 Task: Add an event with the title Second Lunch Break: Guided Meditation Session, date '2023/10/23', time 7:00 AM to 9:00 AMand add a description: Participants will learn how to structure their presentations in a clear and logical manner. They will explore techniques for capturing audience attention, developing a compelling opening, organizing content effectively, and delivering a memorable closing., put the event into Red category . Add location for the event as: Auckland, New Zealand, logged in from the account softage.8@softage.netand send the event invitation to softage.10@softage.net and softage.6@softage.net. Set a reminder for the event 81 week before
Action: Mouse moved to (126, 183)
Screenshot: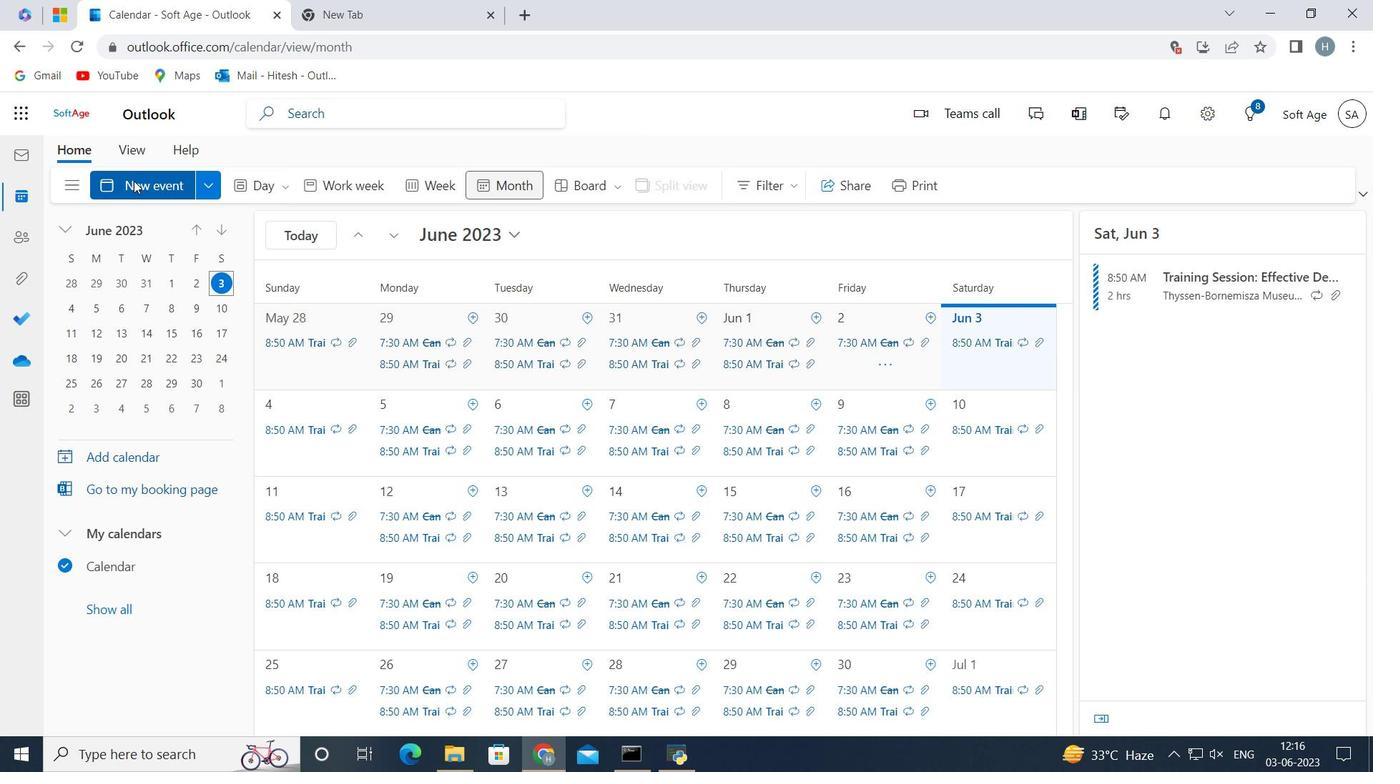 
Action: Mouse pressed left at (126, 183)
Screenshot: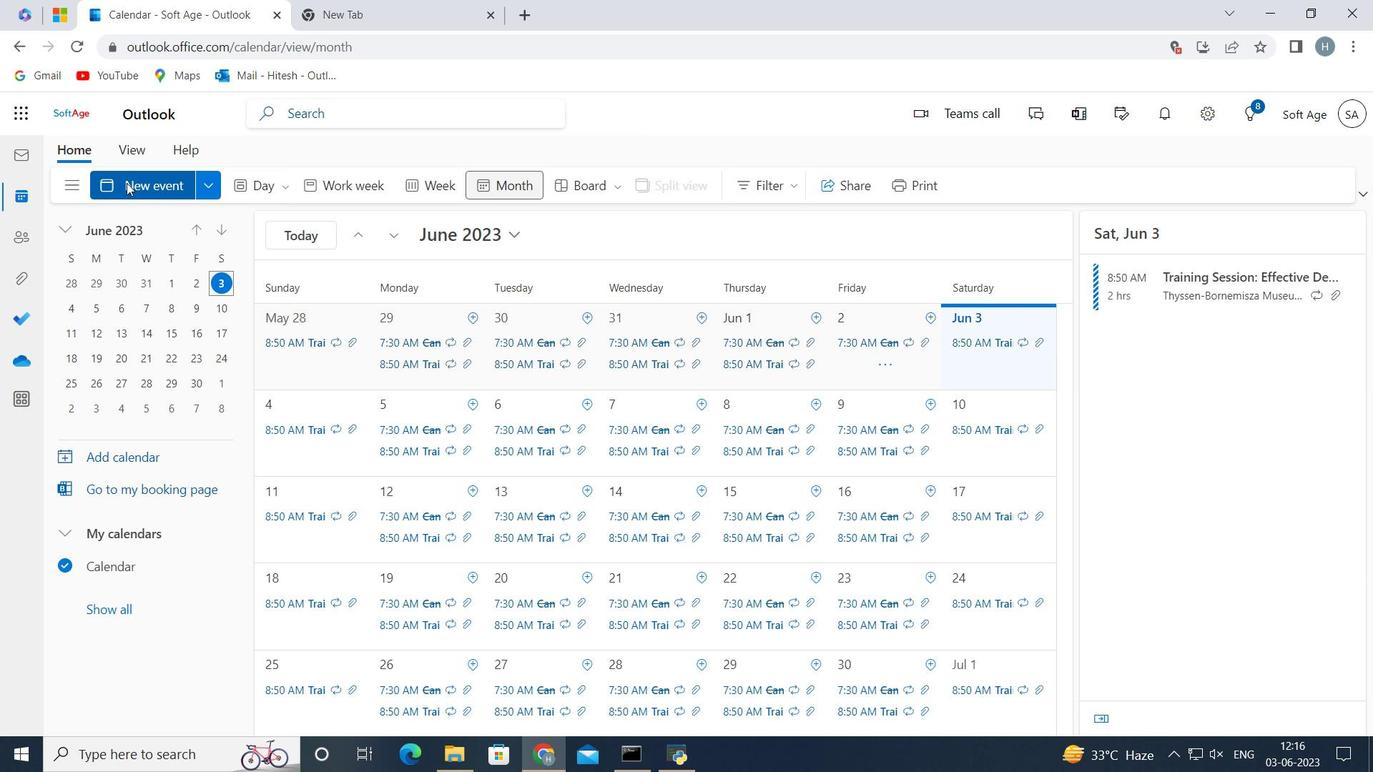 
Action: Mouse moved to (336, 294)
Screenshot: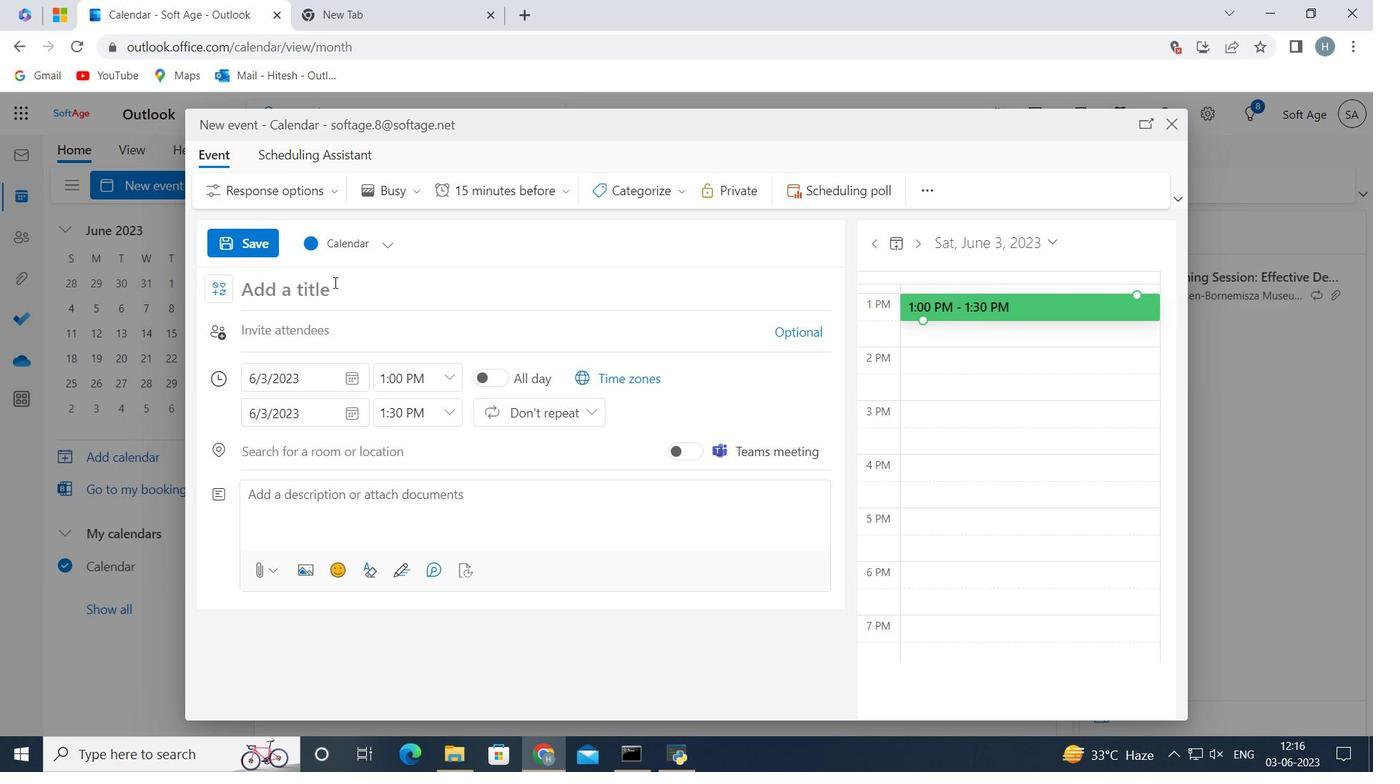 
Action: Mouse pressed left at (336, 294)
Screenshot: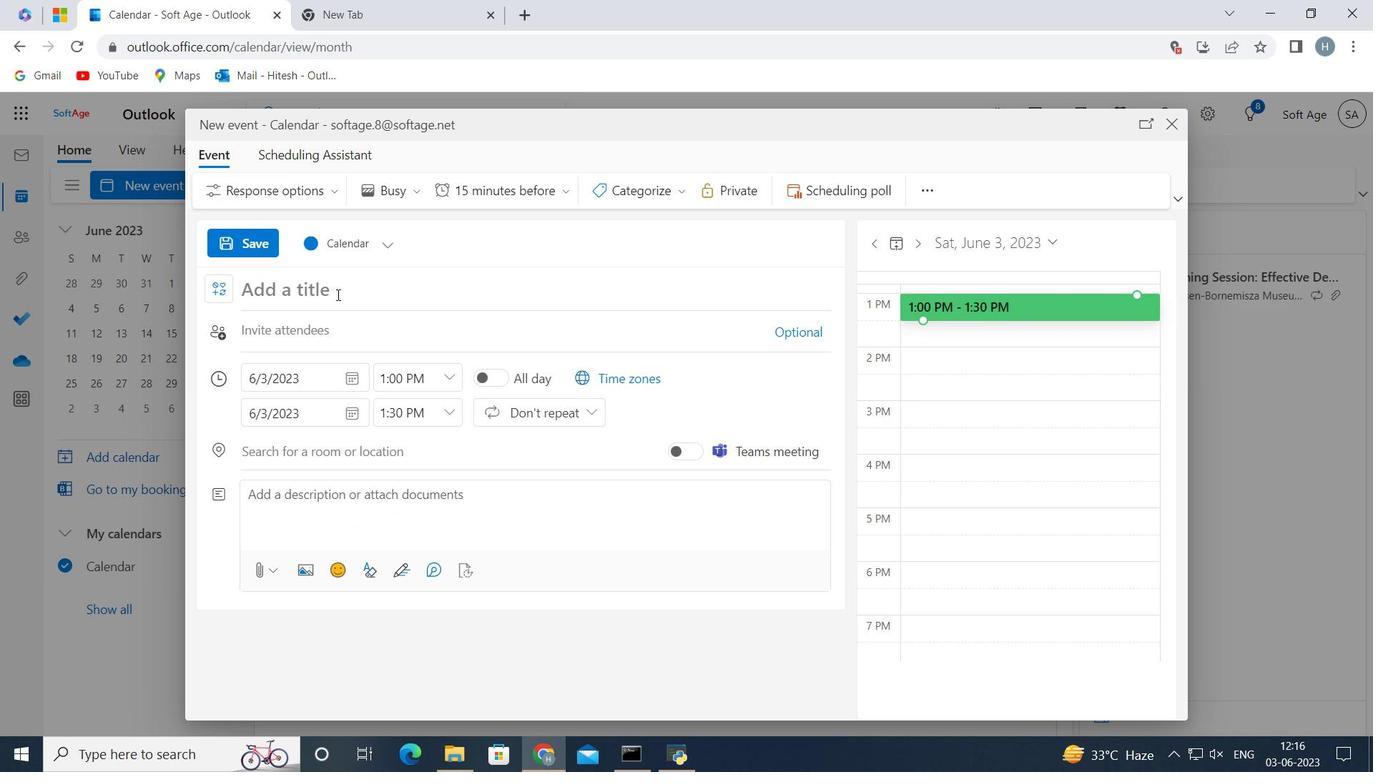 
Action: Key pressed <Key.shift>Second<Key.space><Key.shift>Lunch<Key.space><Key.shift>Break<Key.shift_r>:<Key.space><Key.shift>Guided<Key.space><Key.shift>Meditation<Key.space><Key.shift>Session<Key.enter>
Screenshot: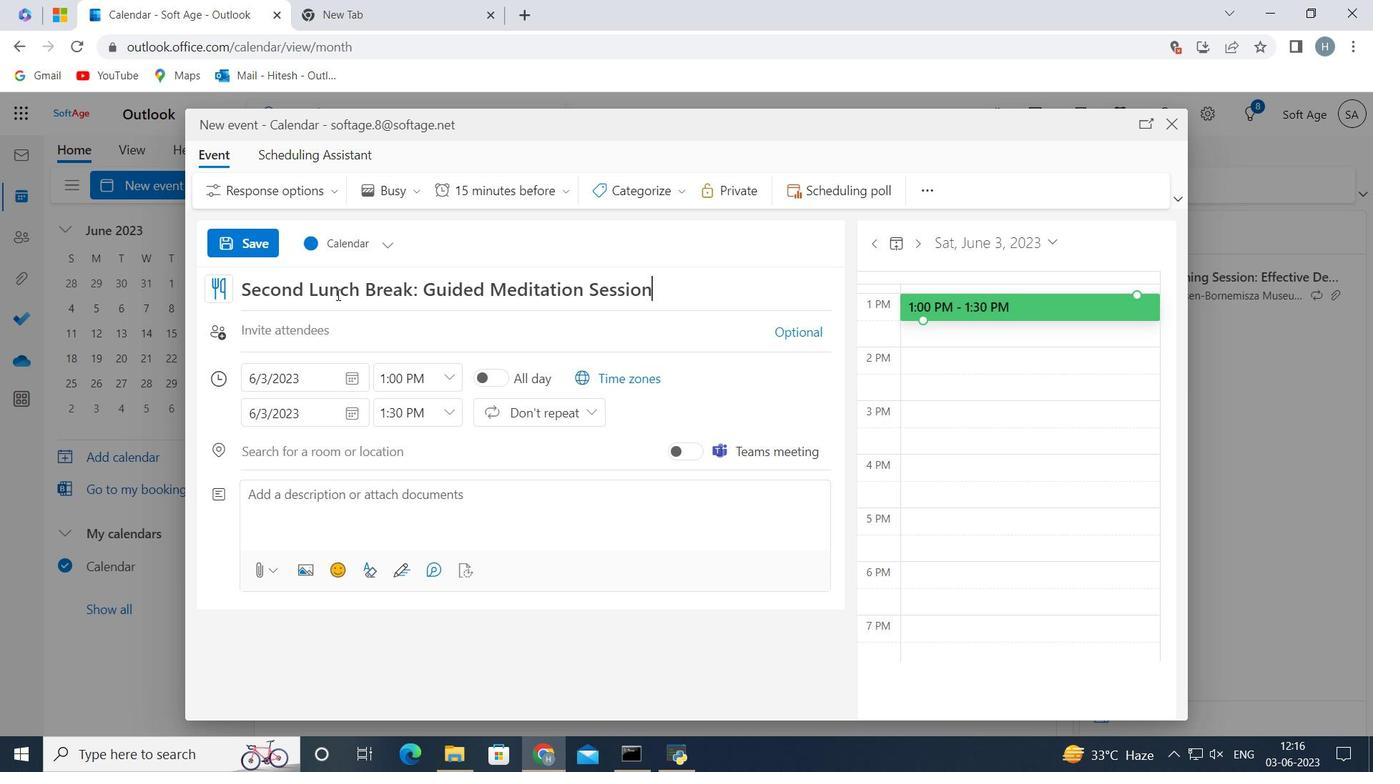 
Action: Mouse moved to (353, 373)
Screenshot: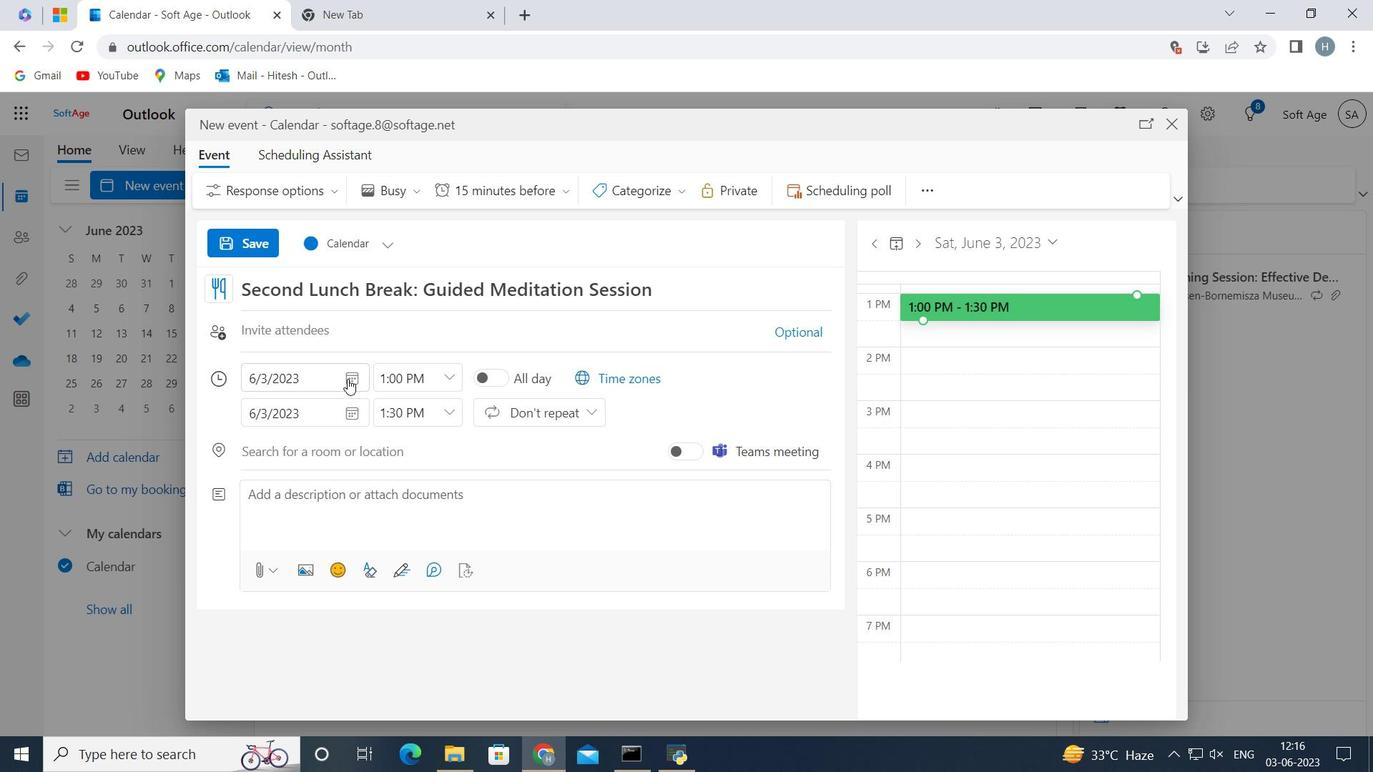 
Action: Mouse pressed left at (353, 373)
Screenshot: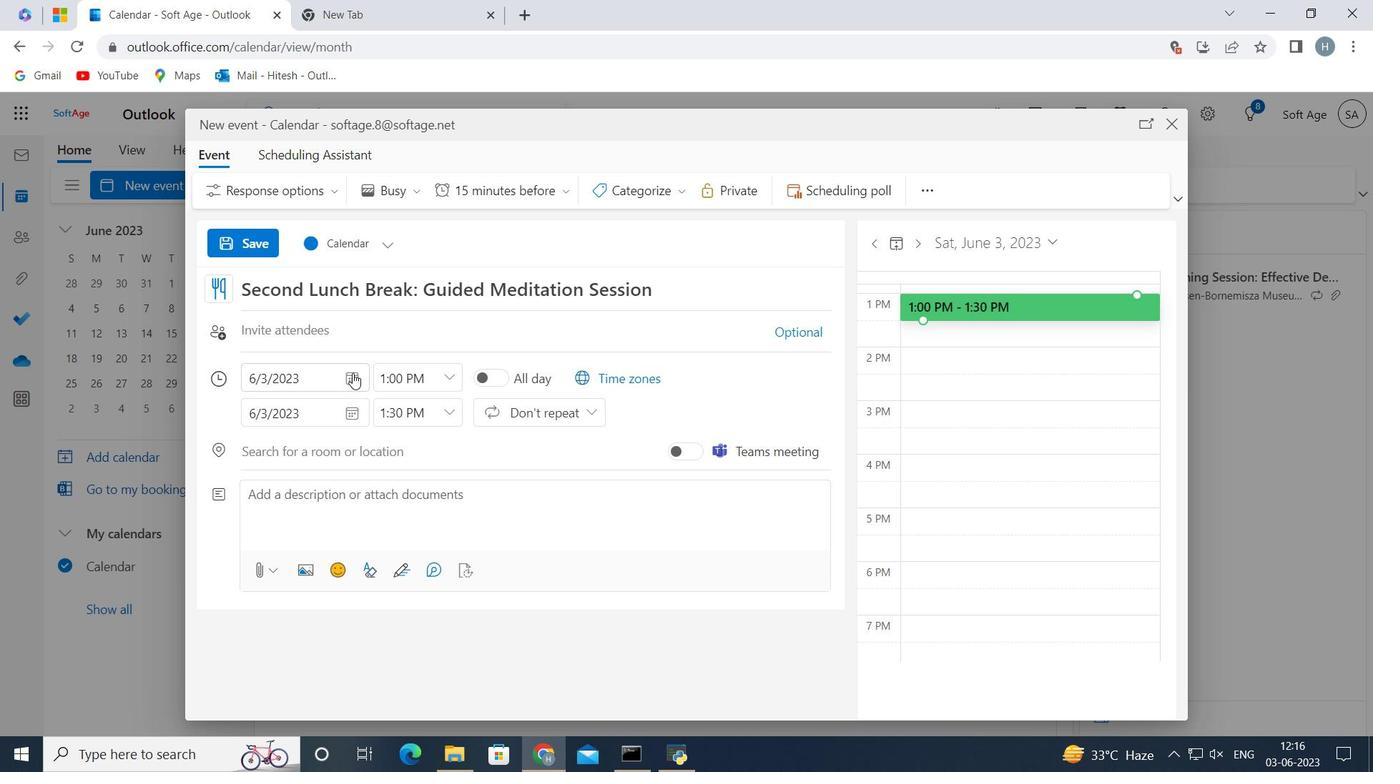 
Action: Mouse moved to (306, 416)
Screenshot: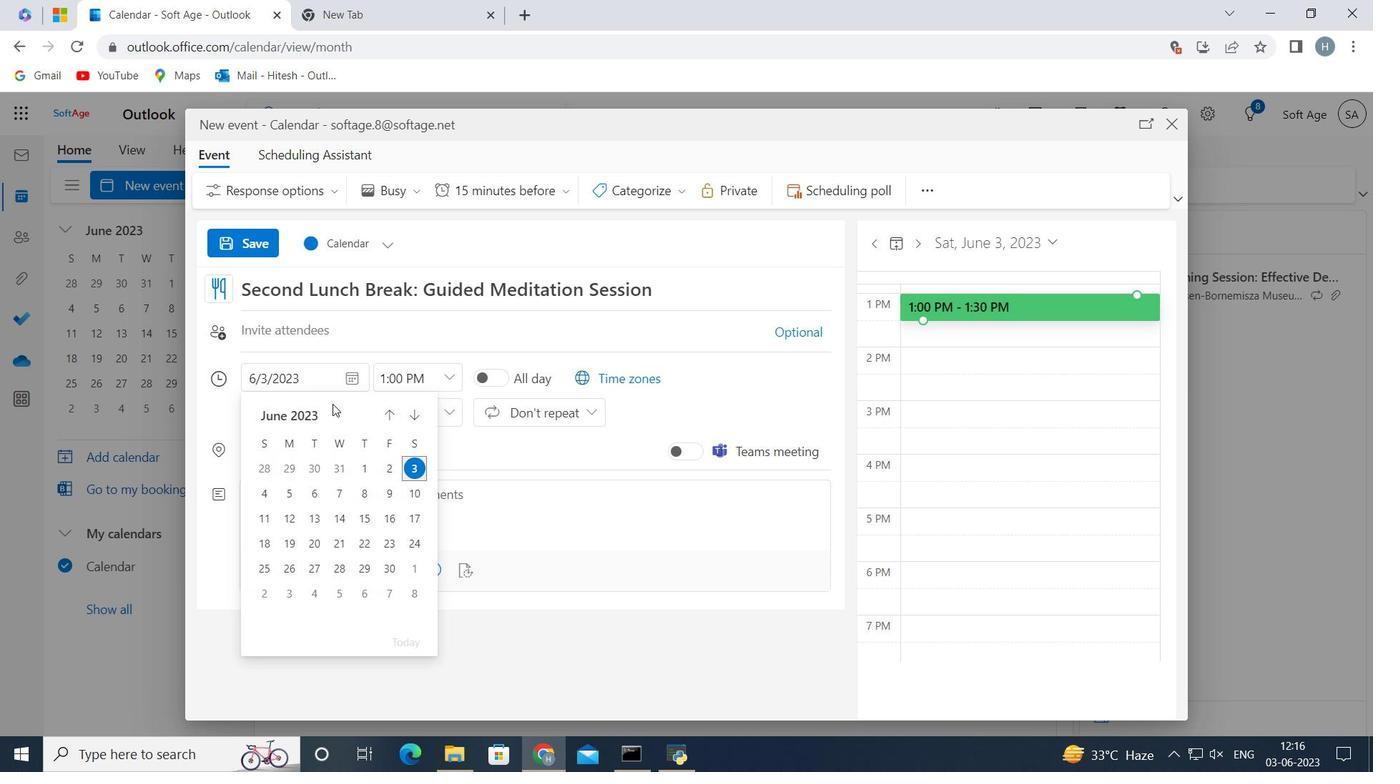 
Action: Mouse pressed left at (306, 416)
Screenshot: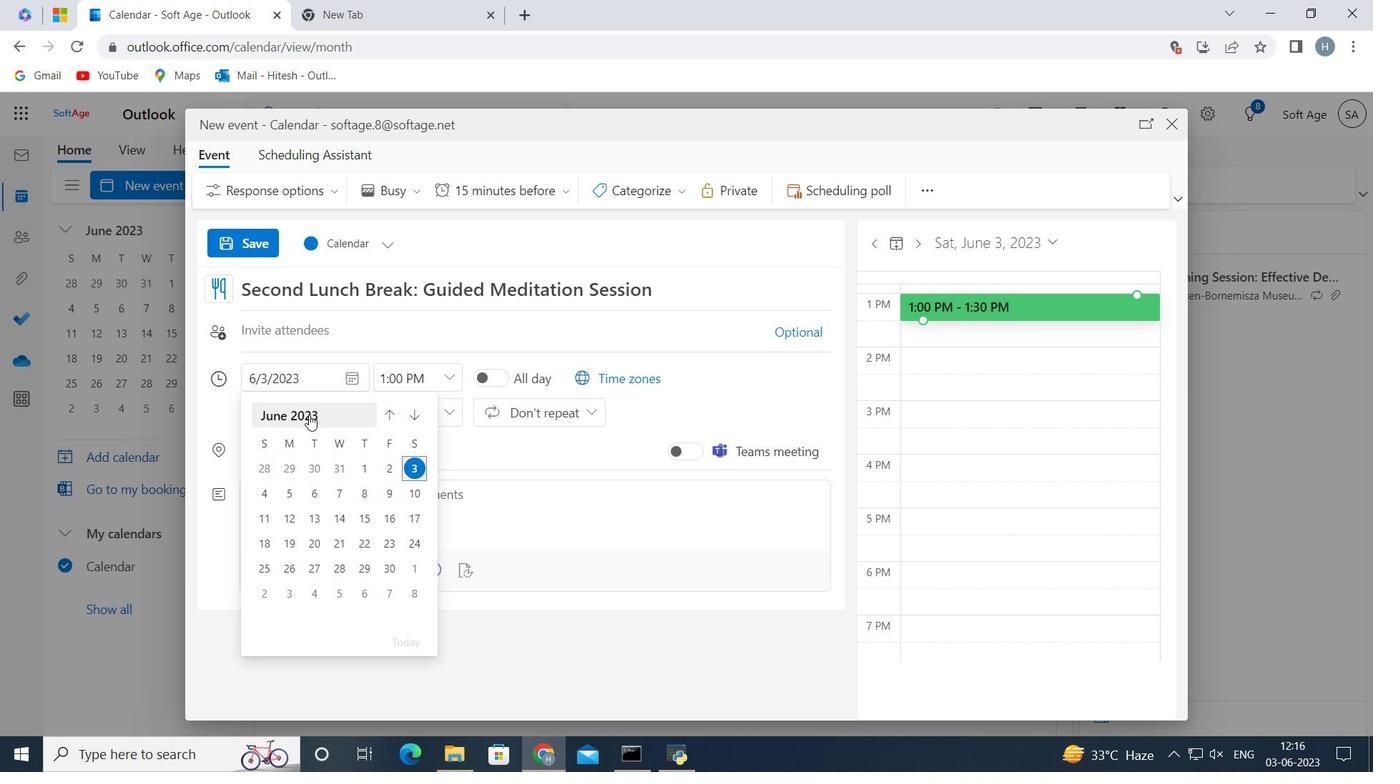 
Action: Mouse moved to (321, 552)
Screenshot: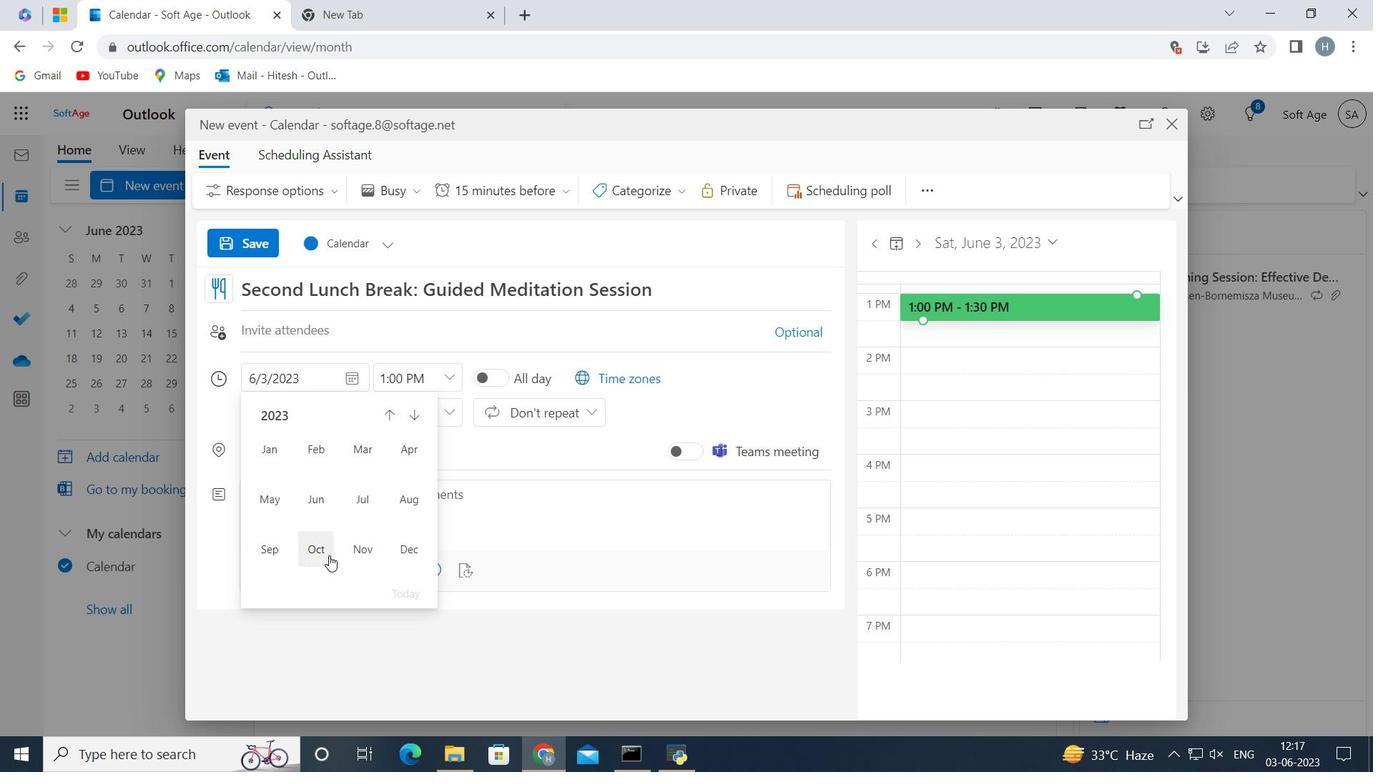 
Action: Mouse pressed left at (321, 552)
Screenshot: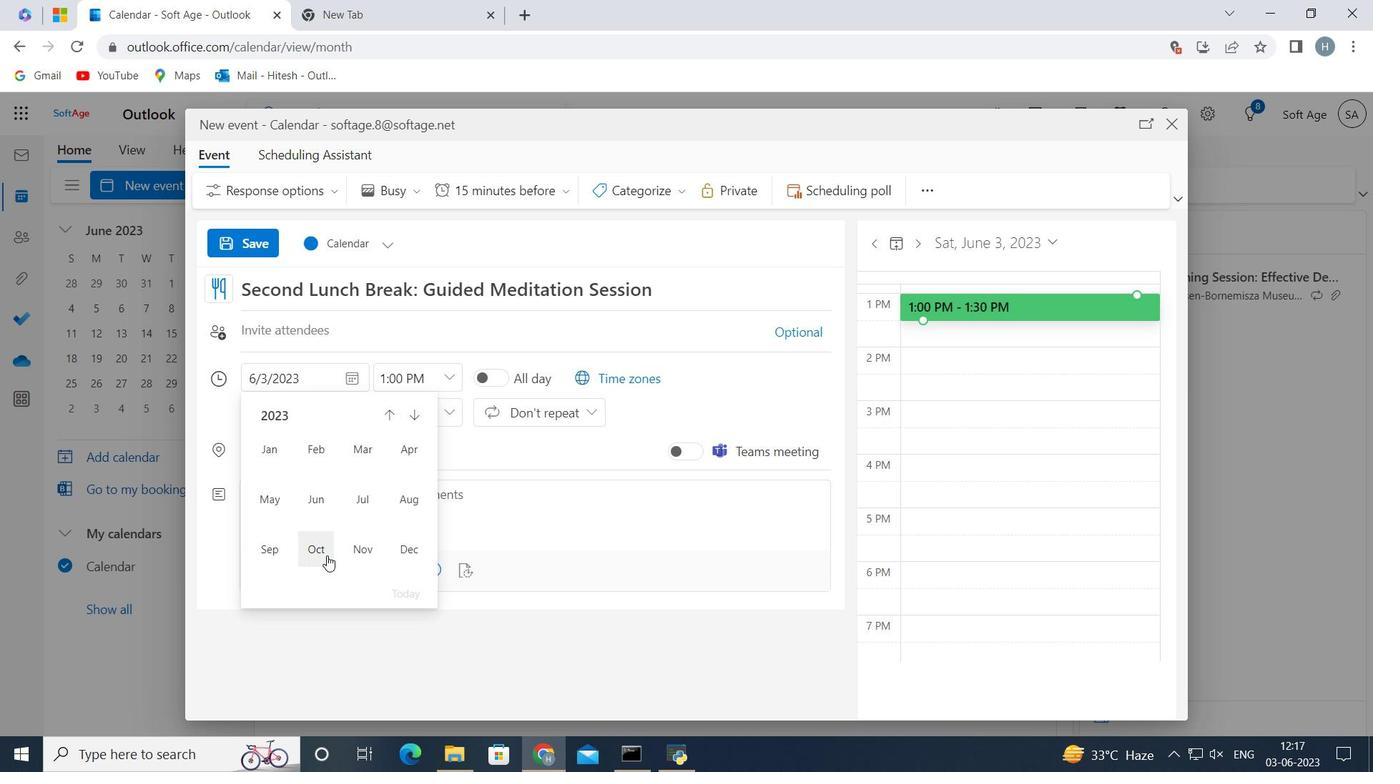 
Action: Mouse moved to (291, 544)
Screenshot: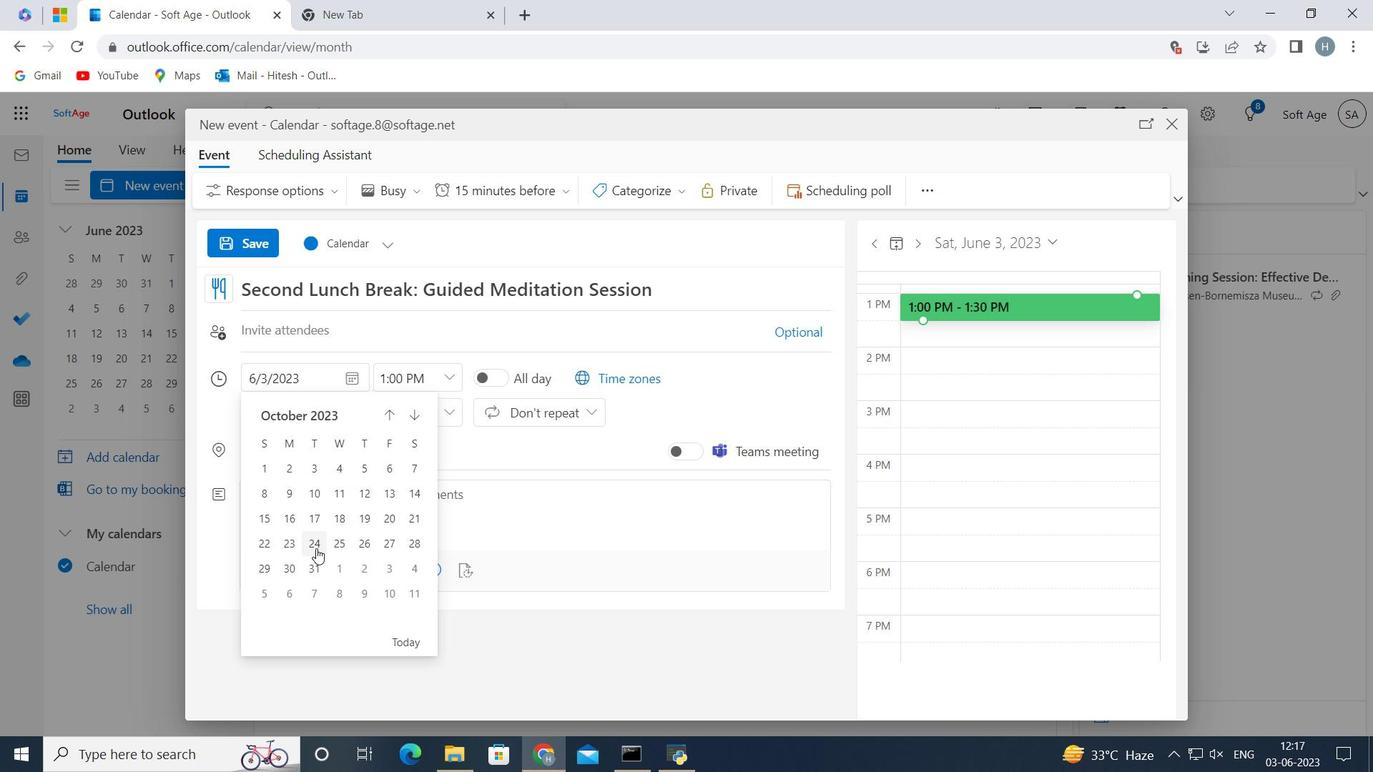 
Action: Mouse pressed left at (291, 544)
Screenshot: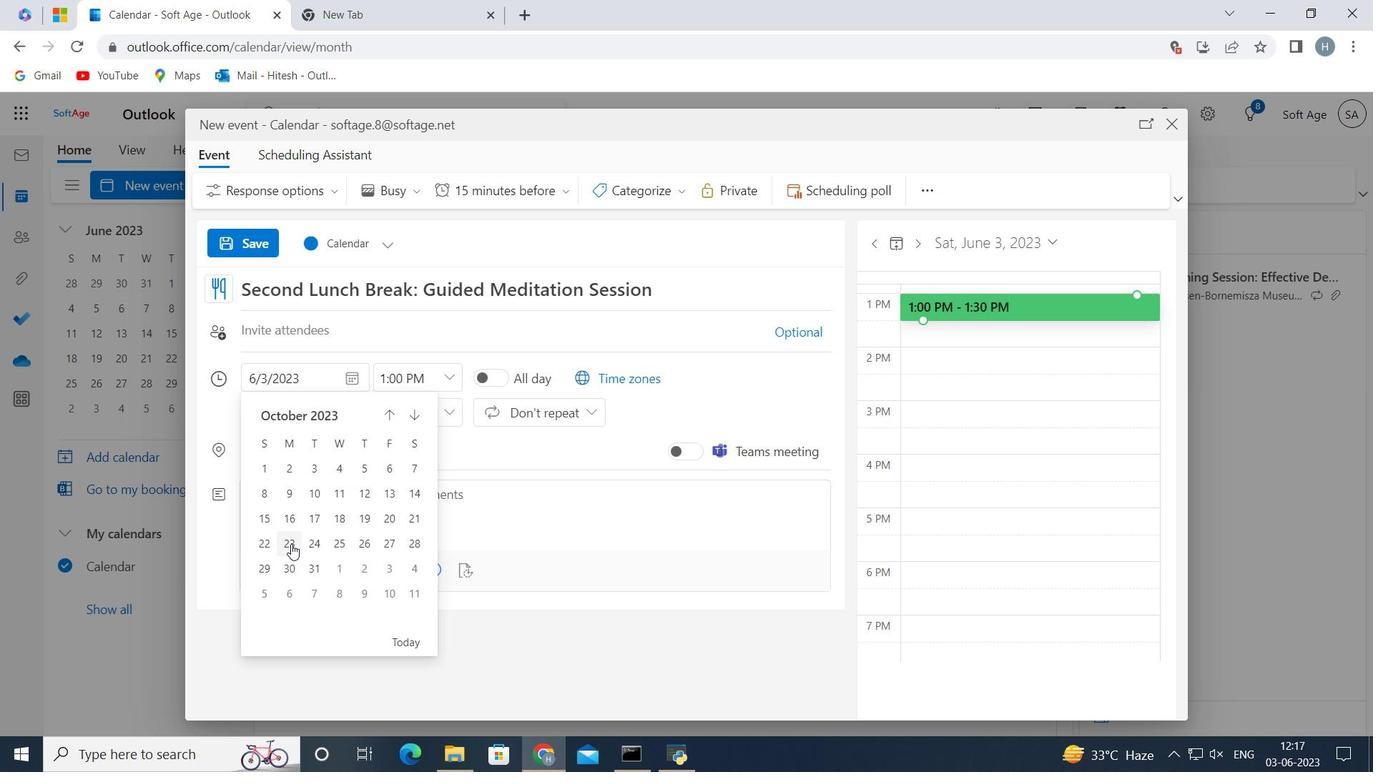 
Action: Mouse moved to (453, 376)
Screenshot: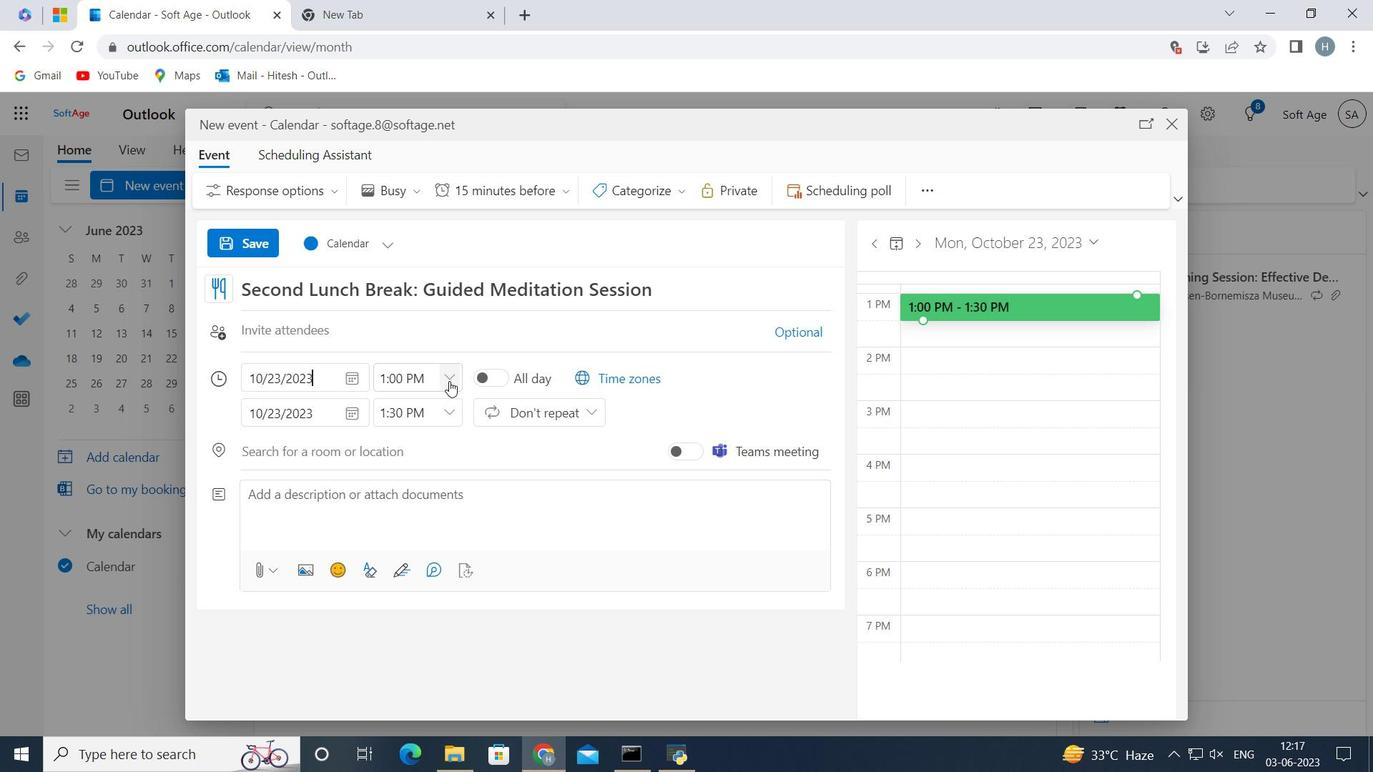 
Action: Mouse pressed left at (453, 376)
Screenshot: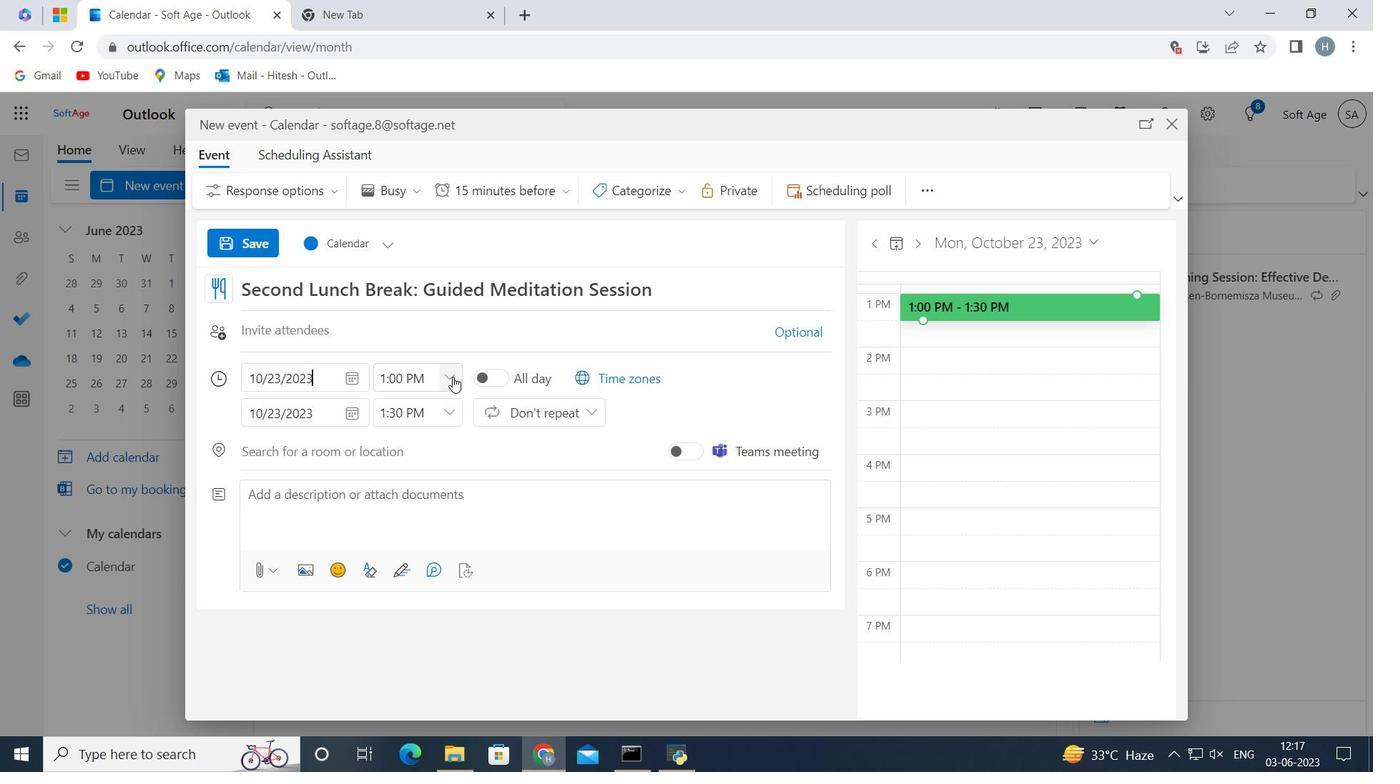 
Action: Mouse moved to (436, 459)
Screenshot: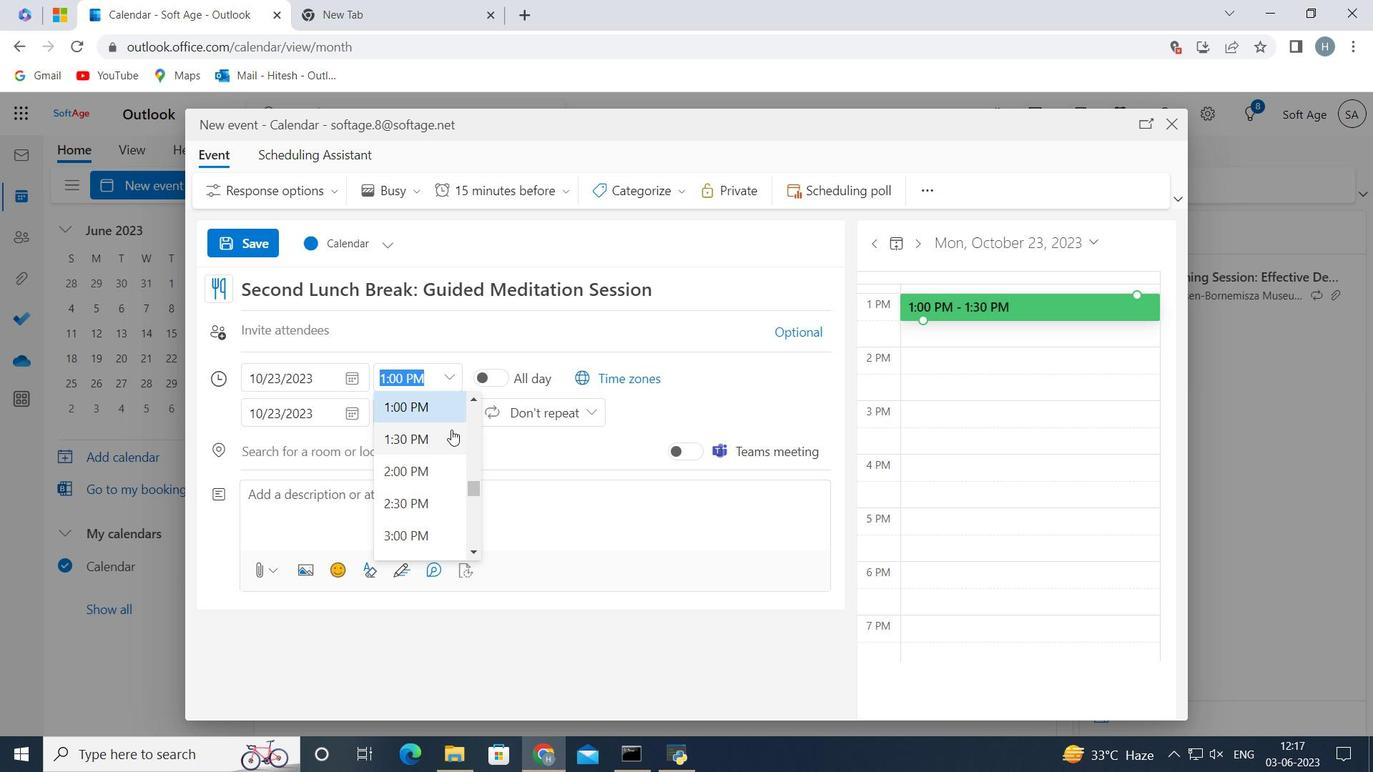 
Action: Mouse scrolled (436, 459) with delta (0, 0)
Screenshot: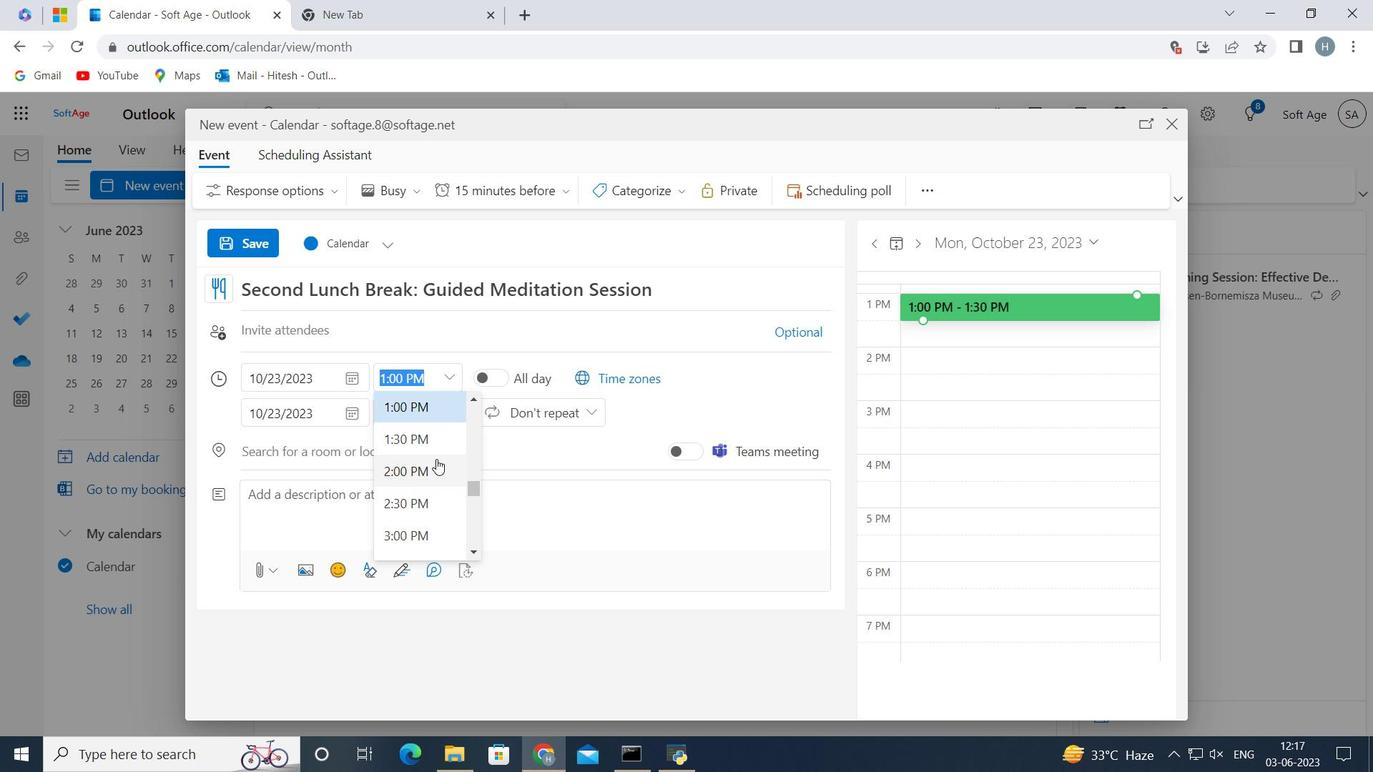 
Action: Mouse moved to (434, 426)
Screenshot: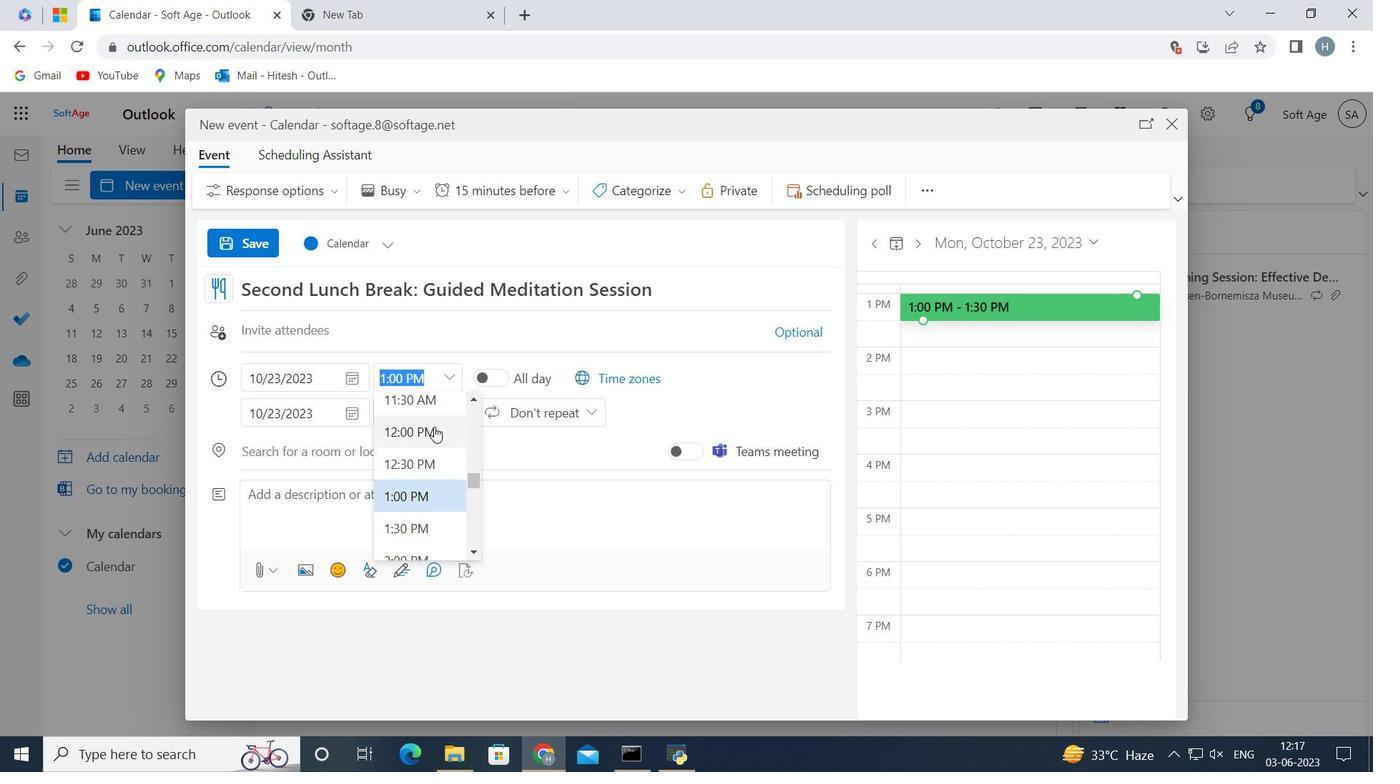 
Action: Mouse scrolled (434, 427) with delta (0, 0)
Screenshot: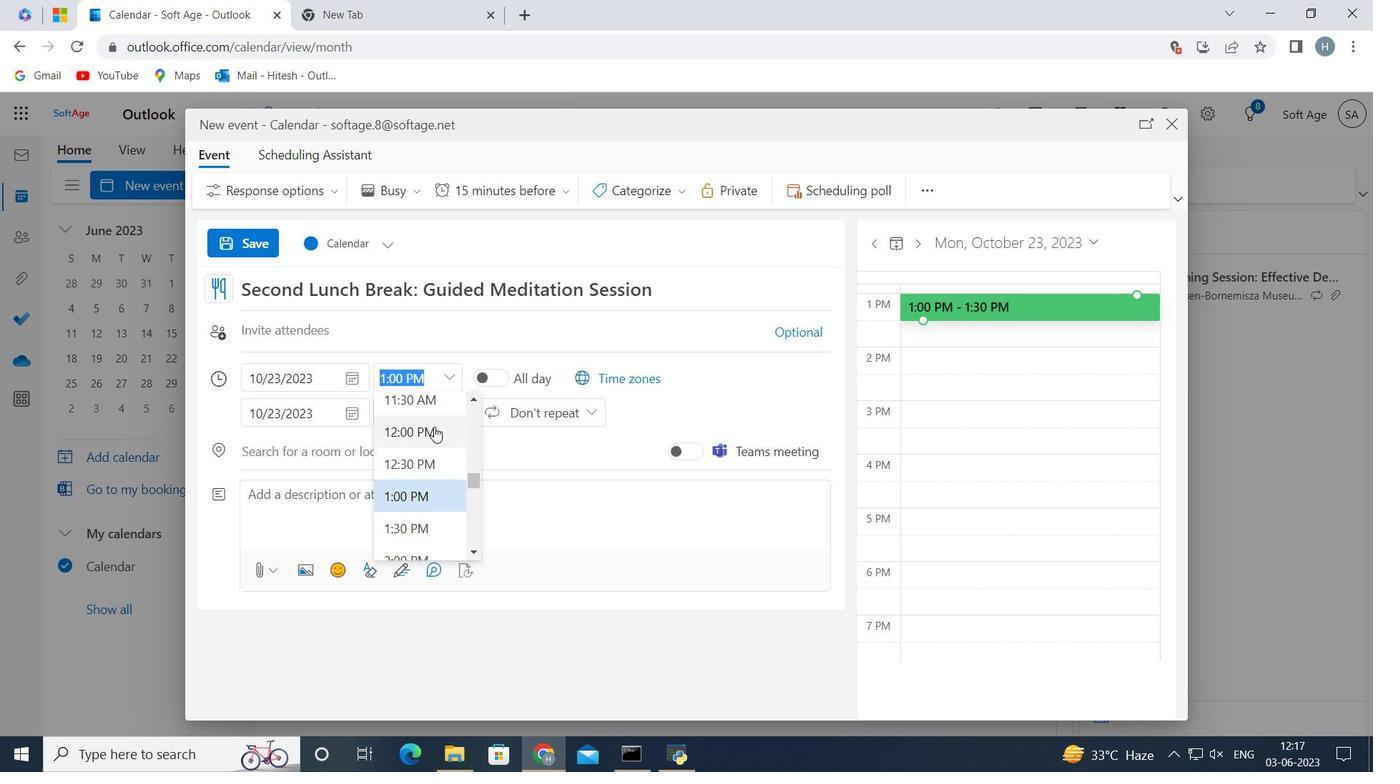 
Action: Mouse scrolled (434, 427) with delta (0, 0)
Screenshot: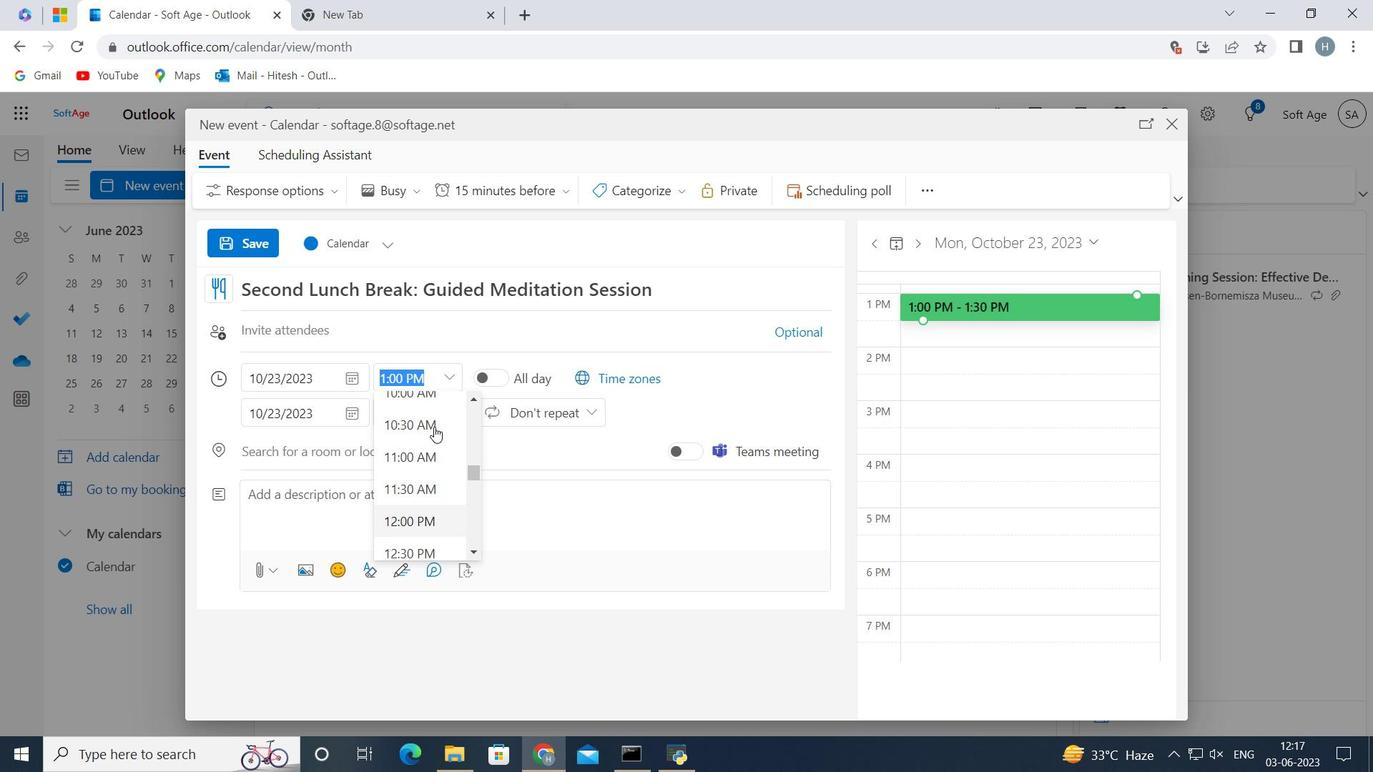 
Action: Mouse scrolled (434, 427) with delta (0, 0)
Screenshot: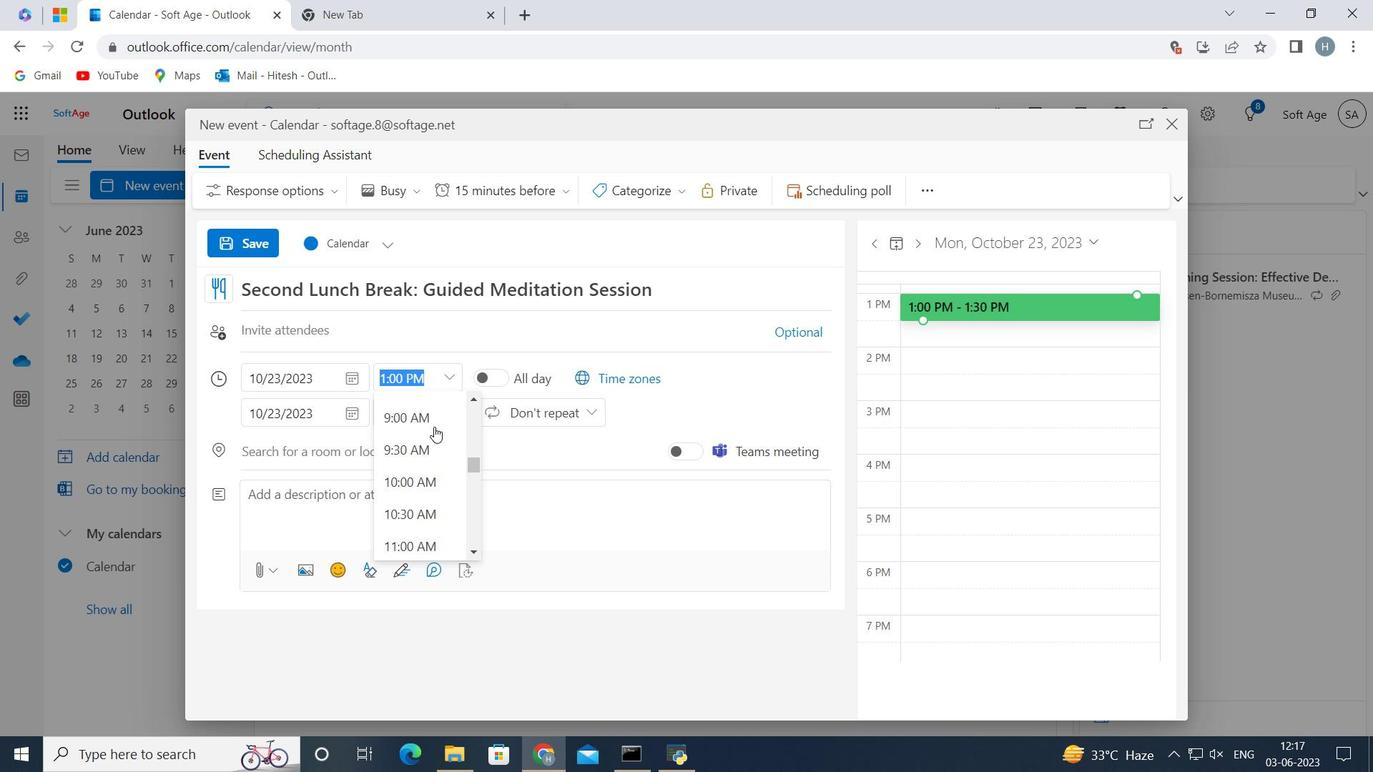 
Action: Mouse scrolled (434, 427) with delta (0, 0)
Screenshot: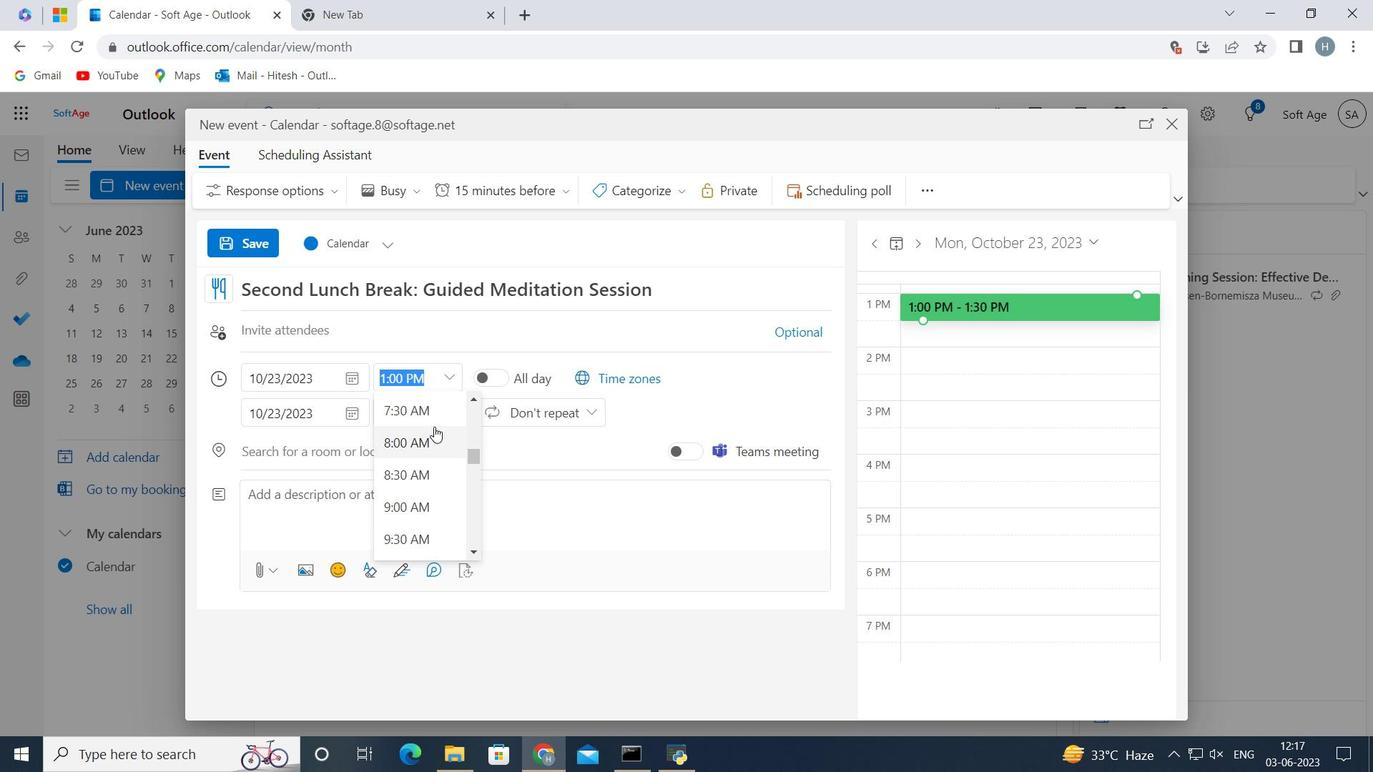 
Action: Mouse moved to (411, 465)
Screenshot: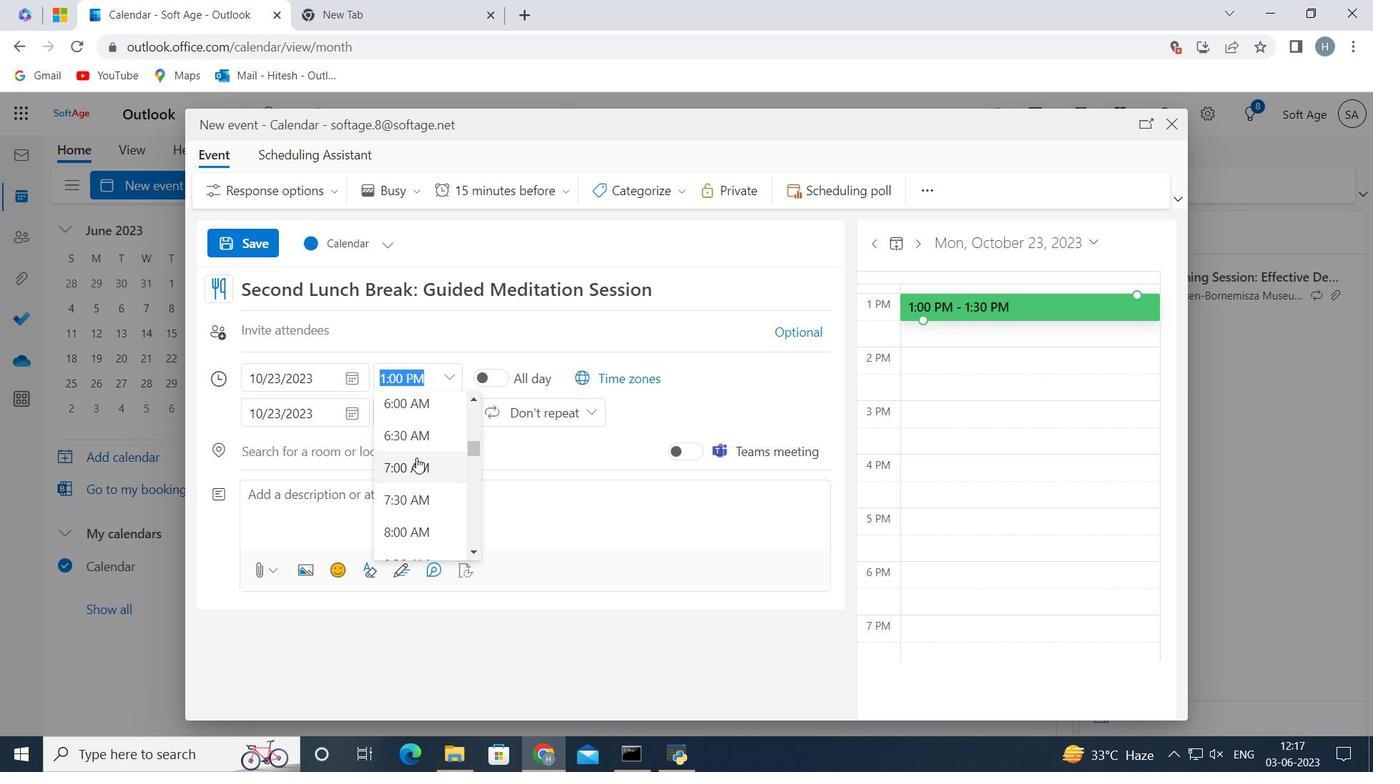 
Action: Mouse pressed left at (411, 465)
Screenshot: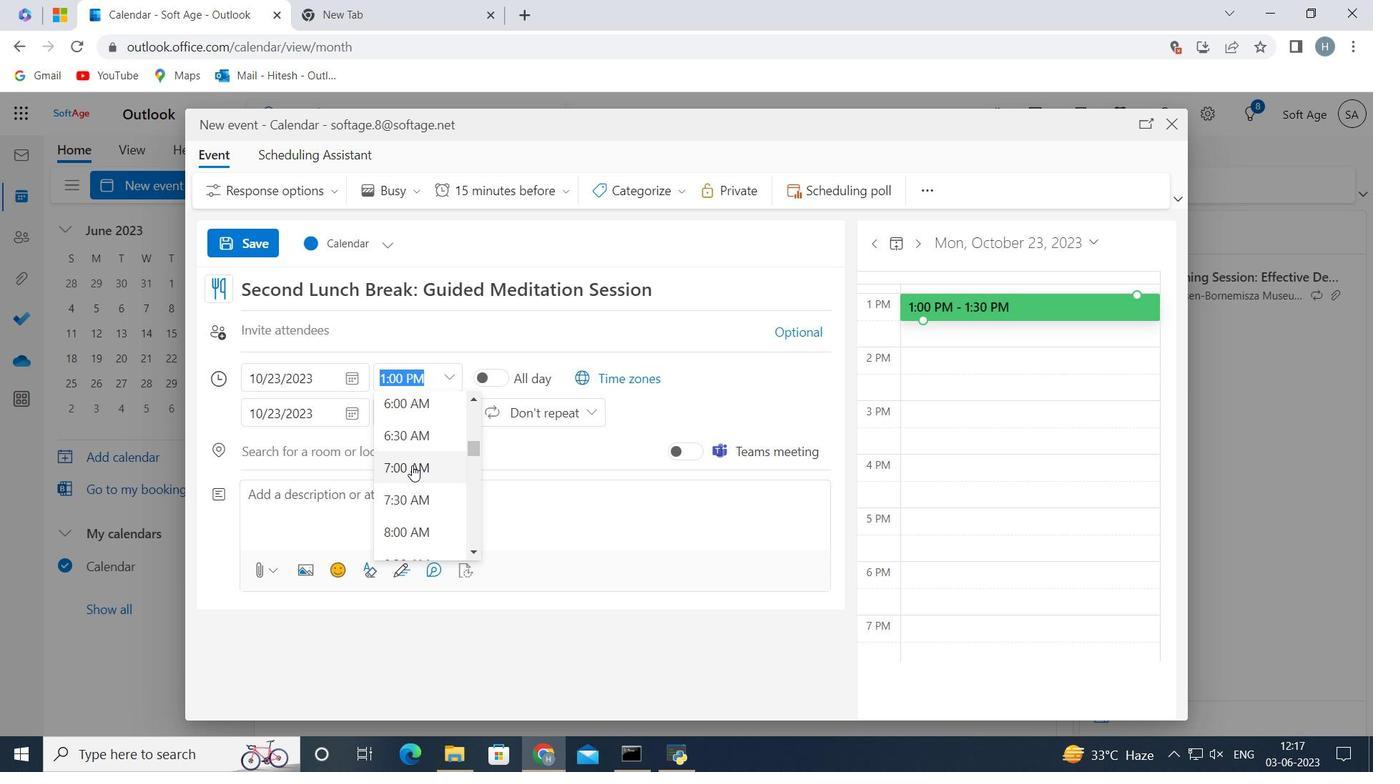 
Action: Mouse moved to (449, 406)
Screenshot: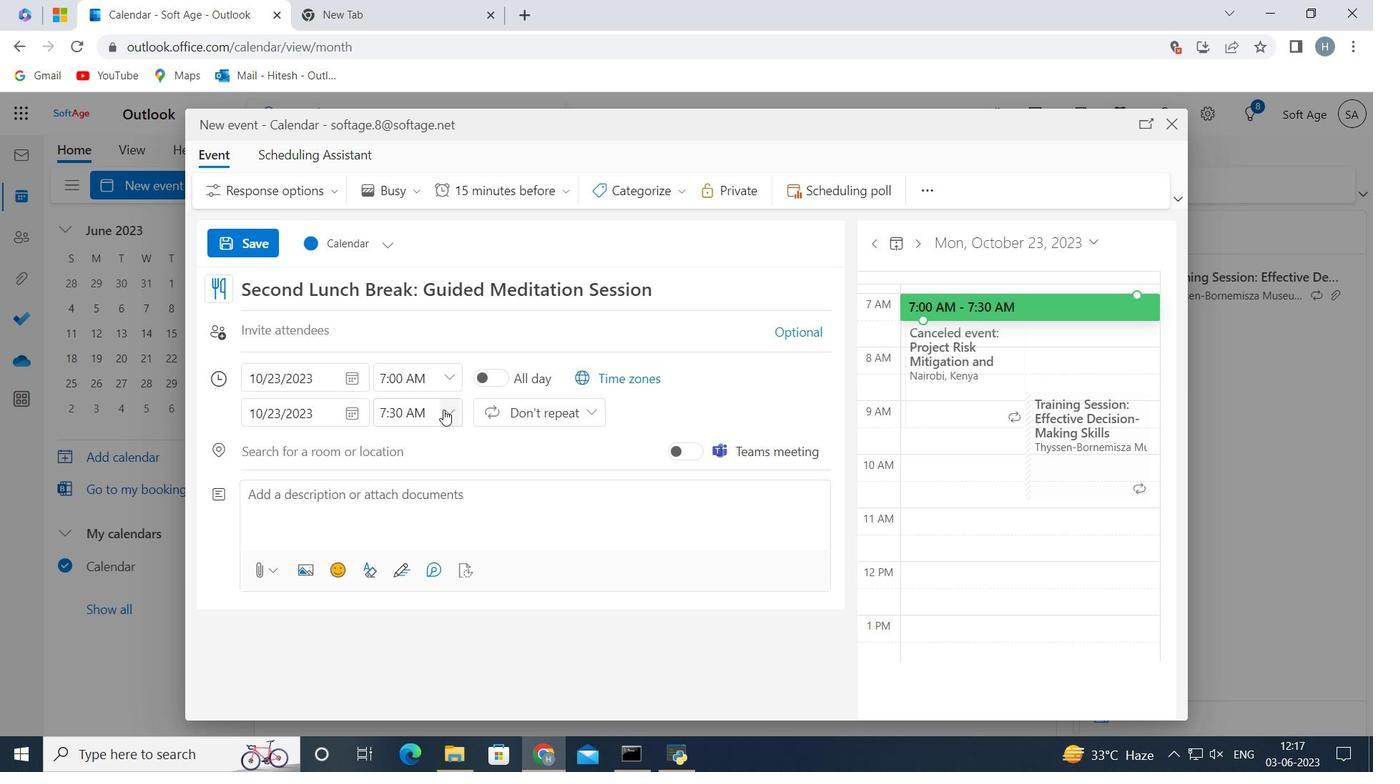 
Action: Mouse pressed left at (449, 406)
Screenshot: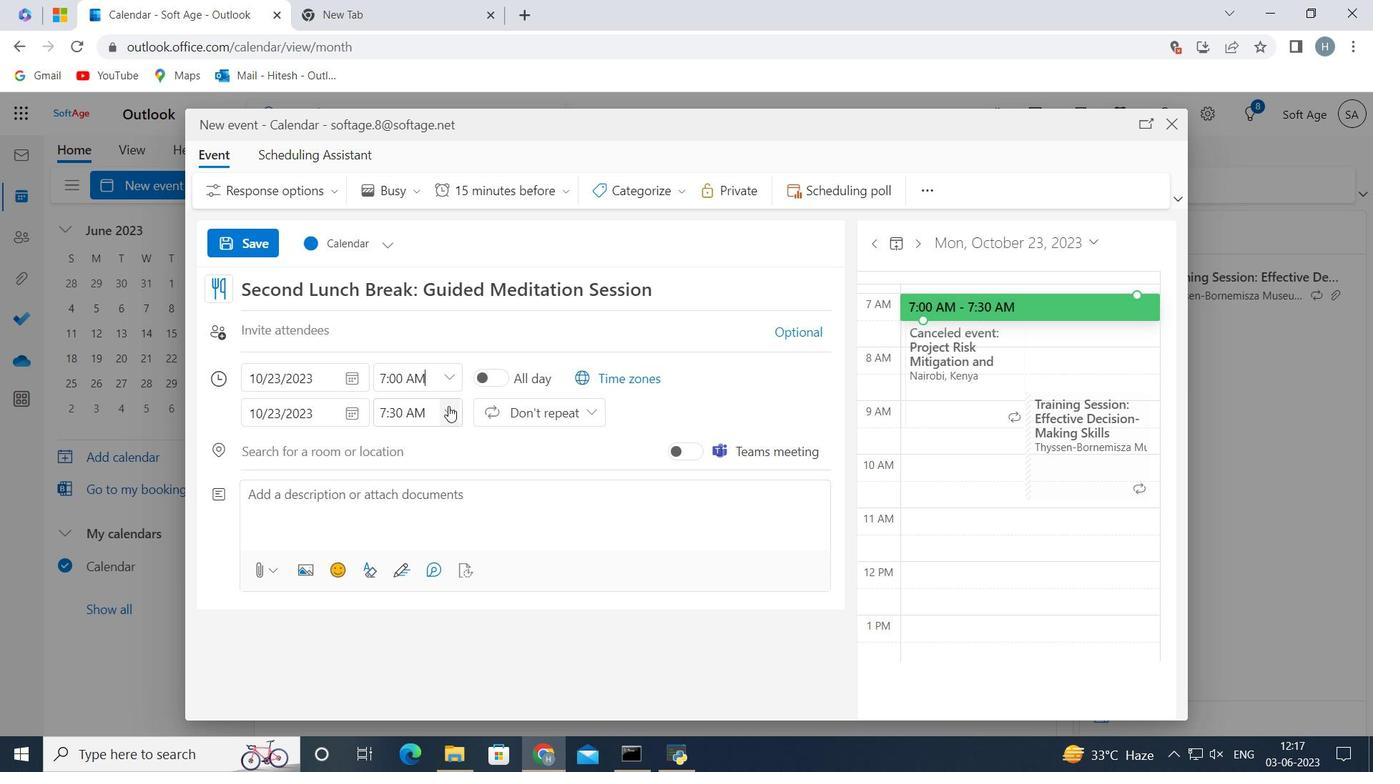 
Action: Mouse moved to (444, 531)
Screenshot: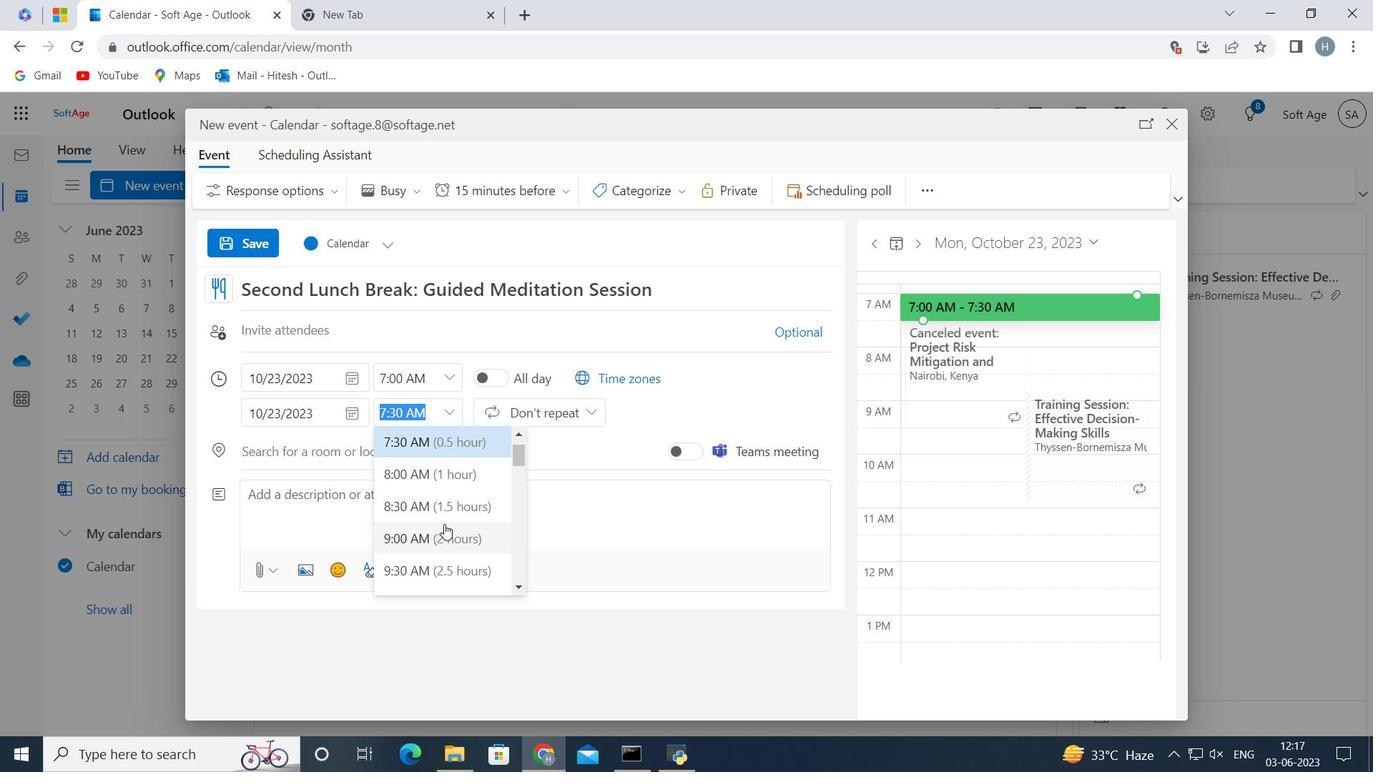 
Action: Mouse pressed left at (444, 531)
Screenshot: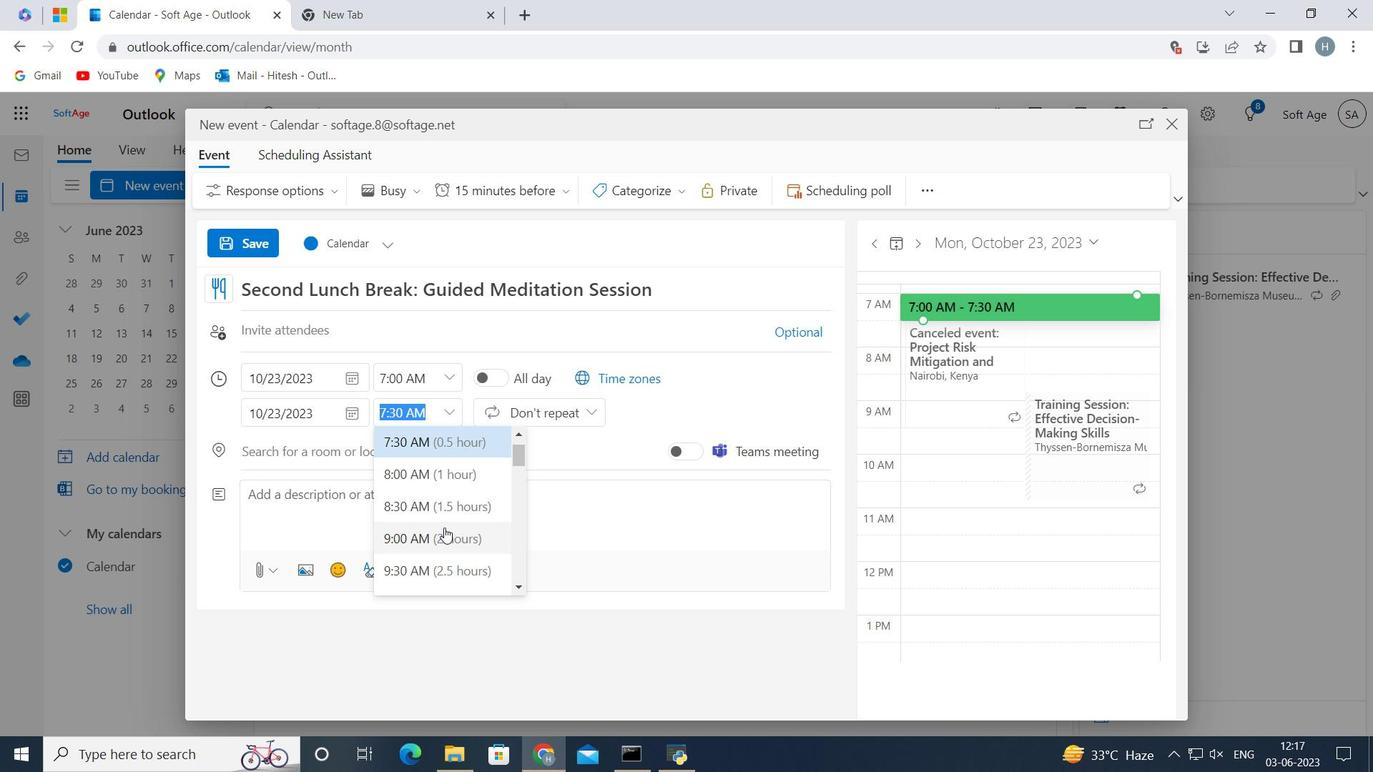 
Action: Mouse moved to (439, 497)
Screenshot: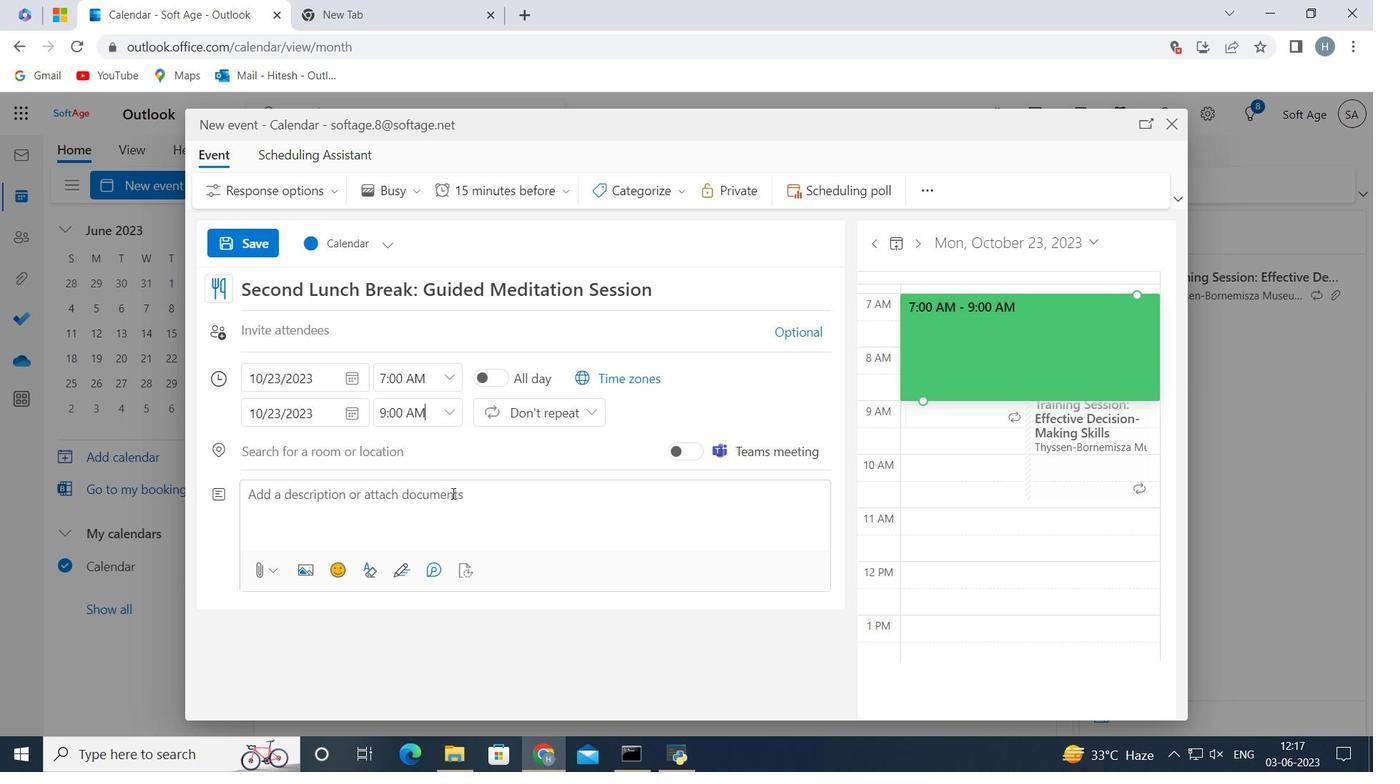 
Action: Mouse pressed left at (439, 497)
Screenshot: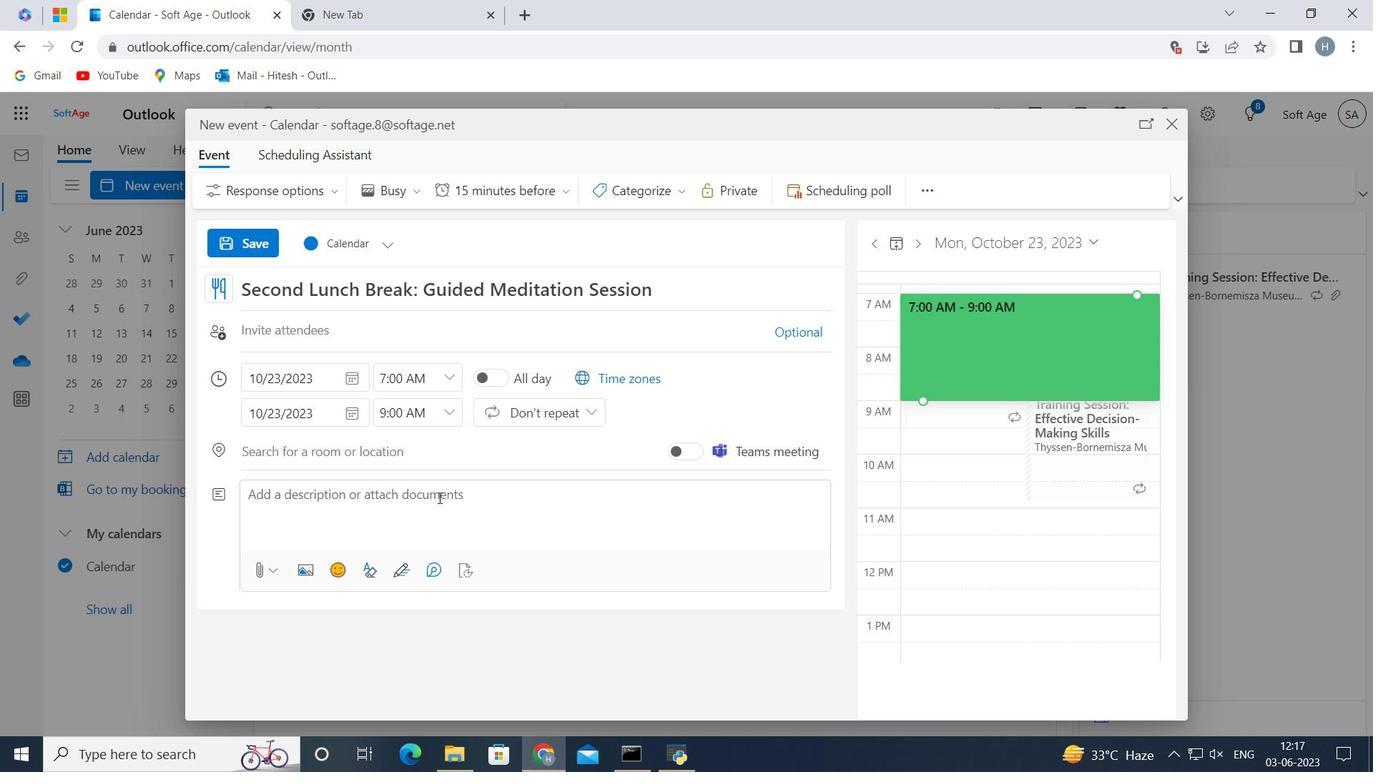
Action: Key pressed <Key.shift><Key.shift><Key.shift><Key.shift><Key.shift><Key.shift><Key.shift><Key.shift><Key.shift>Participants<Key.space>will<Key.space>learn<Key.space>how<Key.space>to<Key.space>structure<Key.space>their<Key.space>presentations<Key.space>in<Key.space>a<Key.space>clear<Key.space>and<Key.space>logical<Key.space>manner.<Key.space><Key.shift>They<Key.space>will<Key.space>explore<Key.space>techniques<Key.space>for<Key.space>capturing<Key.space>audience<Key.space>attention,<Key.space>developing<Key.space>a<Key.space>compelling<Key.space>opening,<Key.space>organizing<Key.space>content<Key.space>effectively,<Key.space>and<Key.space>delivering<Key.space>a<Key.space>memorable<Key.space>closing.<Key.space>
Screenshot: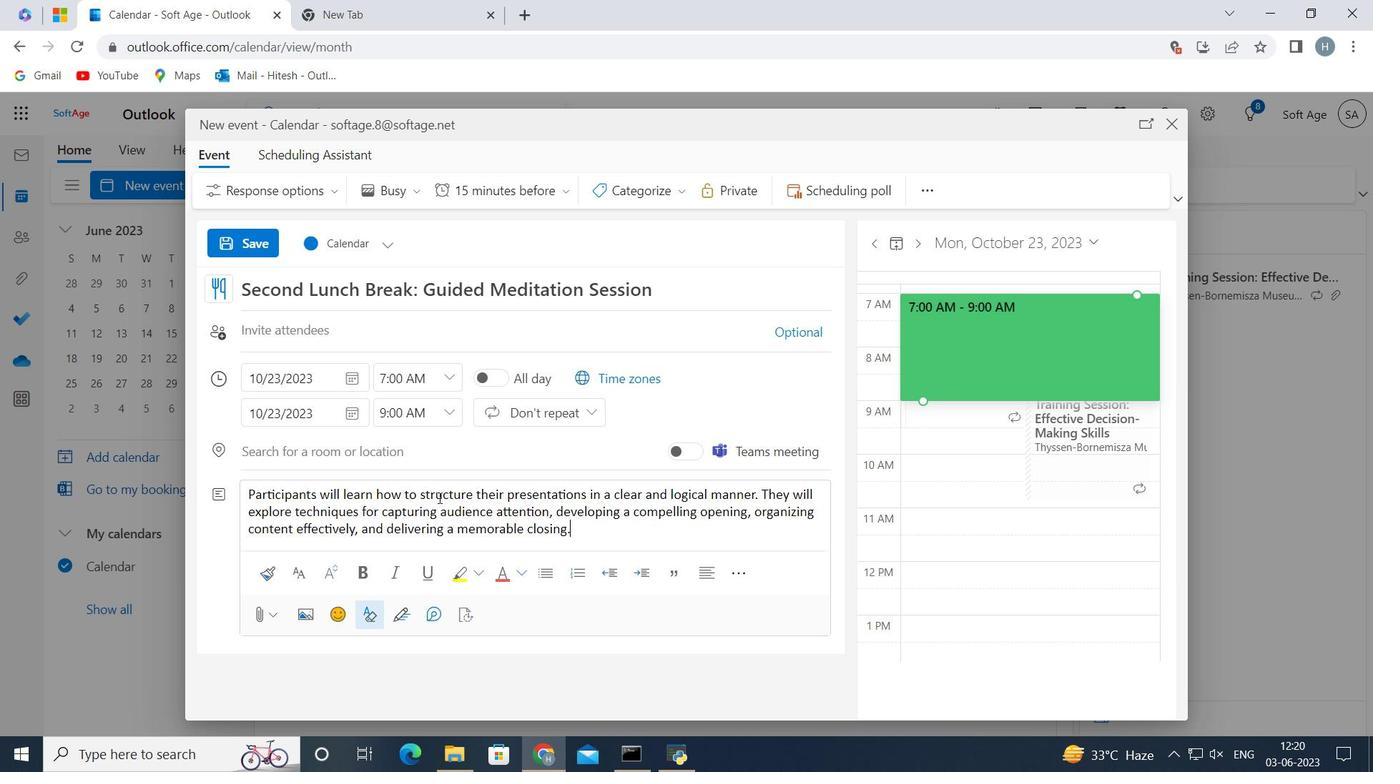 
Action: Mouse moved to (676, 198)
Screenshot: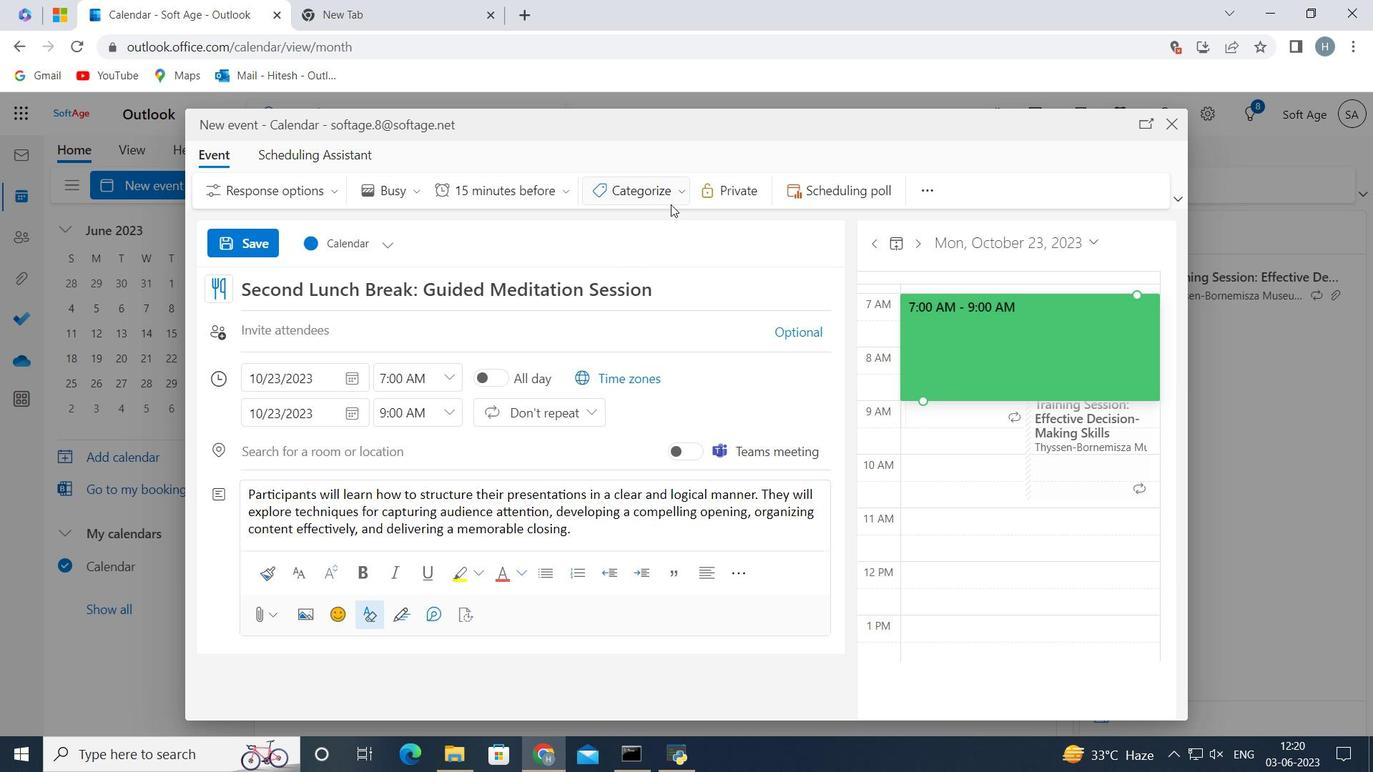 
Action: Mouse pressed left at (676, 198)
Screenshot: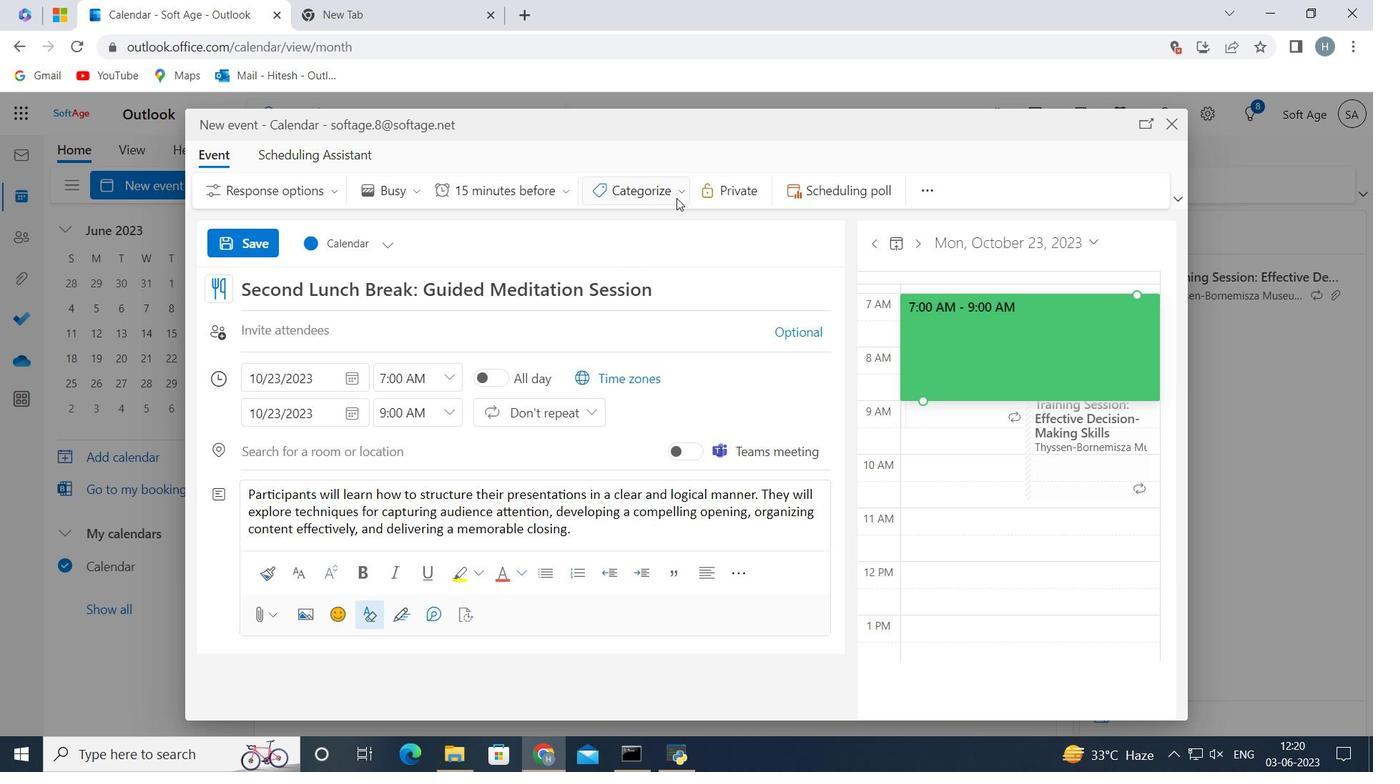 
Action: Mouse moved to (665, 333)
Screenshot: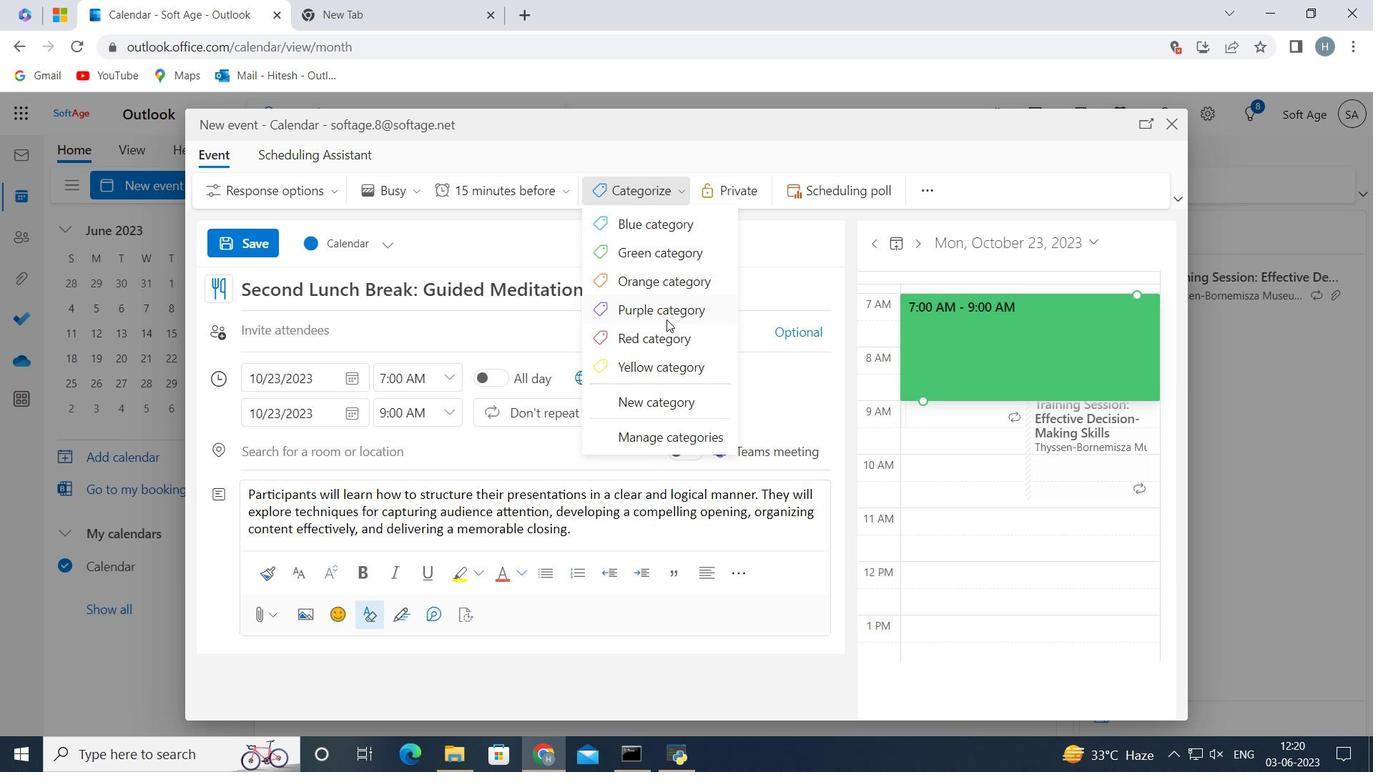 
Action: Mouse pressed left at (665, 333)
Screenshot: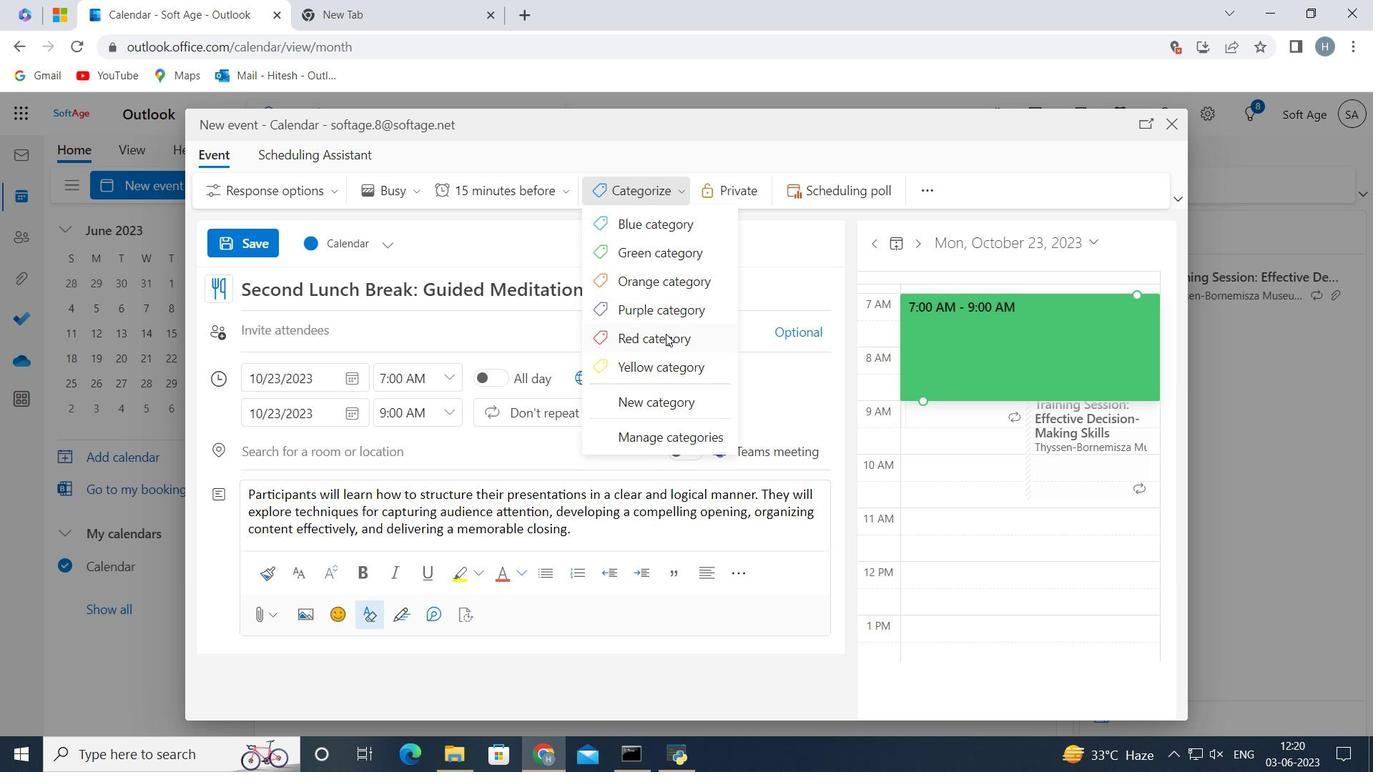 
Action: Mouse moved to (429, 454)
Screenshot: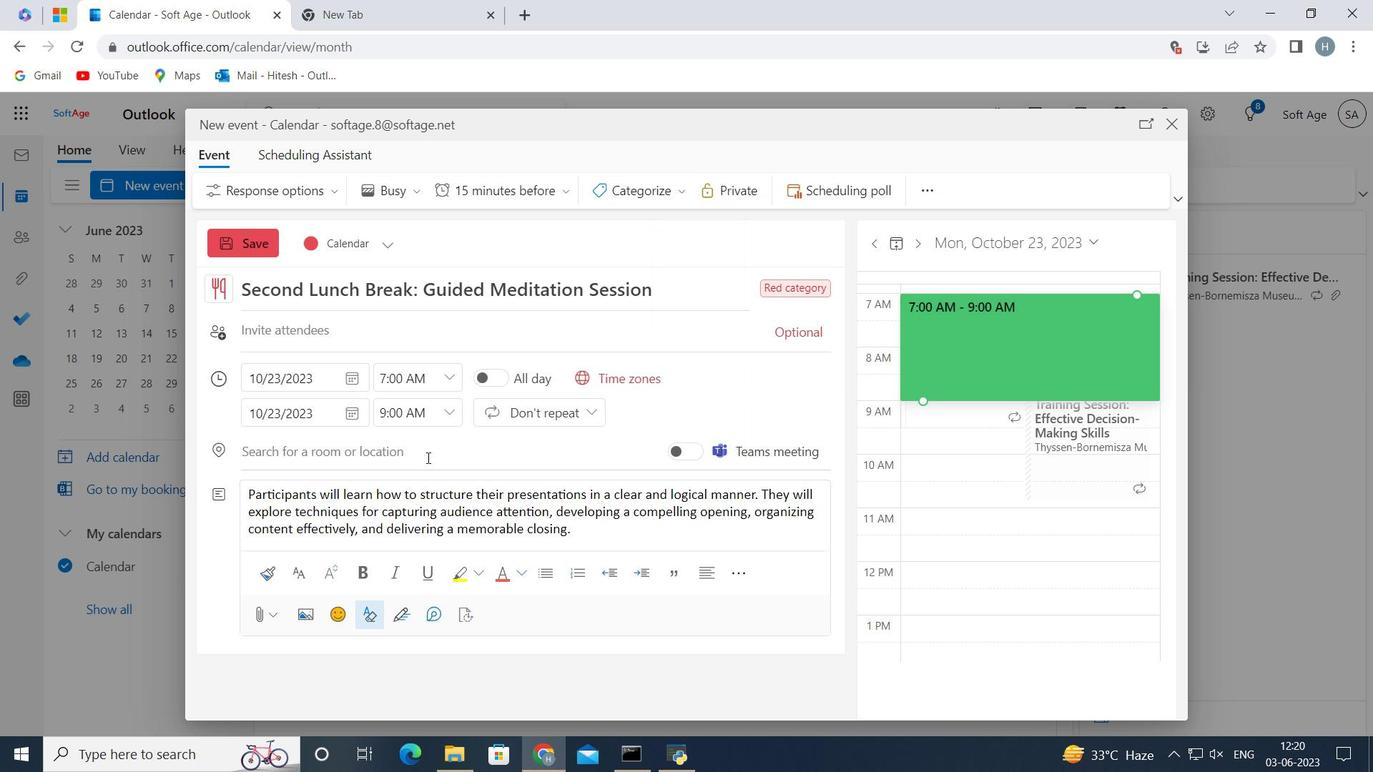 
Action: Mouse pressed left at (429, 454)
Screenshot: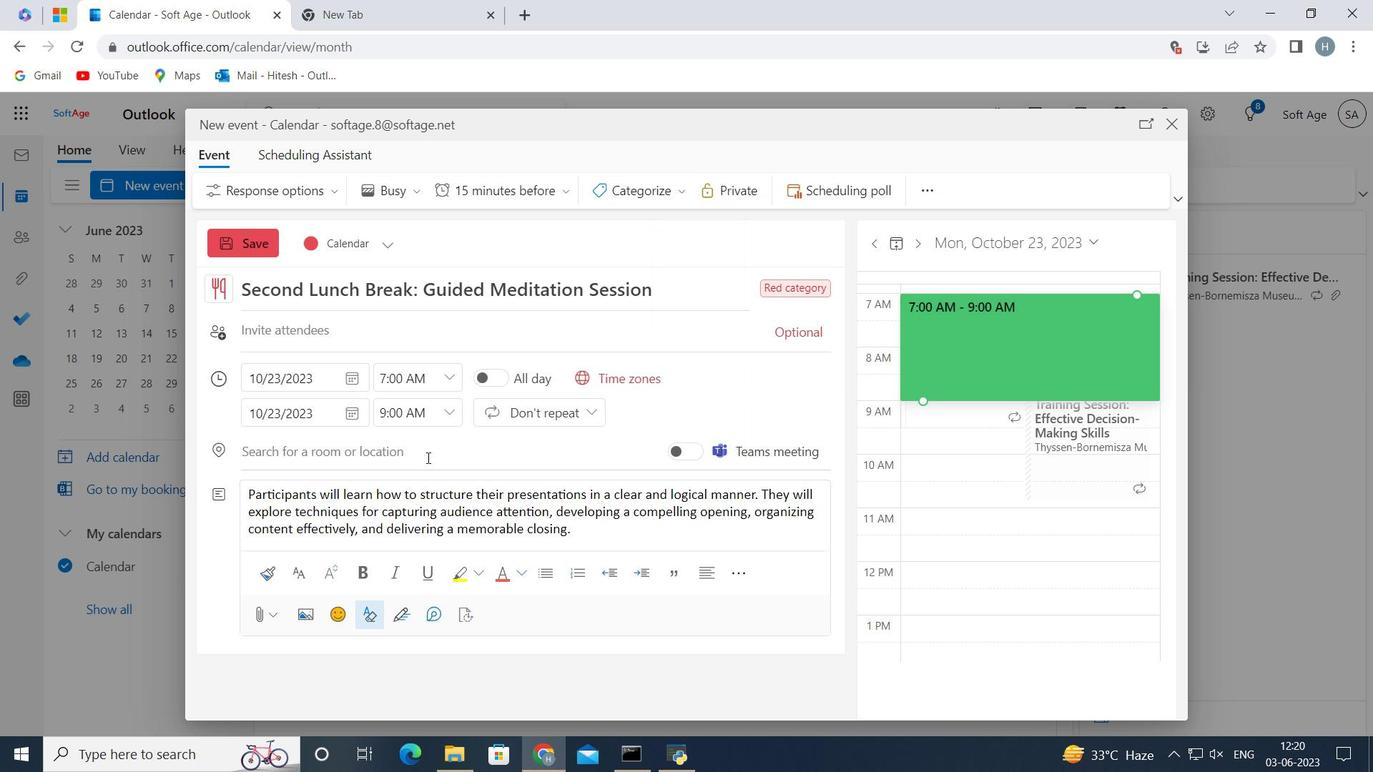 
Action: Key pressed <Key.shift>Auckland,<Key.space><Key.shift_r>New<Key.space><Key.shift>Zeeland<Key.space>
Screenshot: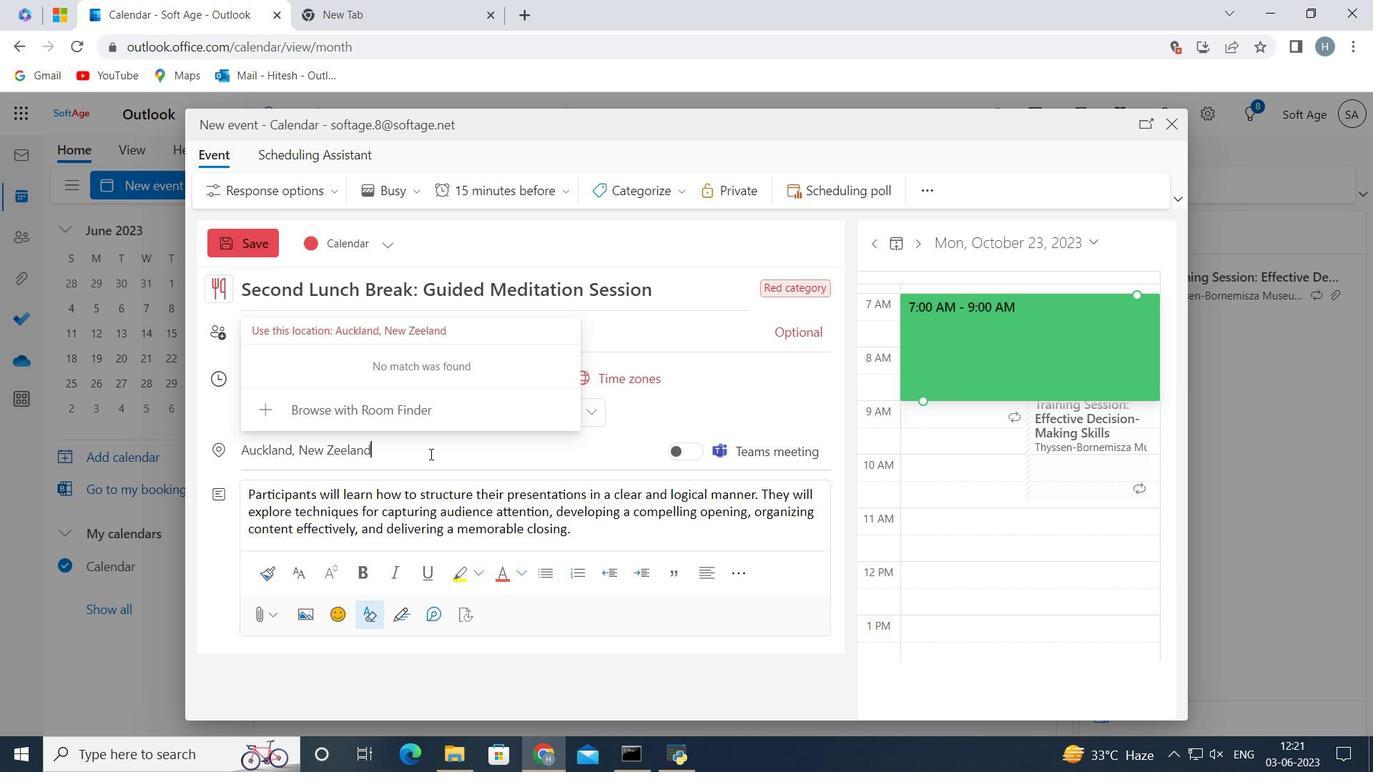 
Action: Mouse moved to (667, 396)
Screenshot: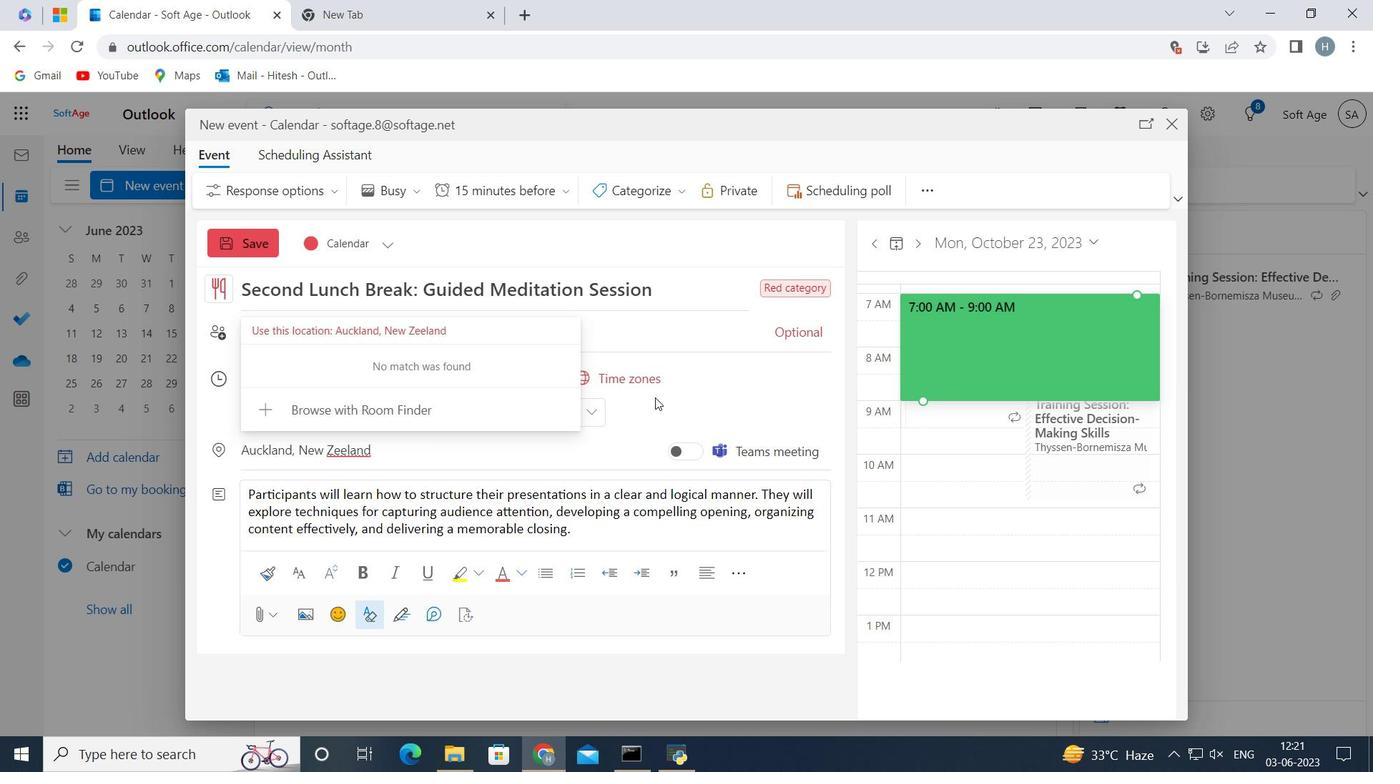 
Action: Mouse pressed left at (667, 396)
Screenshot: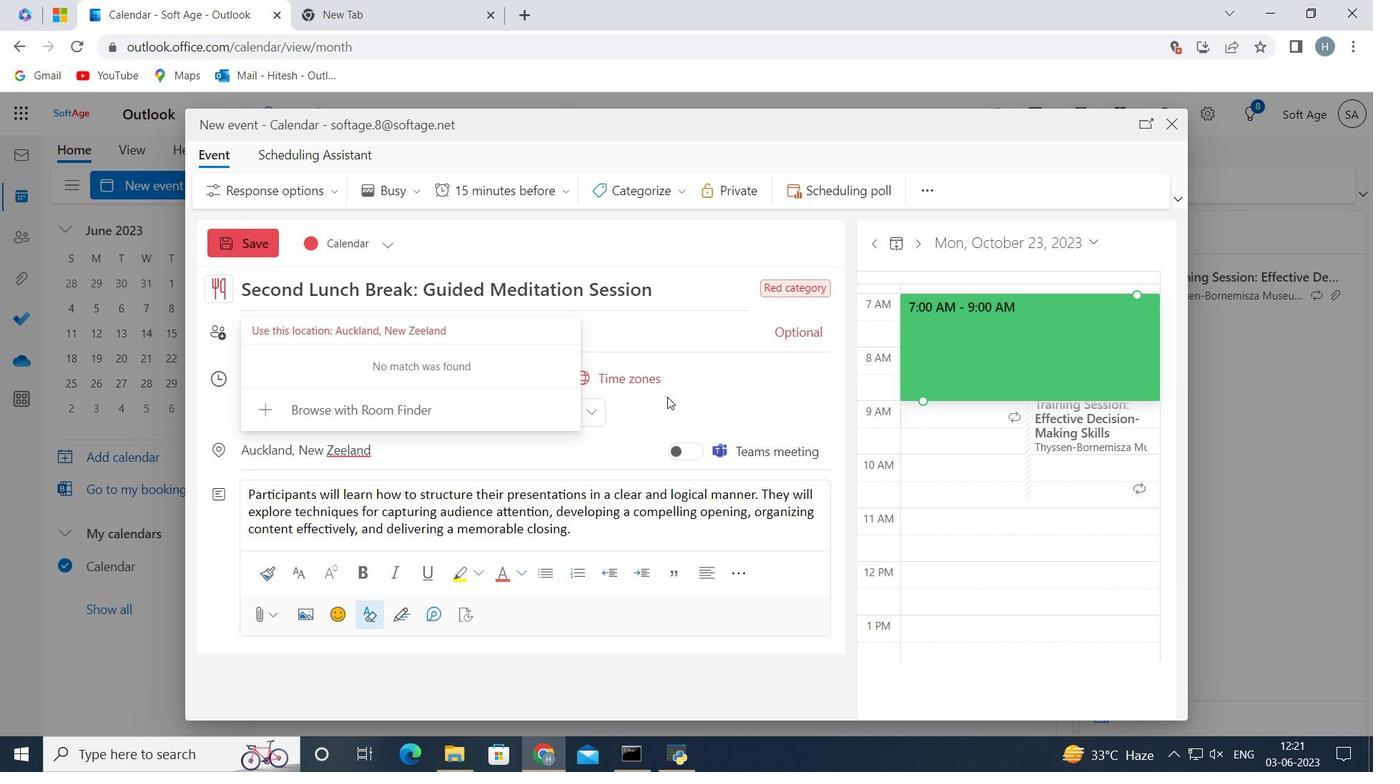 
Action: Mouse moved to (333, 336)
Screenshot: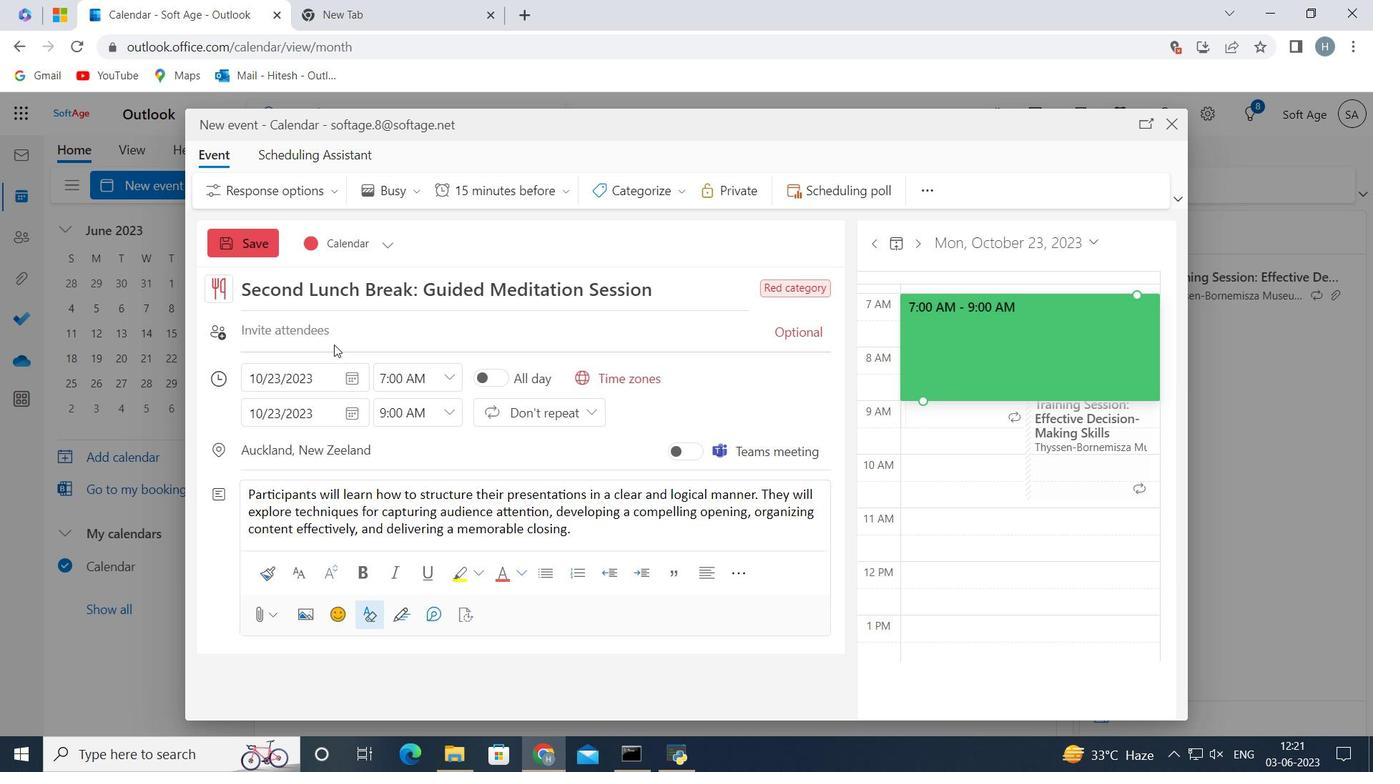 
Action: Mouse pressed left at (333, 336)
Screenshot: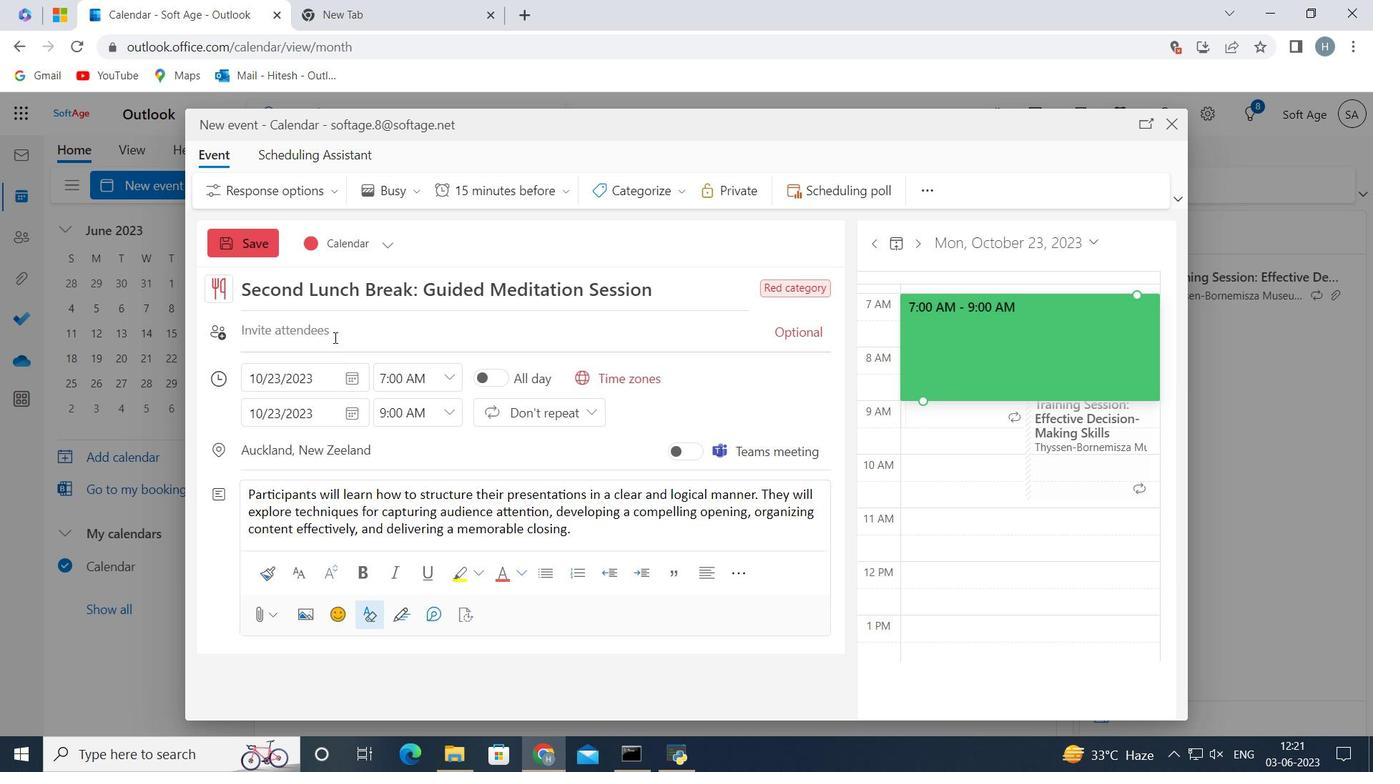 
Action: Key pressed softage.10<Key.shift>@softage.net
Screenshot: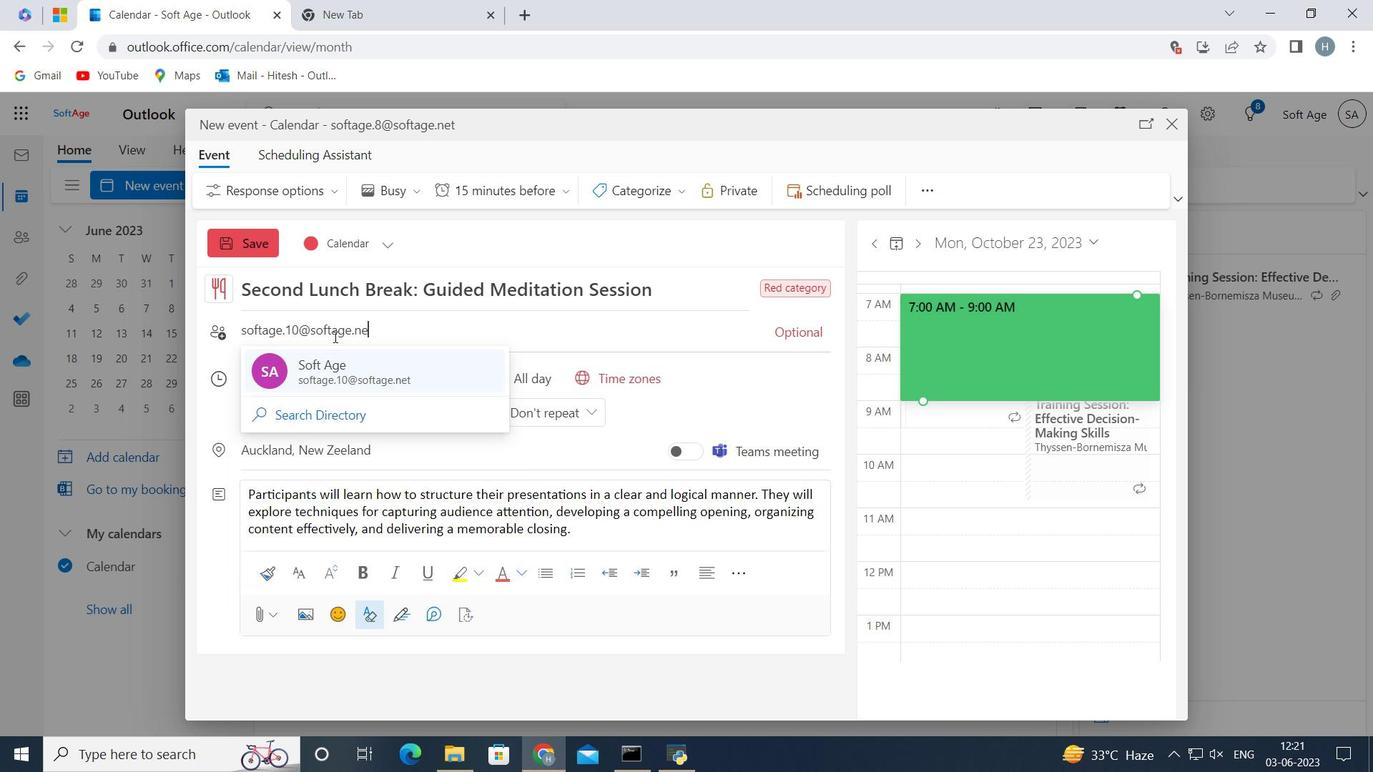 
Action: Mouse moved to (326, 361)
Screenshot: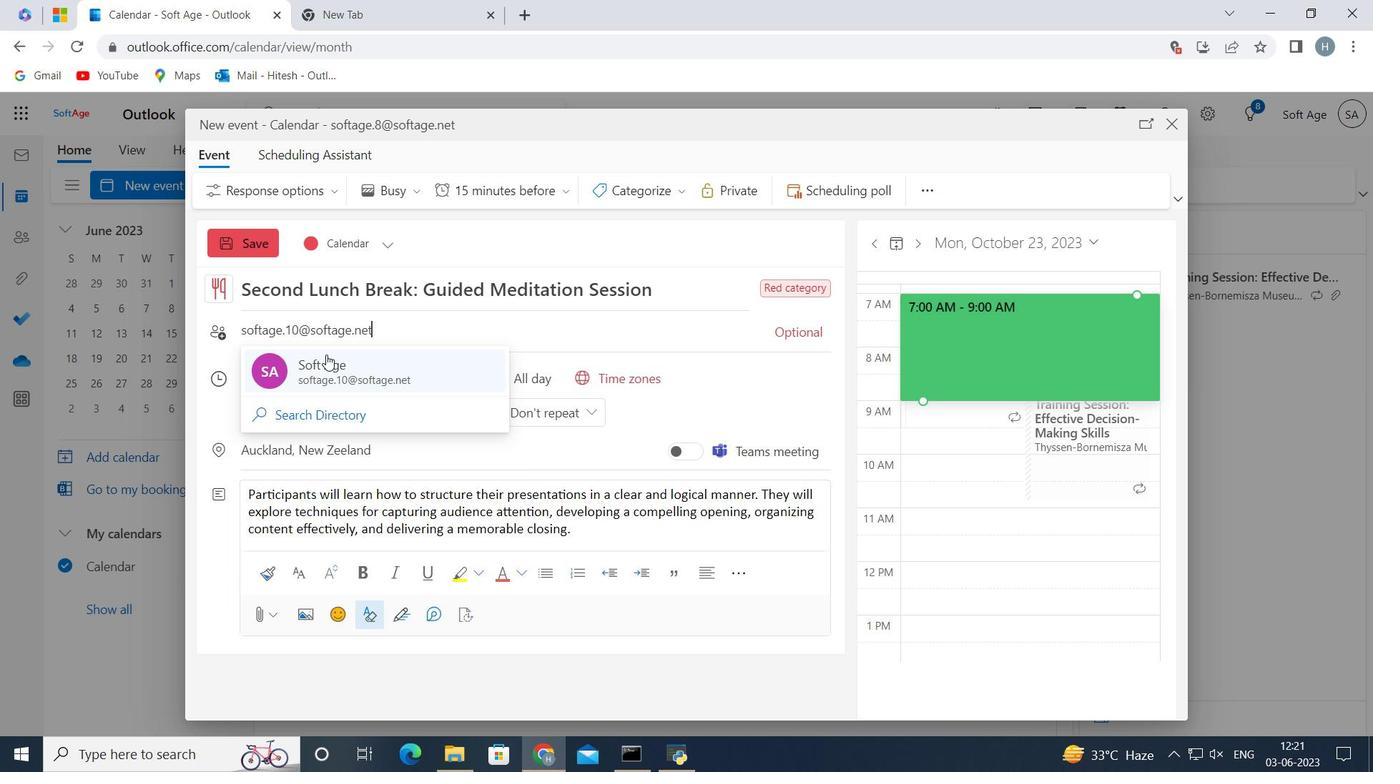 
Action: Mouse pressed left at (326, 361)
Screenshot: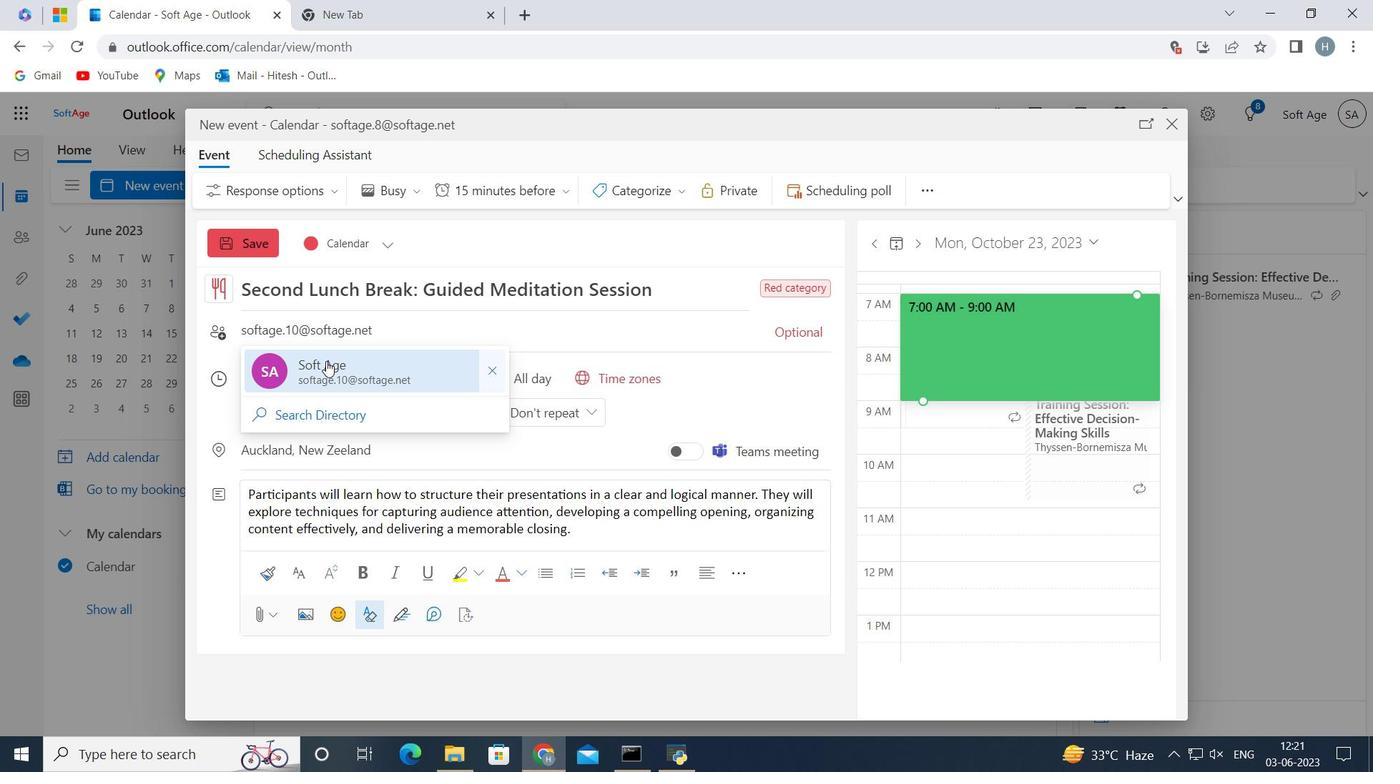 
Action: Key pressed softage.6<Key.shift>@softage.net
Screenshot: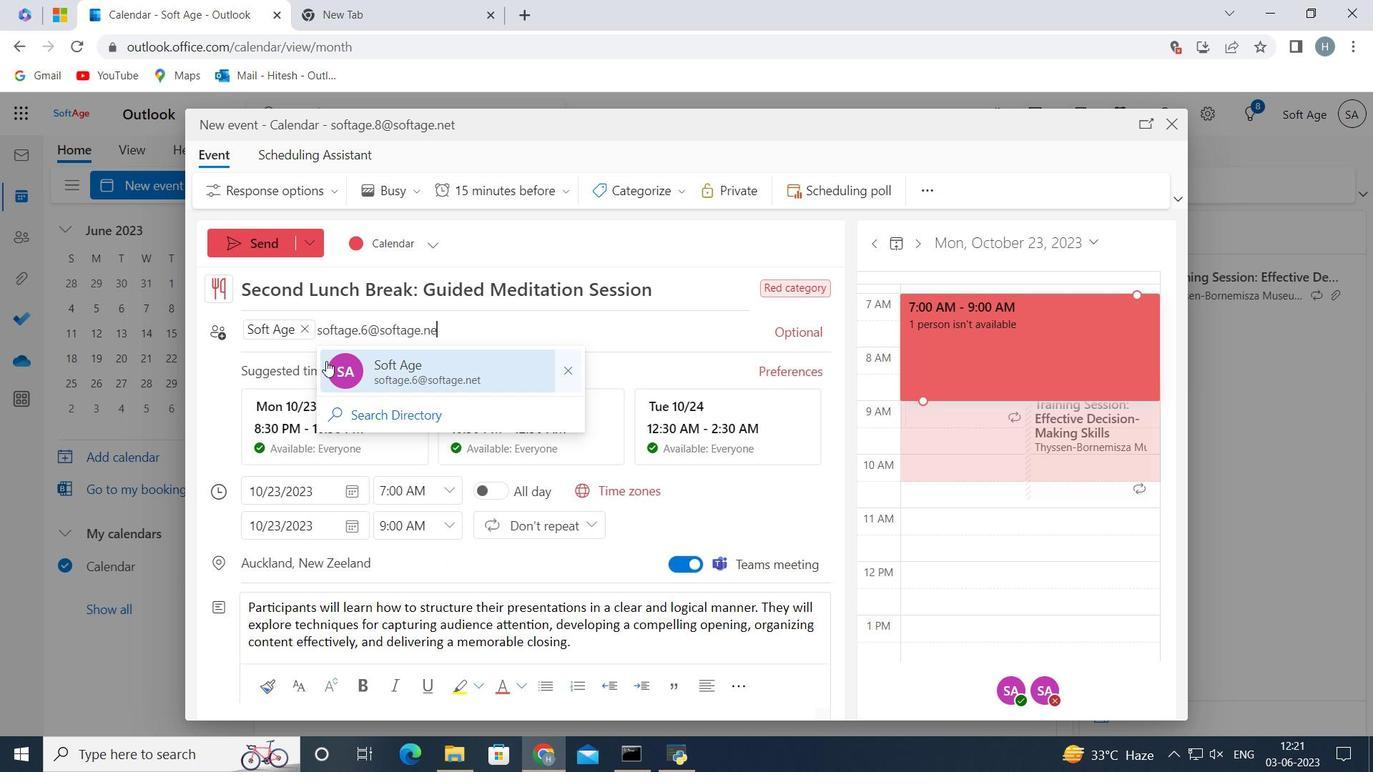 
Action: Mouse moved to (388, 367)
Screenshot: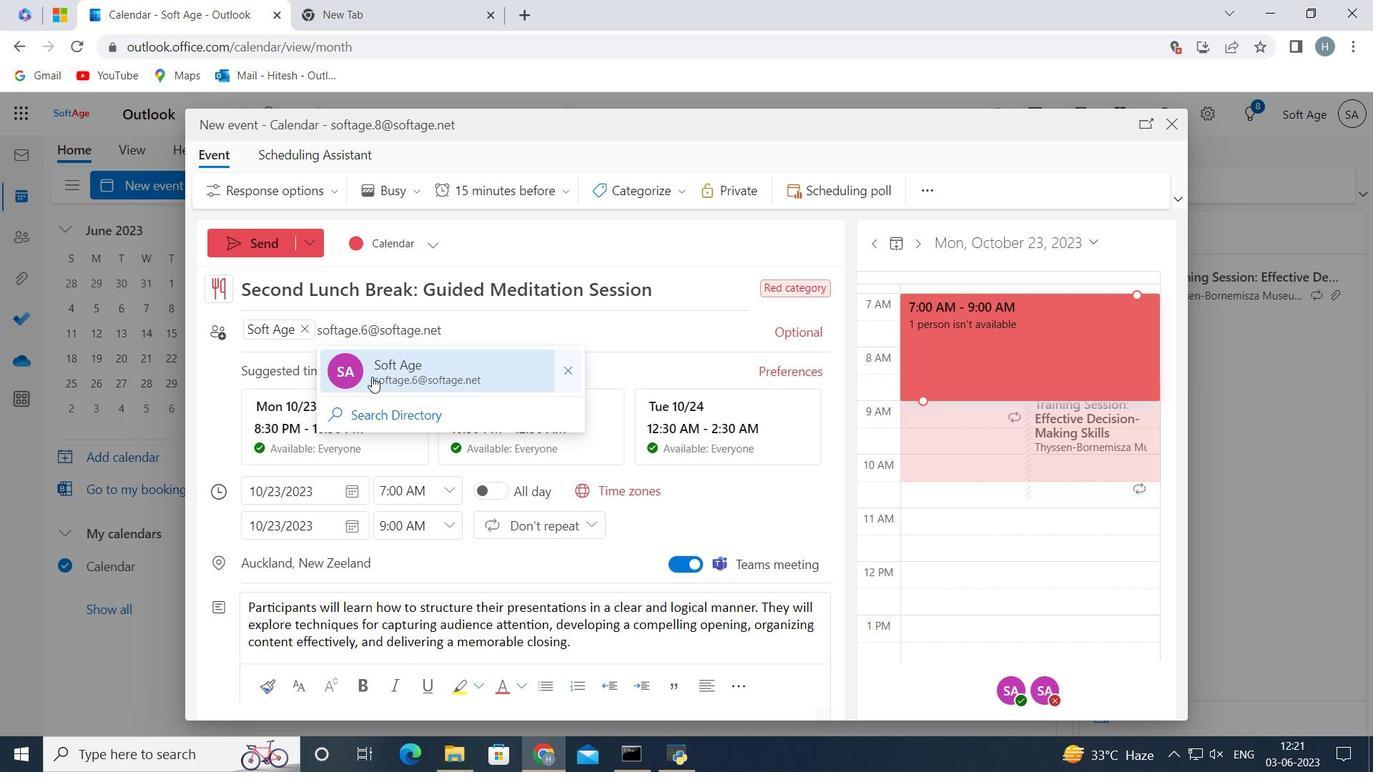 
Action: Mouse pressed left at (388, 367)
Screenshot: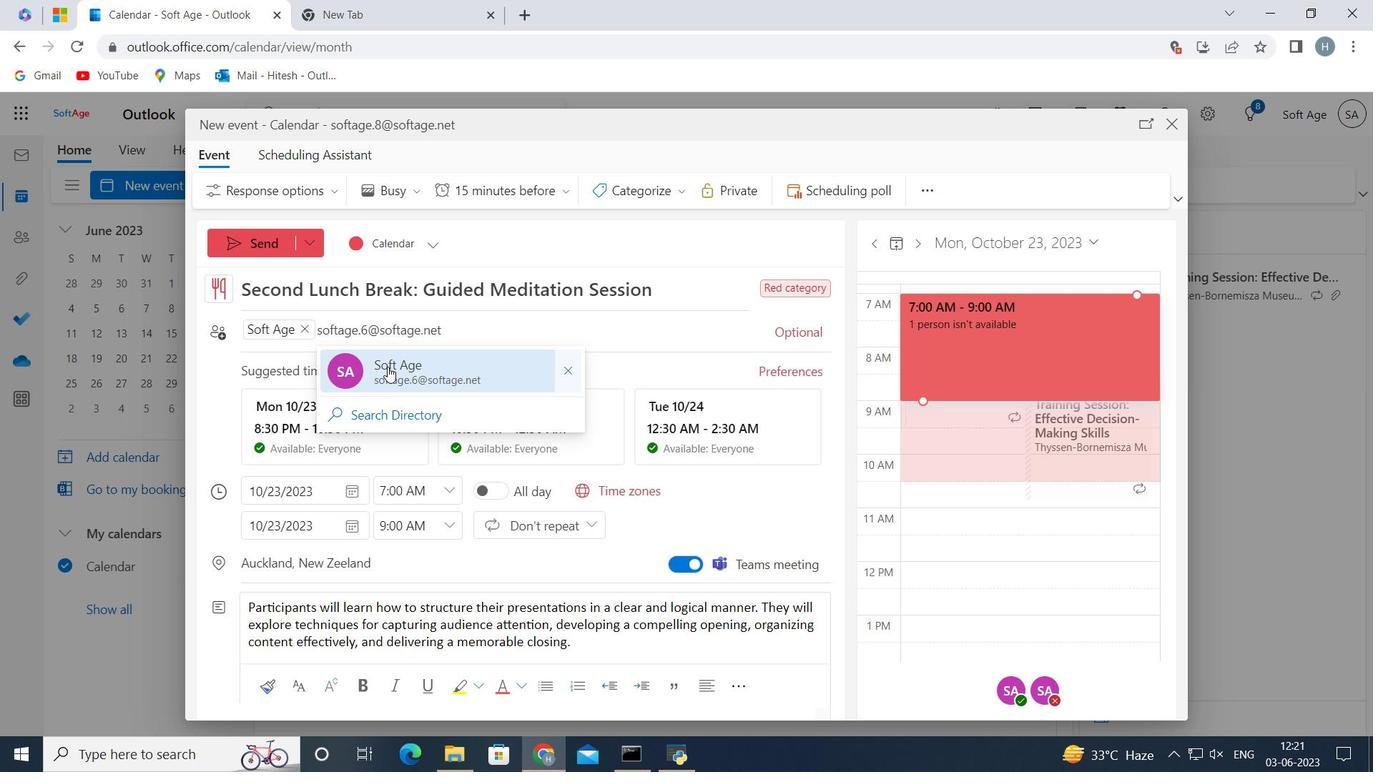 
Action: Mouse moved to (558, 198)
Screenshot: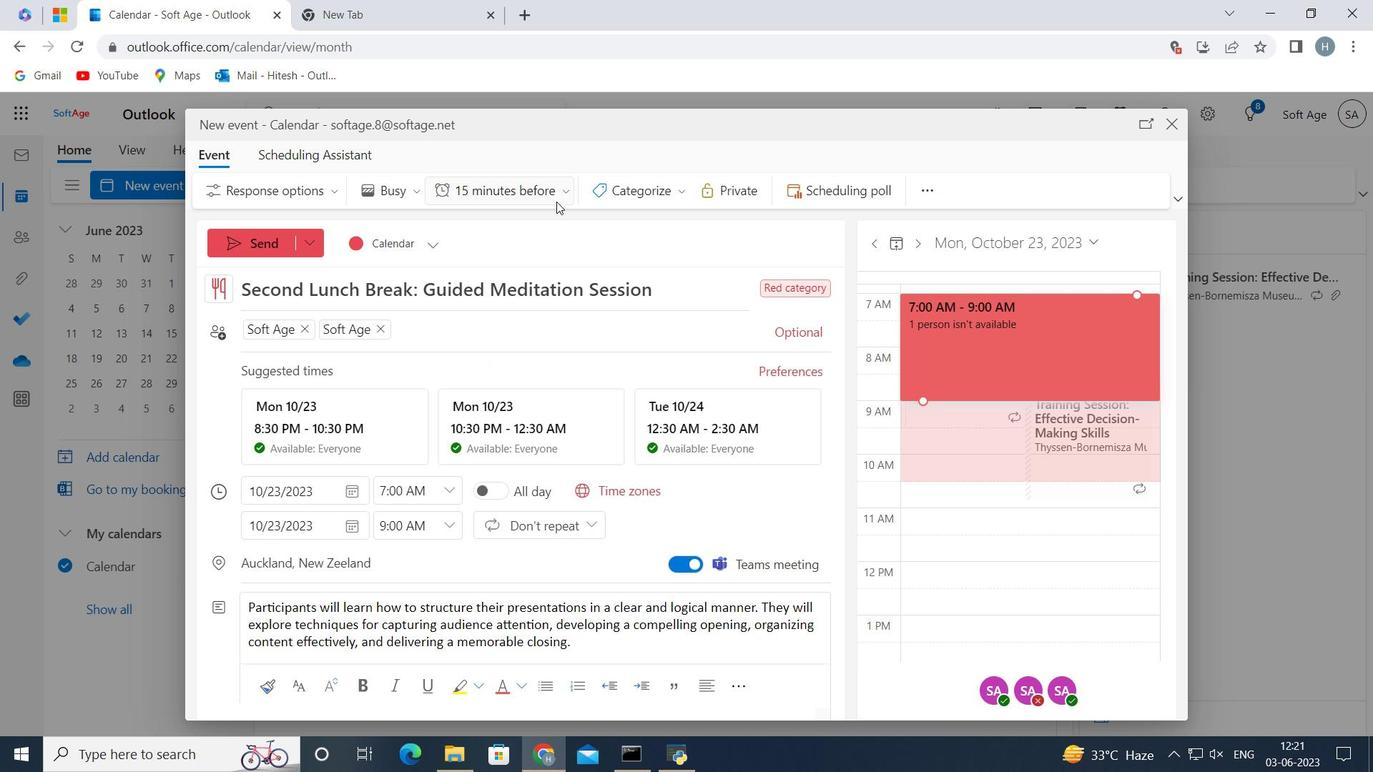 
Action: Mouse pressed left at (558, 198)
Screenshot: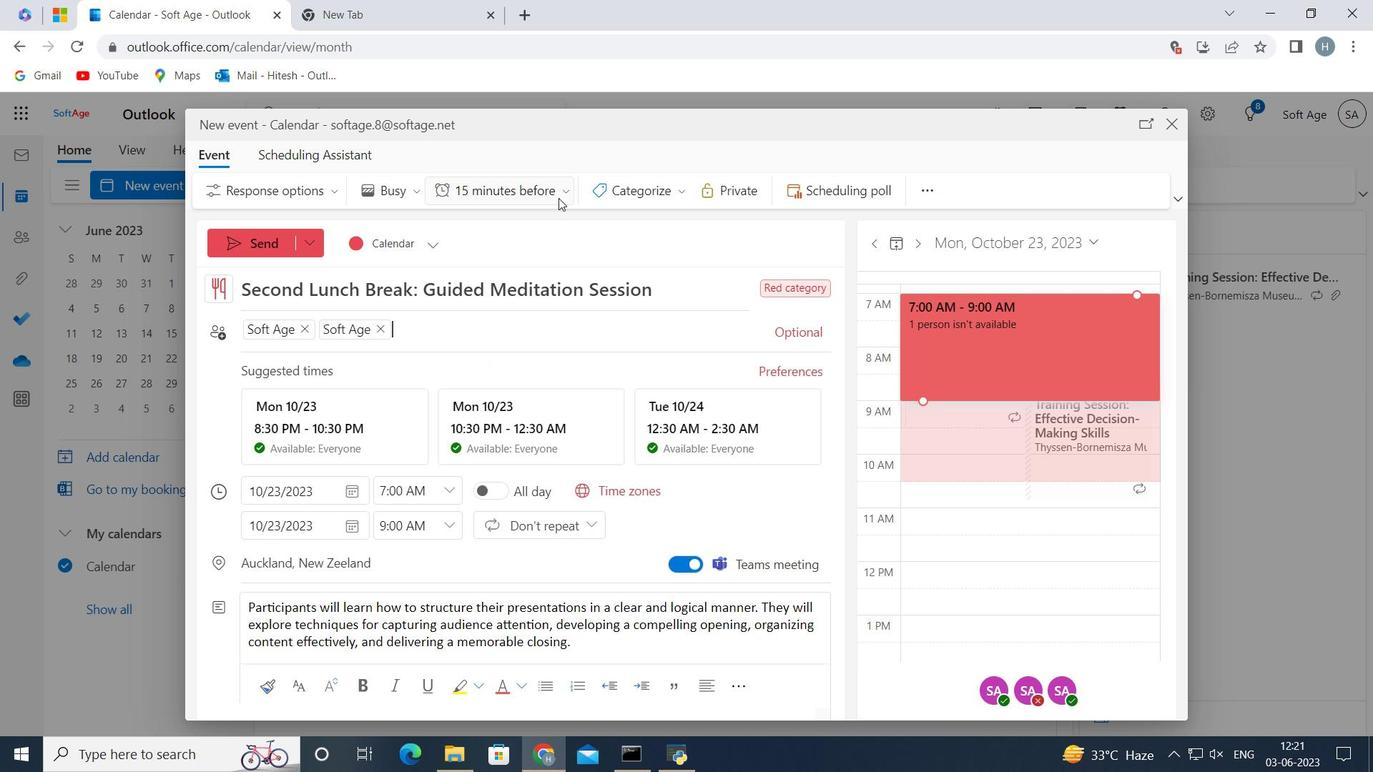 
Action: Mouse moved to (557, 200)
Screenshot: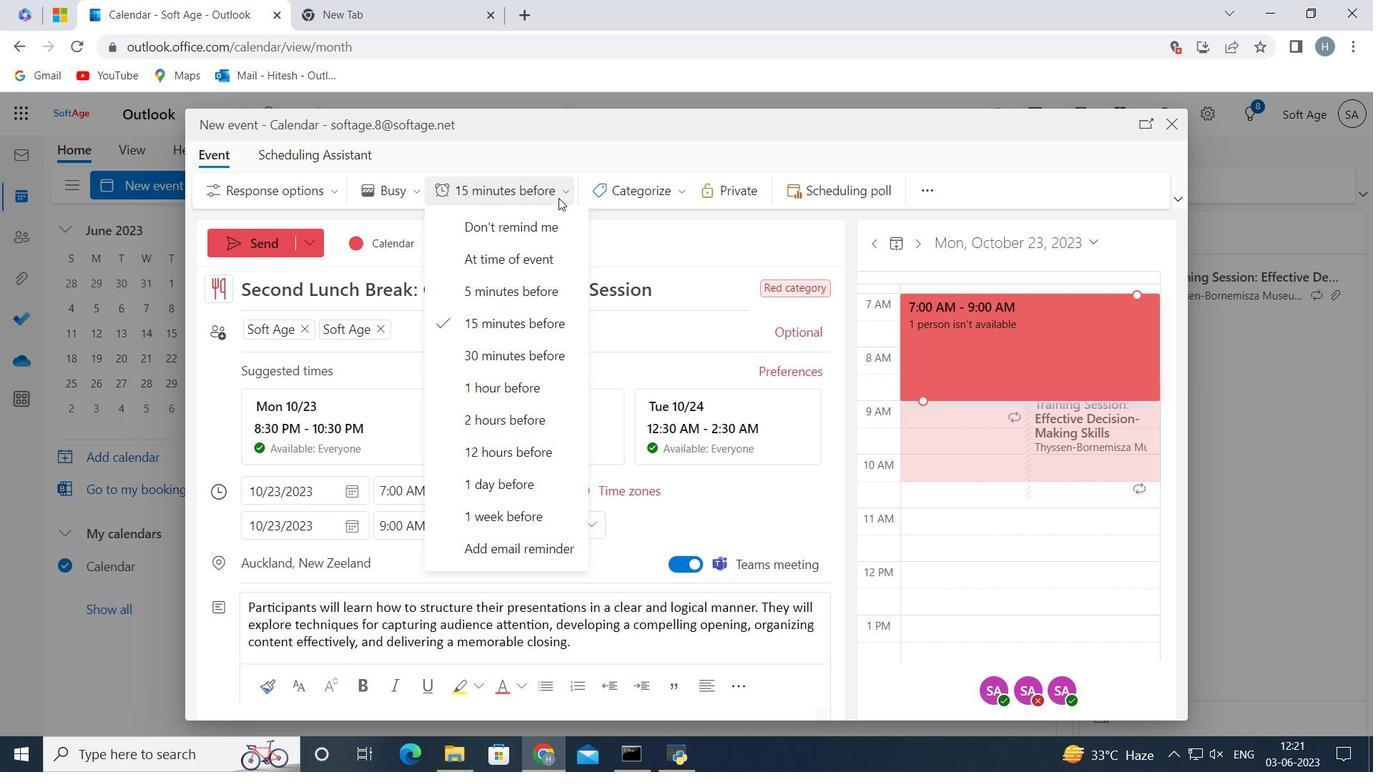 
Action: Mouse pressed left at (557, 200)
Screenshot: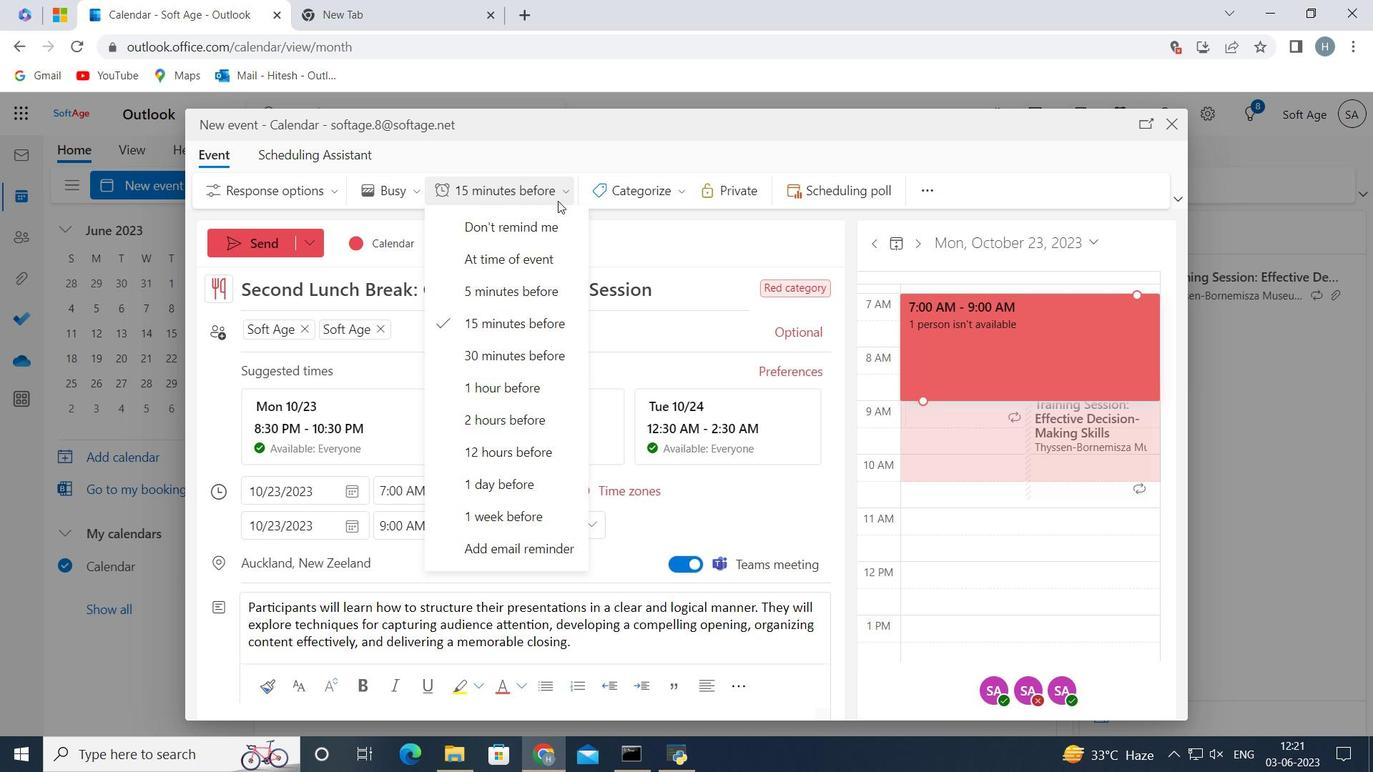 
Action: Mouse moved to (569, 188)
Screenshot: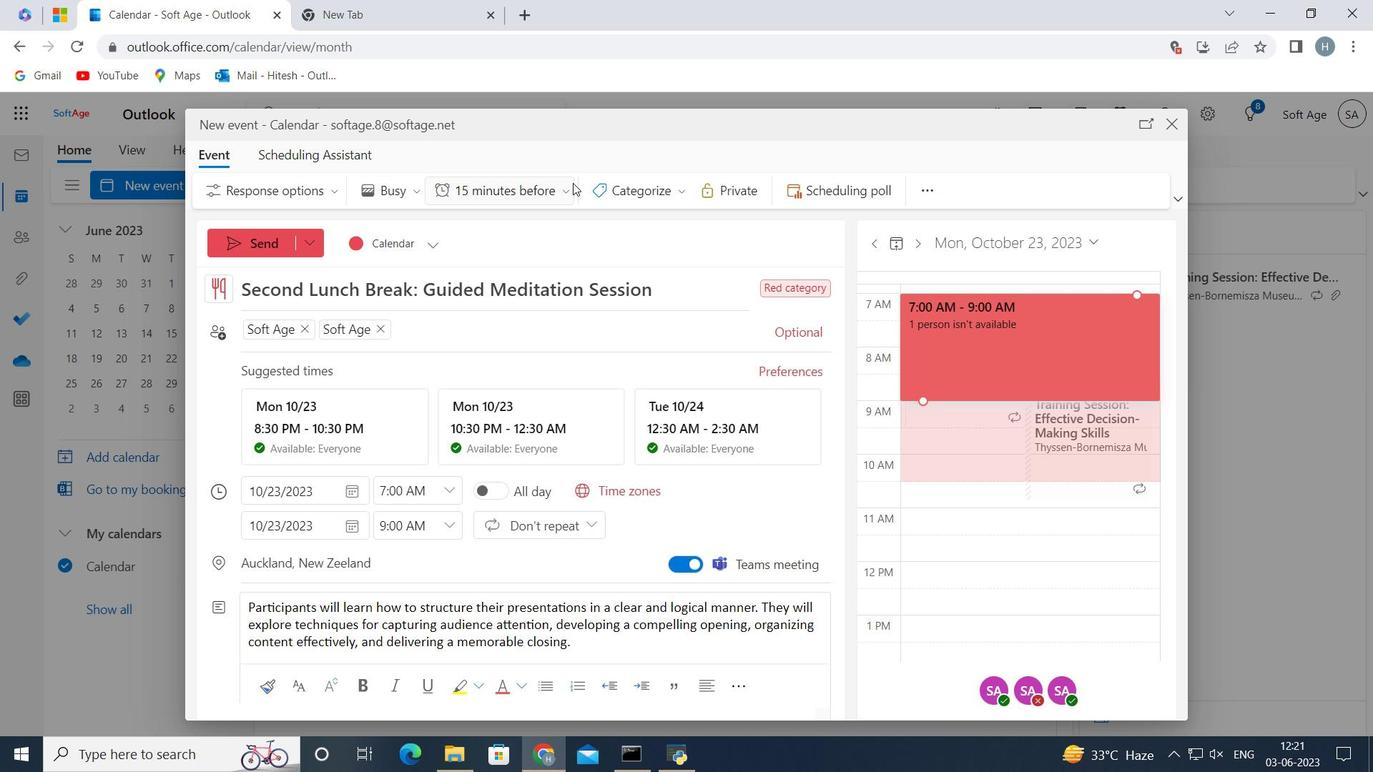 
Action: Mouse pressed left at (569, 188)
Screenshot: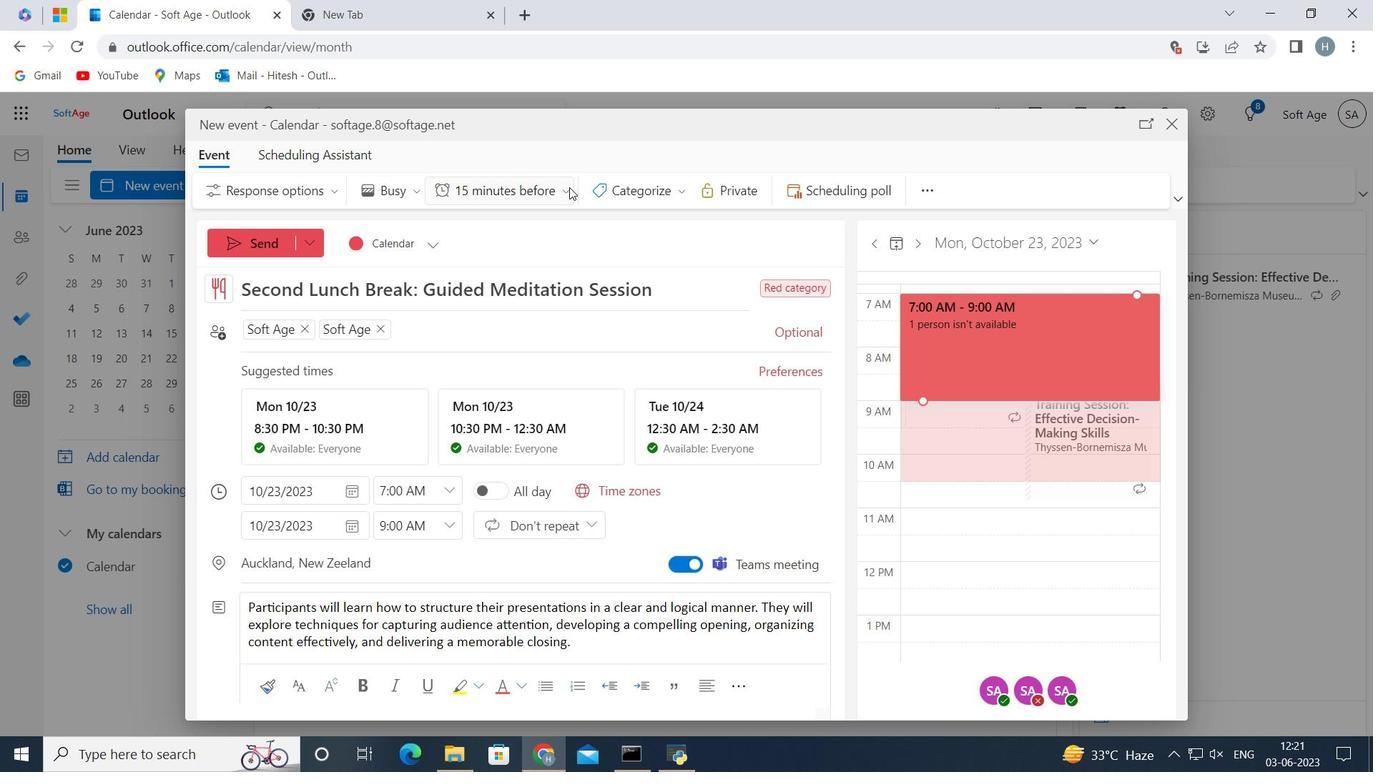 
Action: Mouse moved to (539, 323)
Screenshot: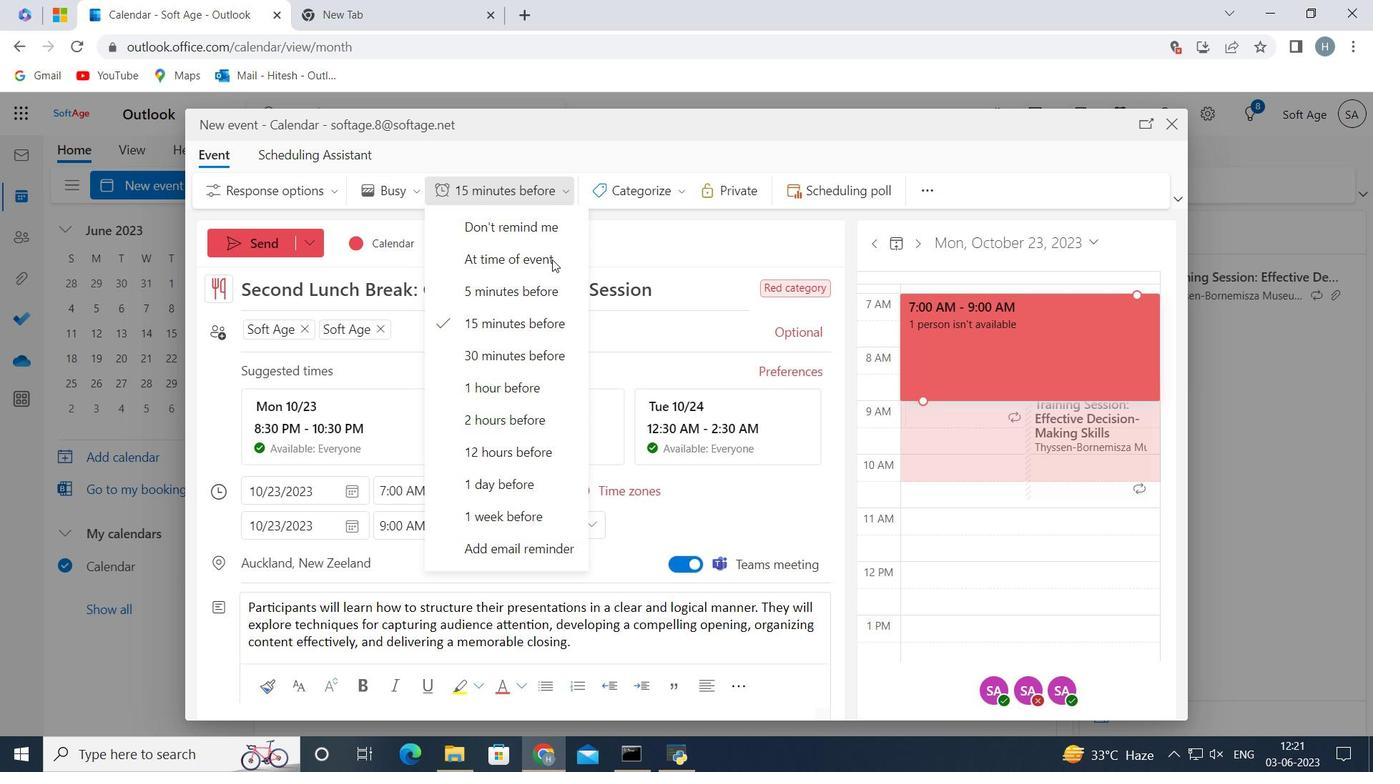 
Action: Mouse scrolled (539, 322) with delta (0, 0)
Screenshot: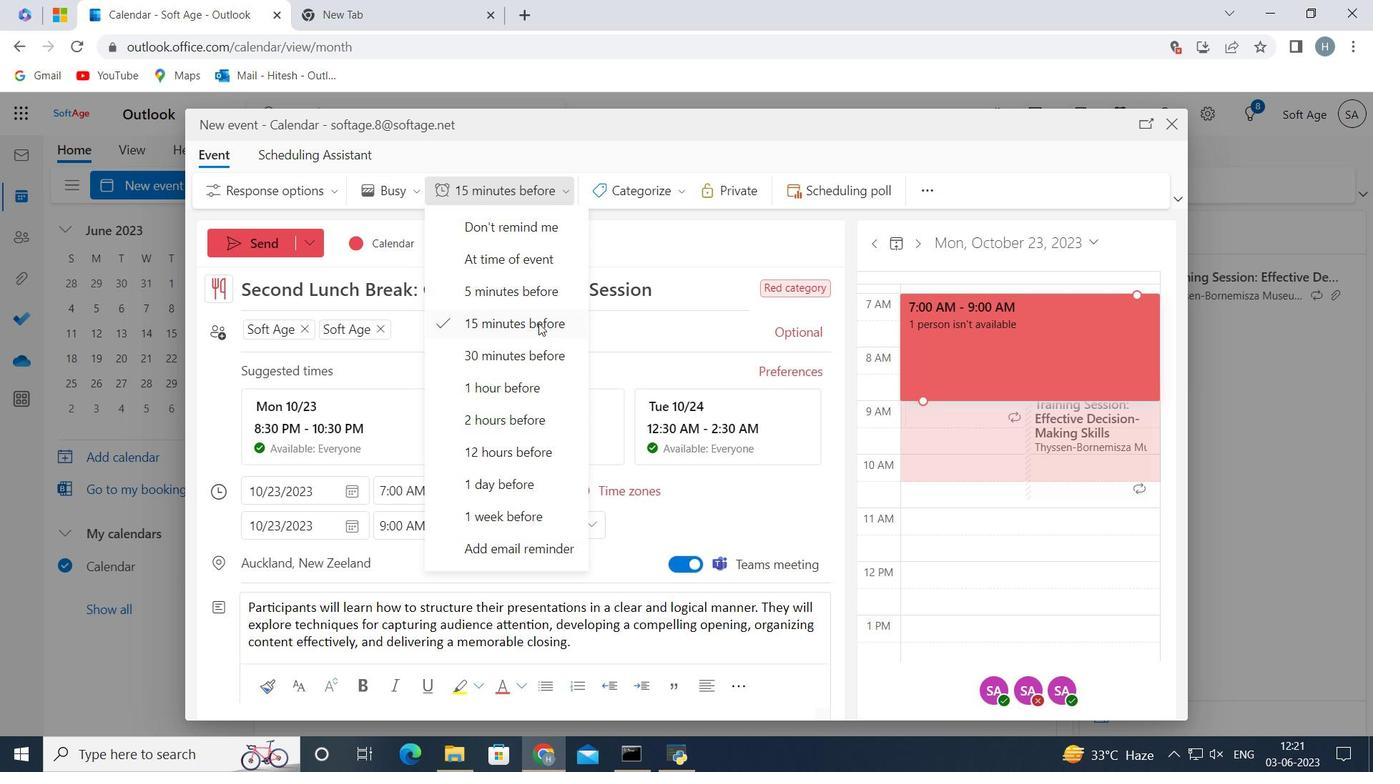 
Action: Mouse moved to (532, 353)
Screenshot: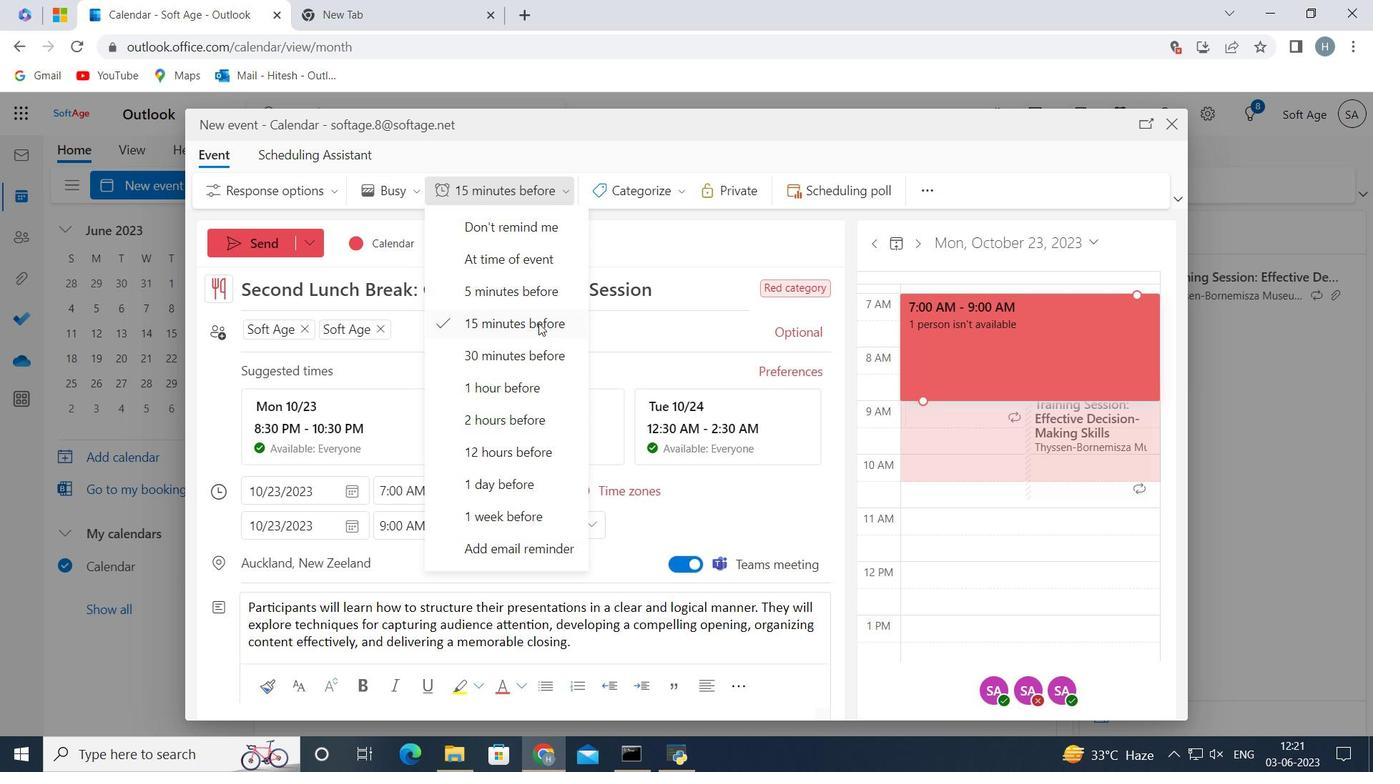 
Action: Mouse scrolled (532, 353) with delta (0, 0)
Screenshot: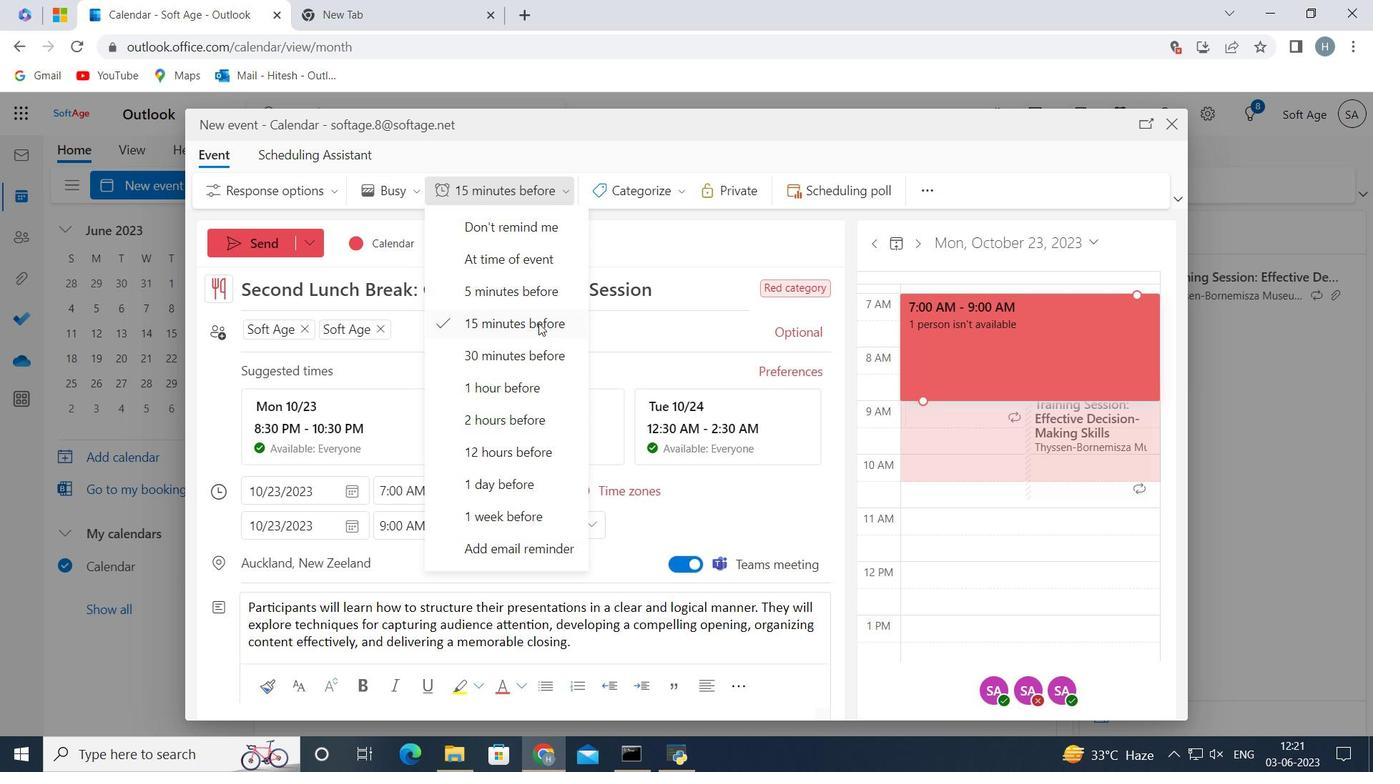
Action: Mouse moved to (535, 549)
Screenshot: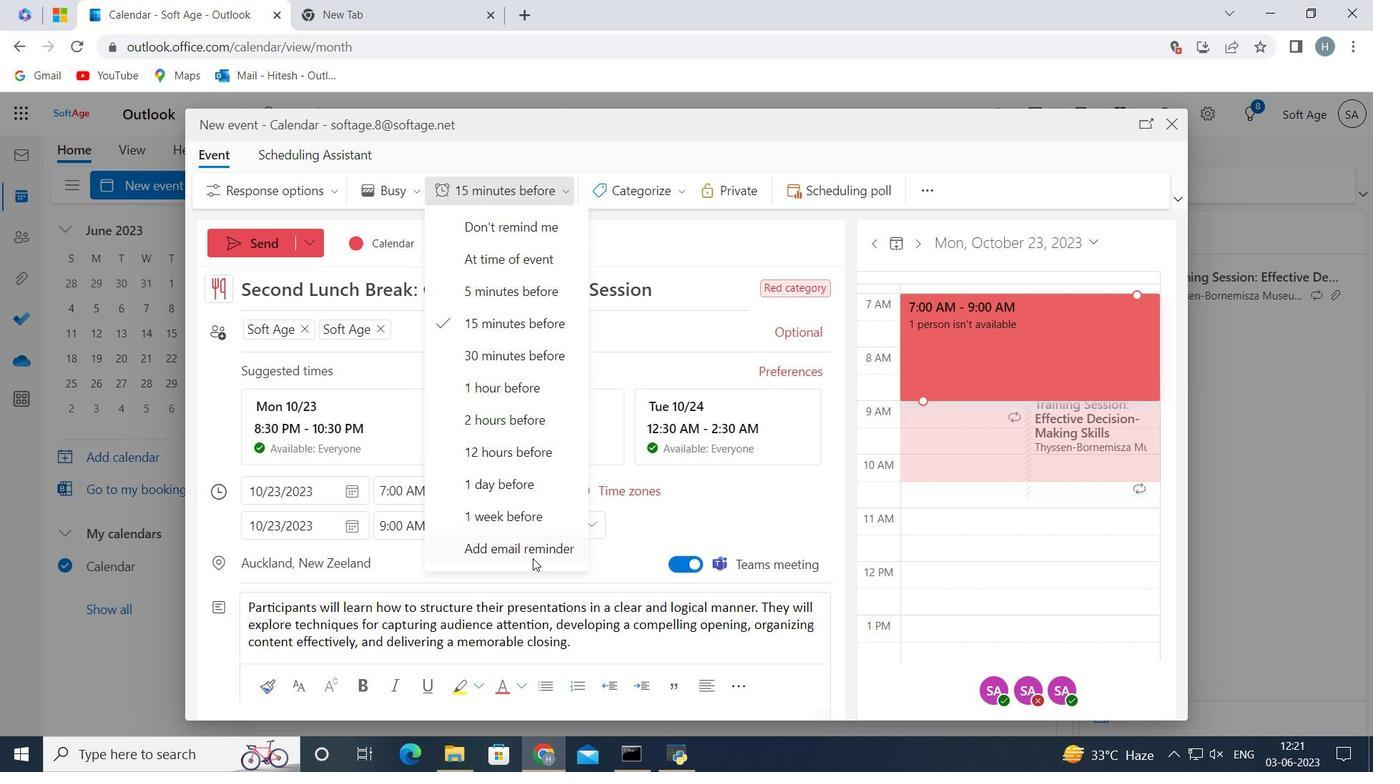 
Action: Mouse pressed left at (535, 549)
Screenshot: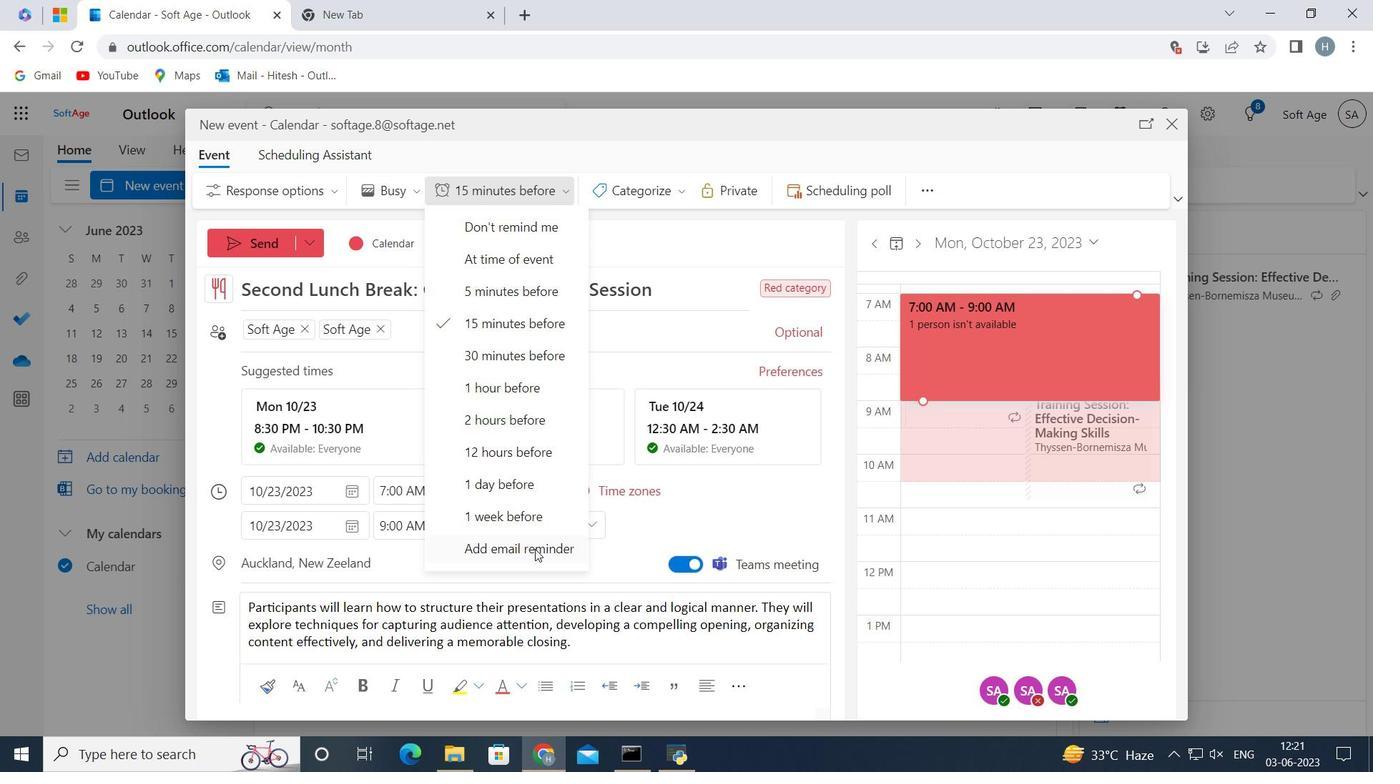
Action: Mouse moved to (504, 300)
Screenshot: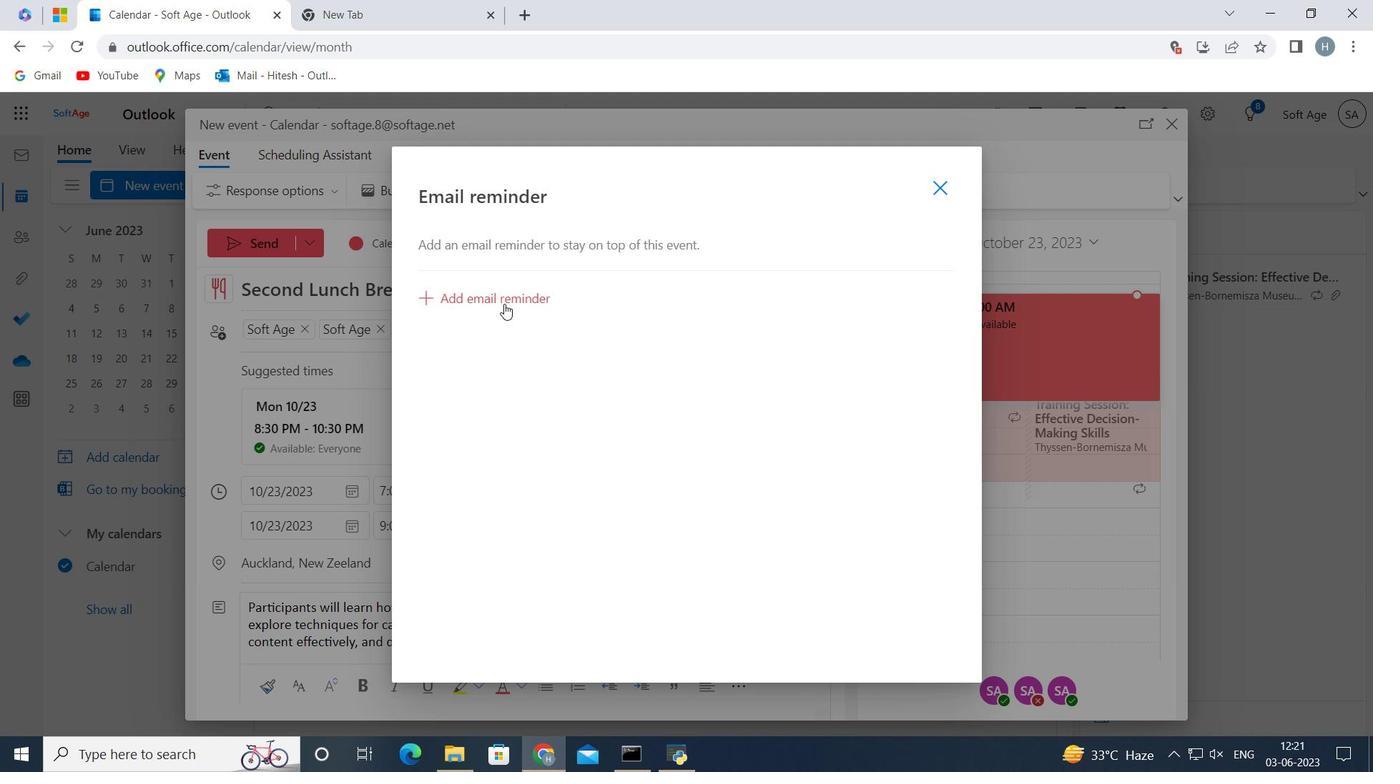 
Action: Mouse pressed left at (504, 300)
Screenshot: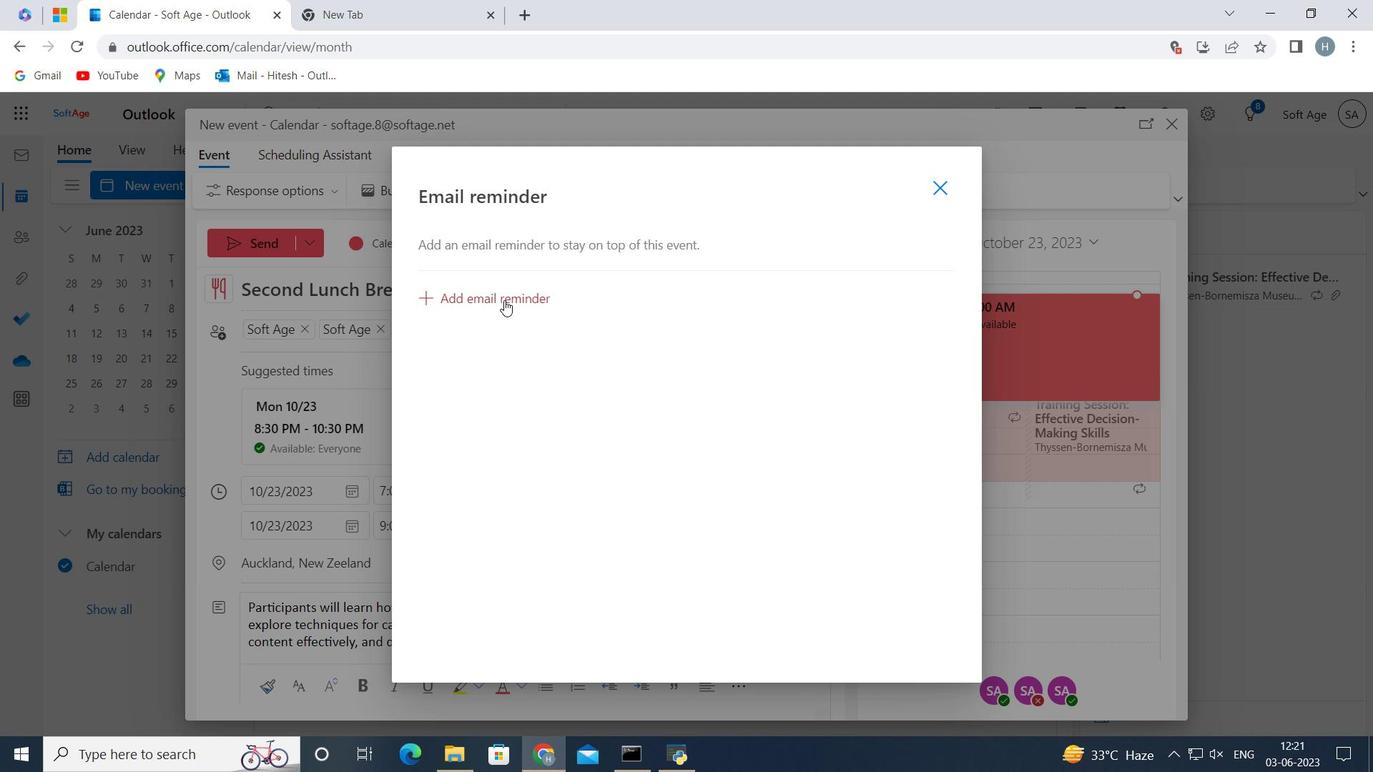 
Action: Mouse moved to (624, 293)
Screenshot: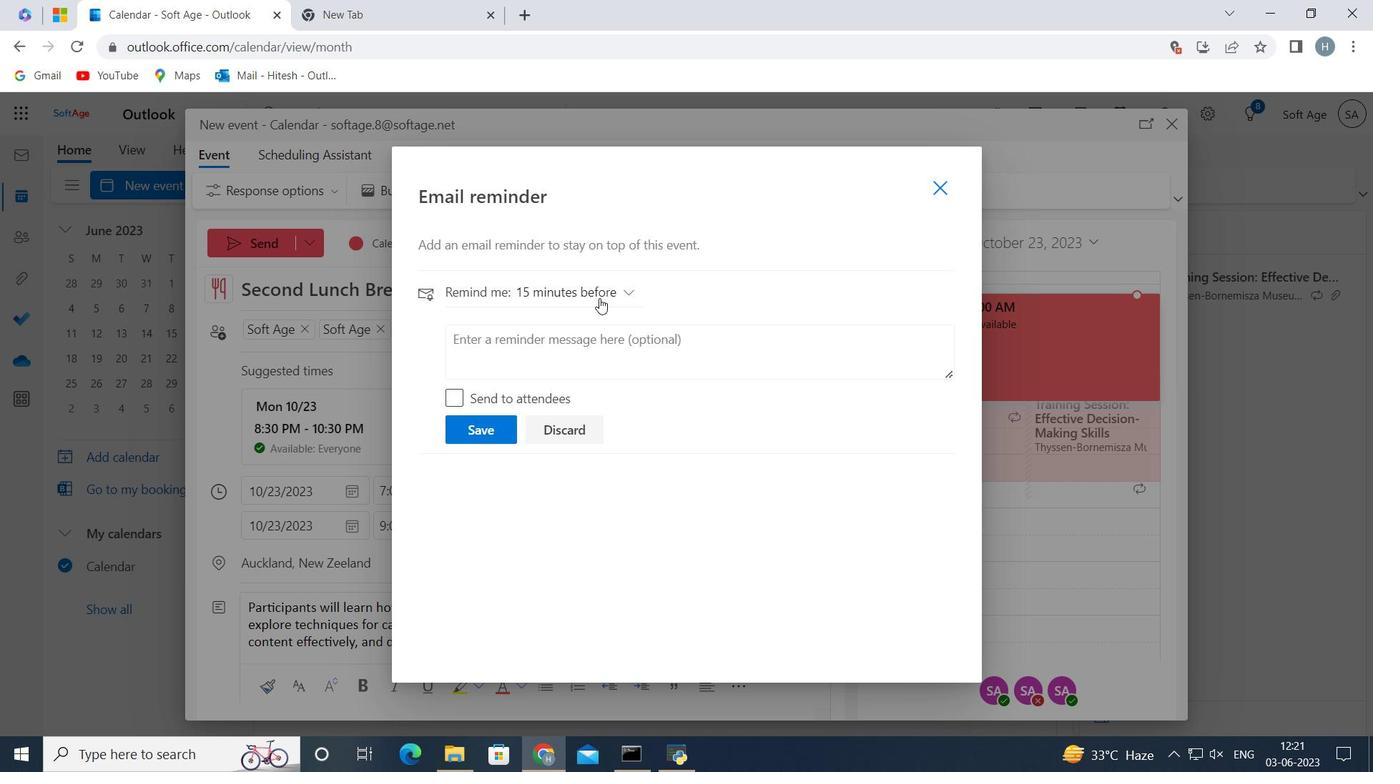 
Action: Mouse pressed left at (624, 293)
Screenshot: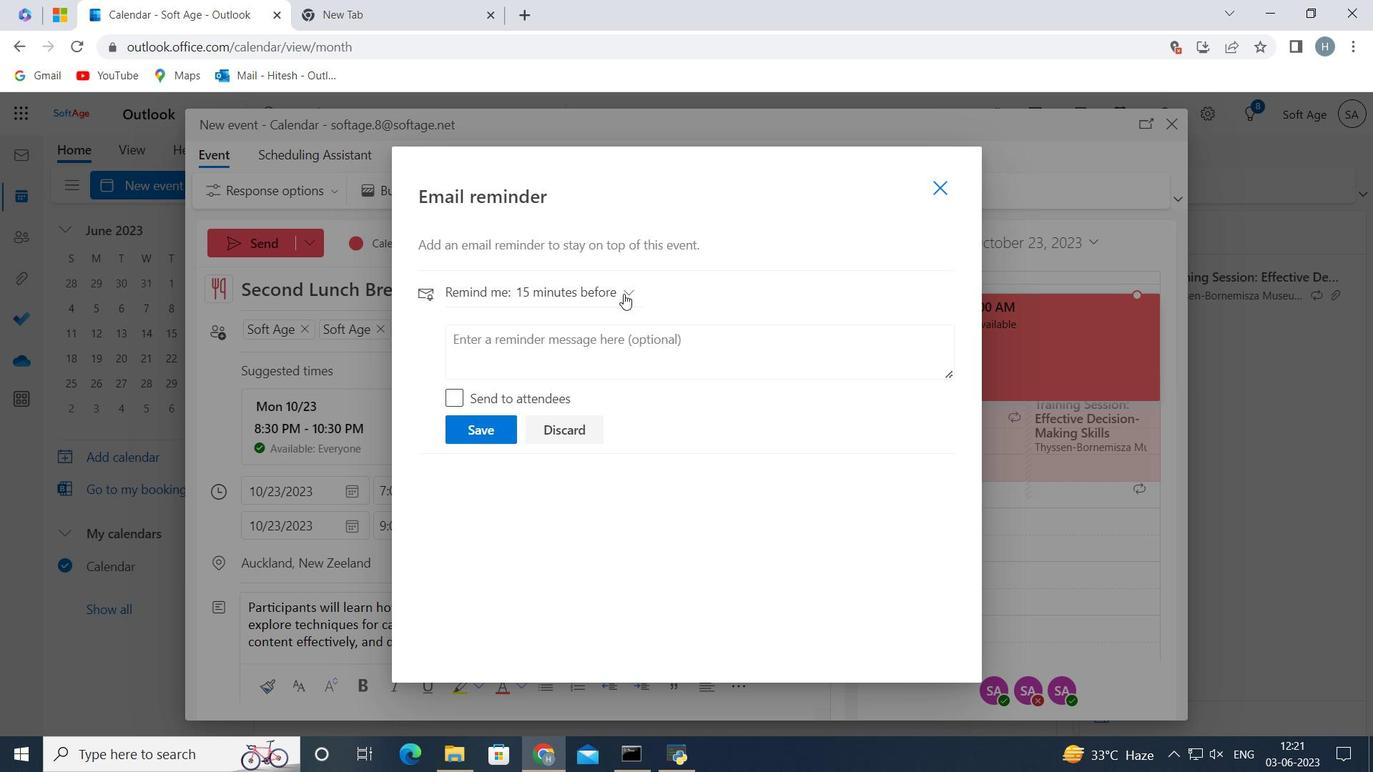 
Action: Mouse moved to (581, 616)
Screenshot: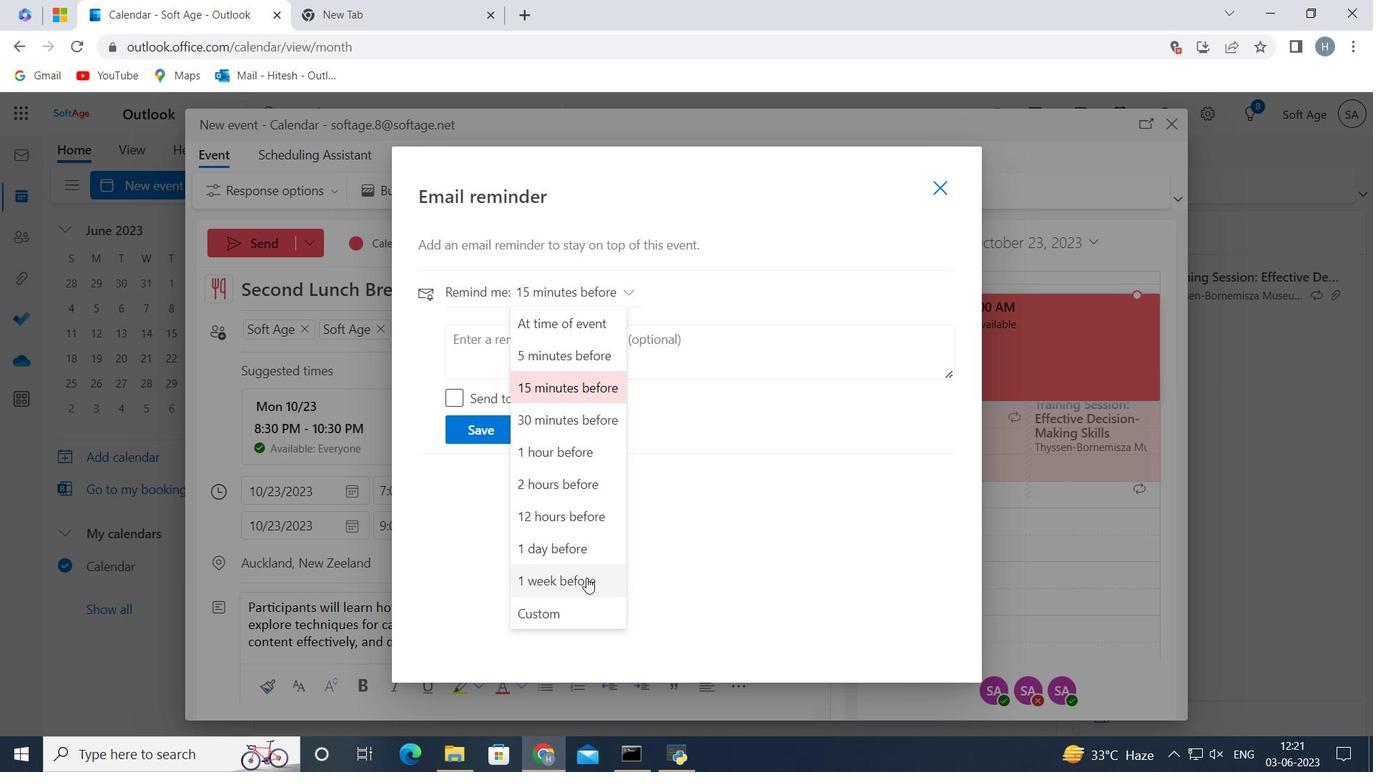 
Action: Mouse pressed left at (581, 616)
Screenshot: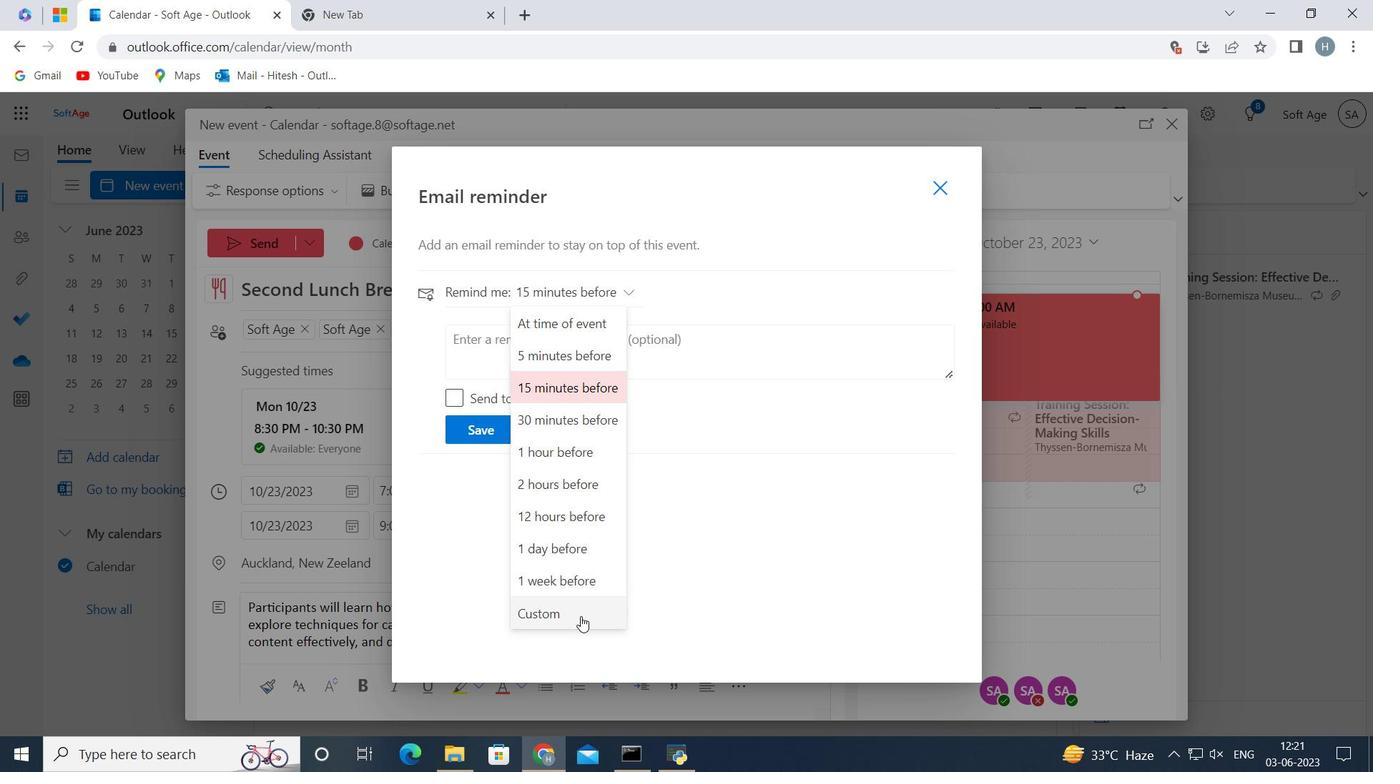 
Action: Mouse moved to (562, 336)
Screenshot: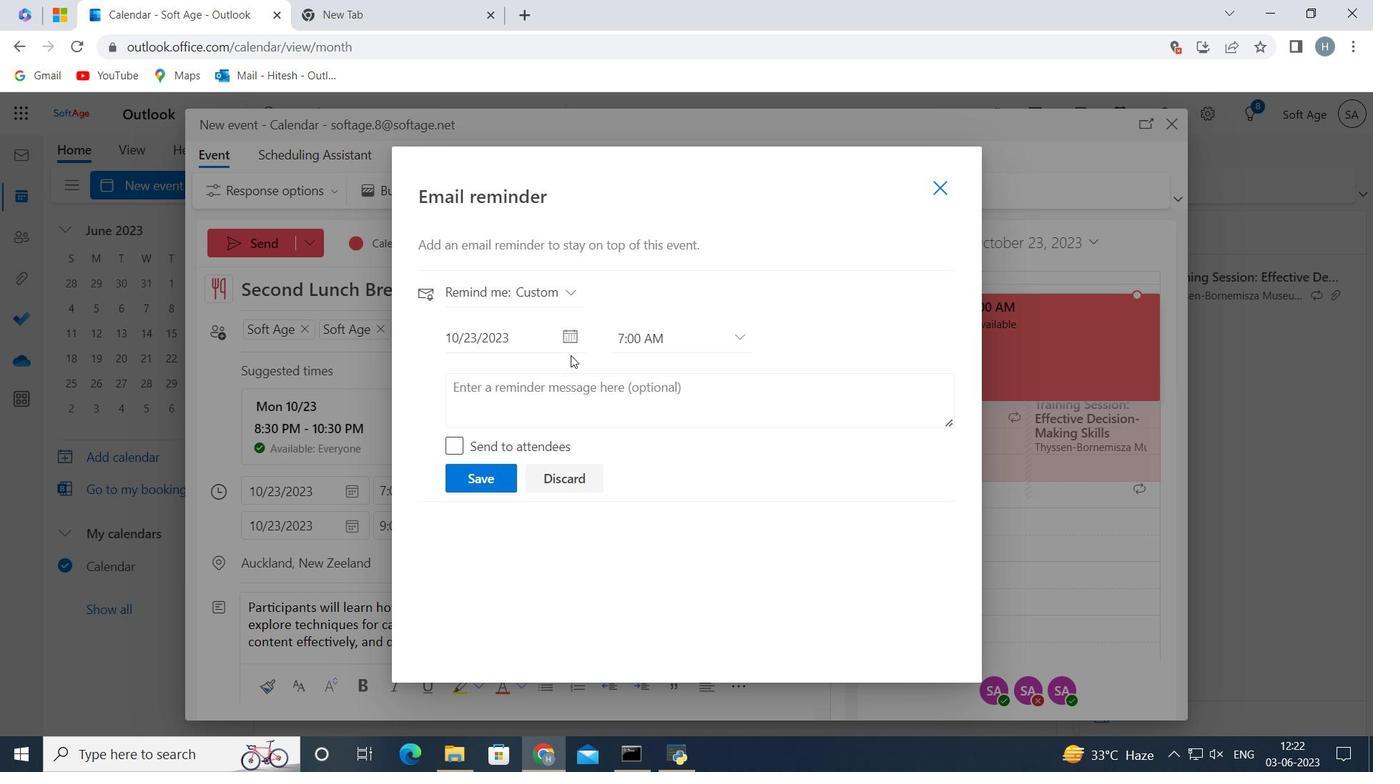 
Action: Mouse pressed left at (562, 336)
Screenshot: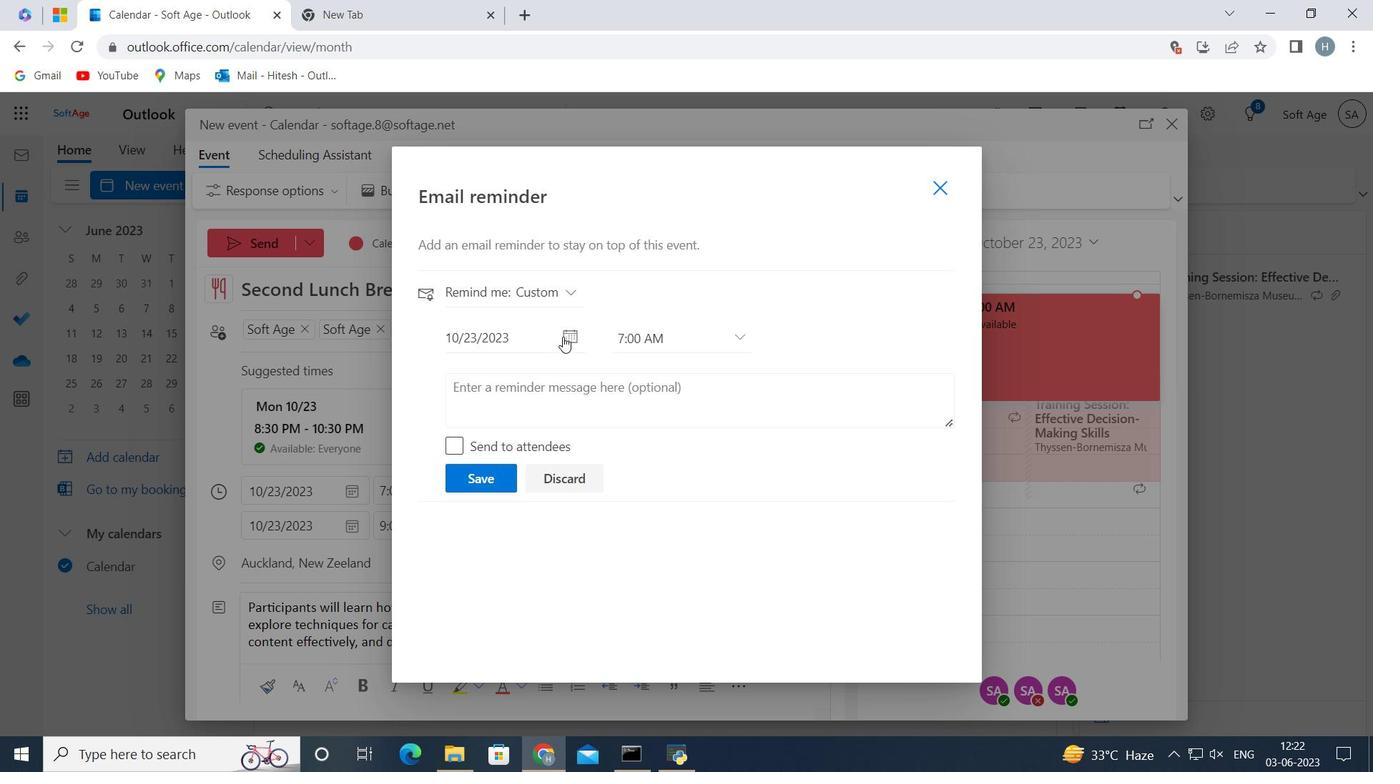 
Action: Mouse moved to (745, 455)
Screenshot: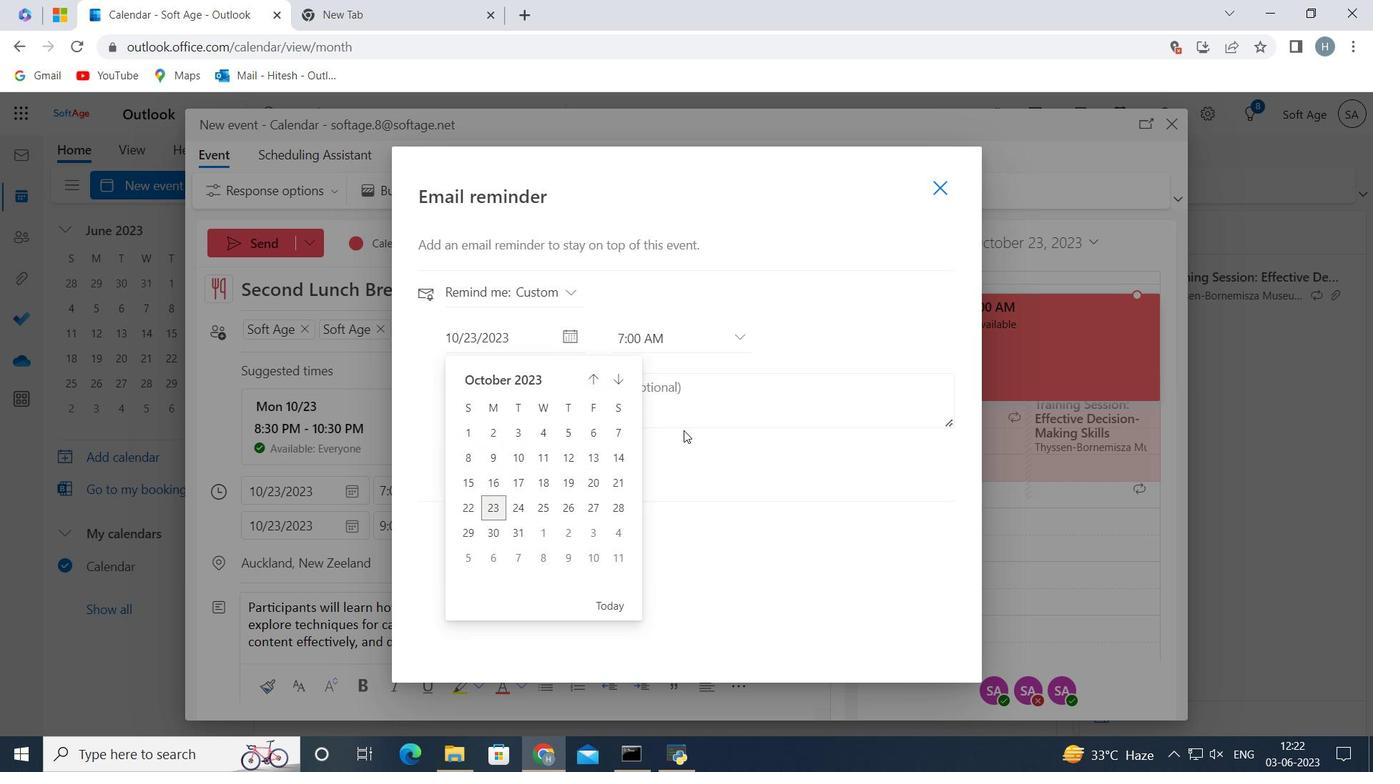 
Action: Mouse pressed left at (745, 455)
Screenshot: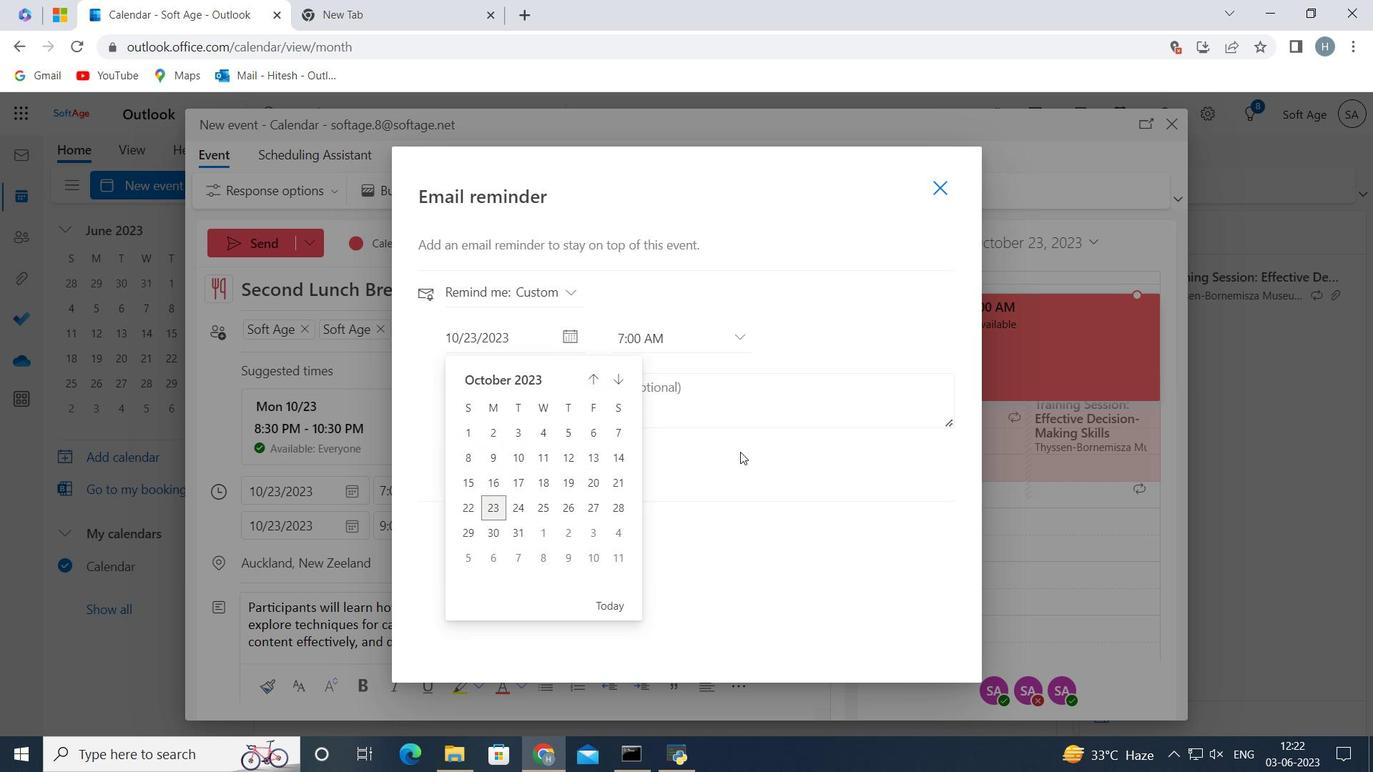 
Action: Mouse moved to (559, 389)
Screenshot: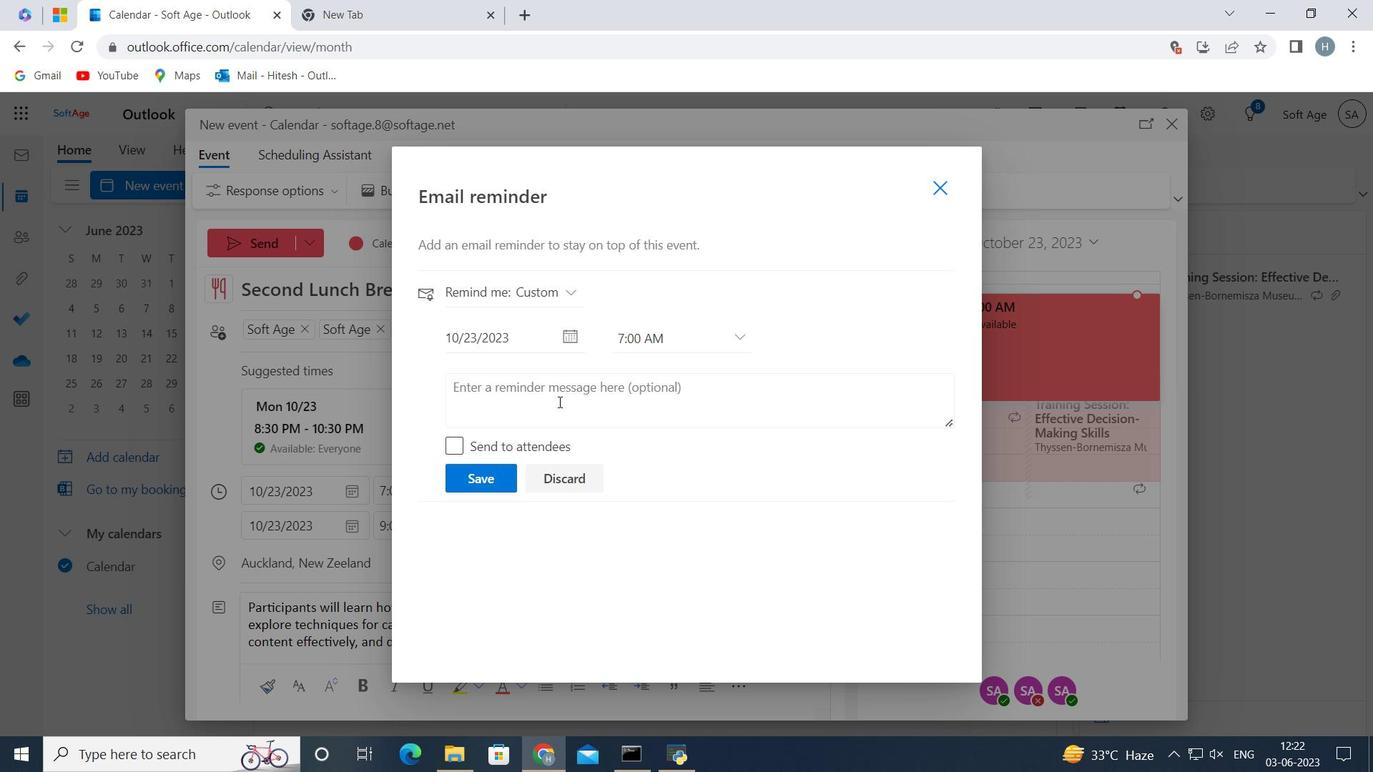 
Action: Mouse pressed left at (559, 389)
Screenshot: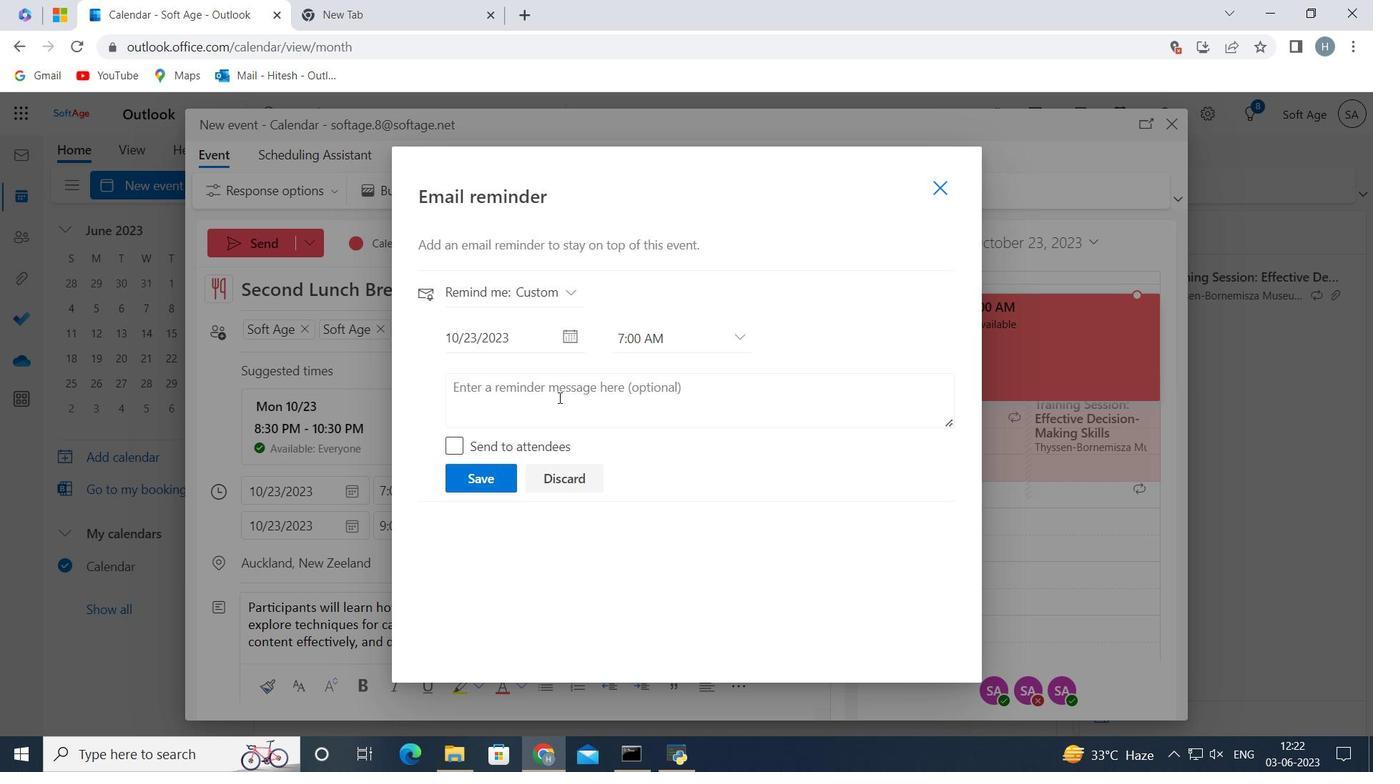 
Action: Key pressed 567<Key.space><Key.shift>Days
Screenshot: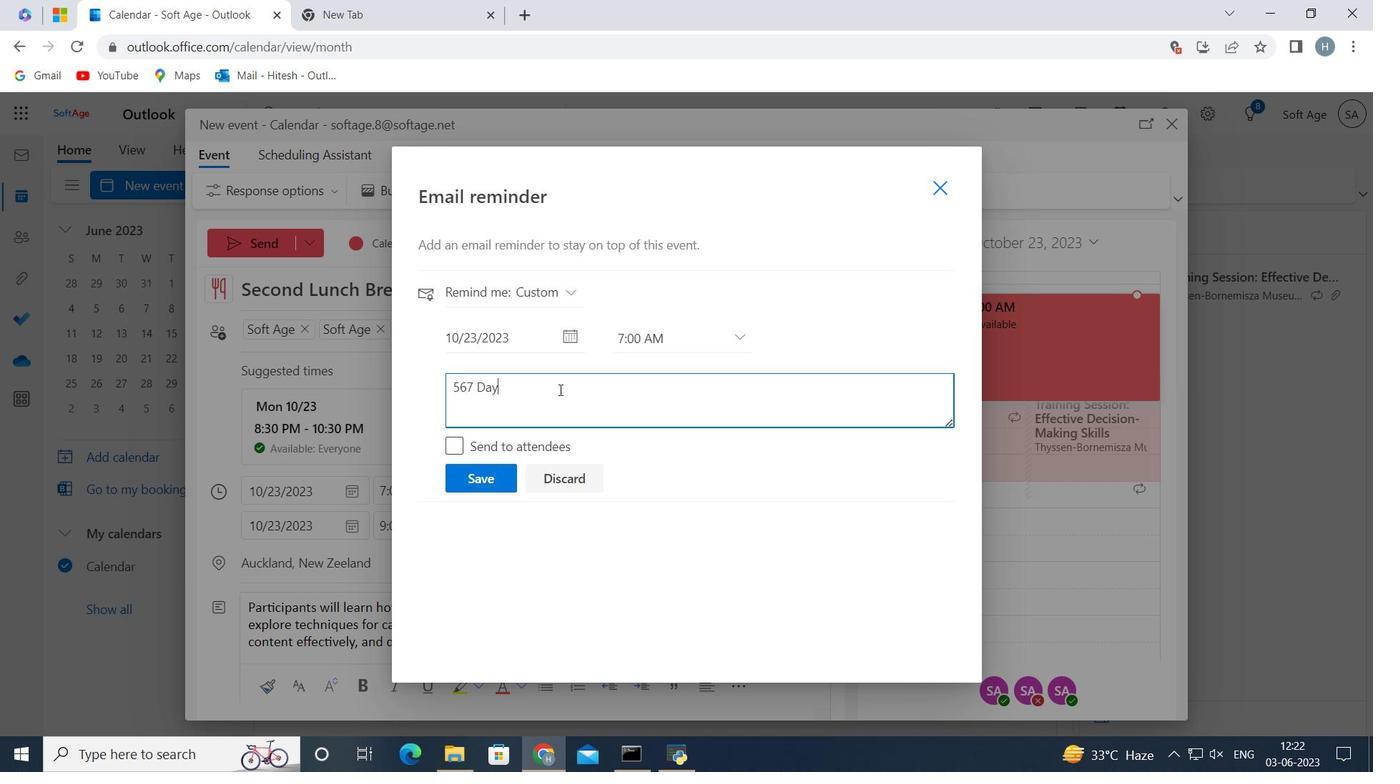 
Action: Mouse moved to (496, 471)
Screenshot: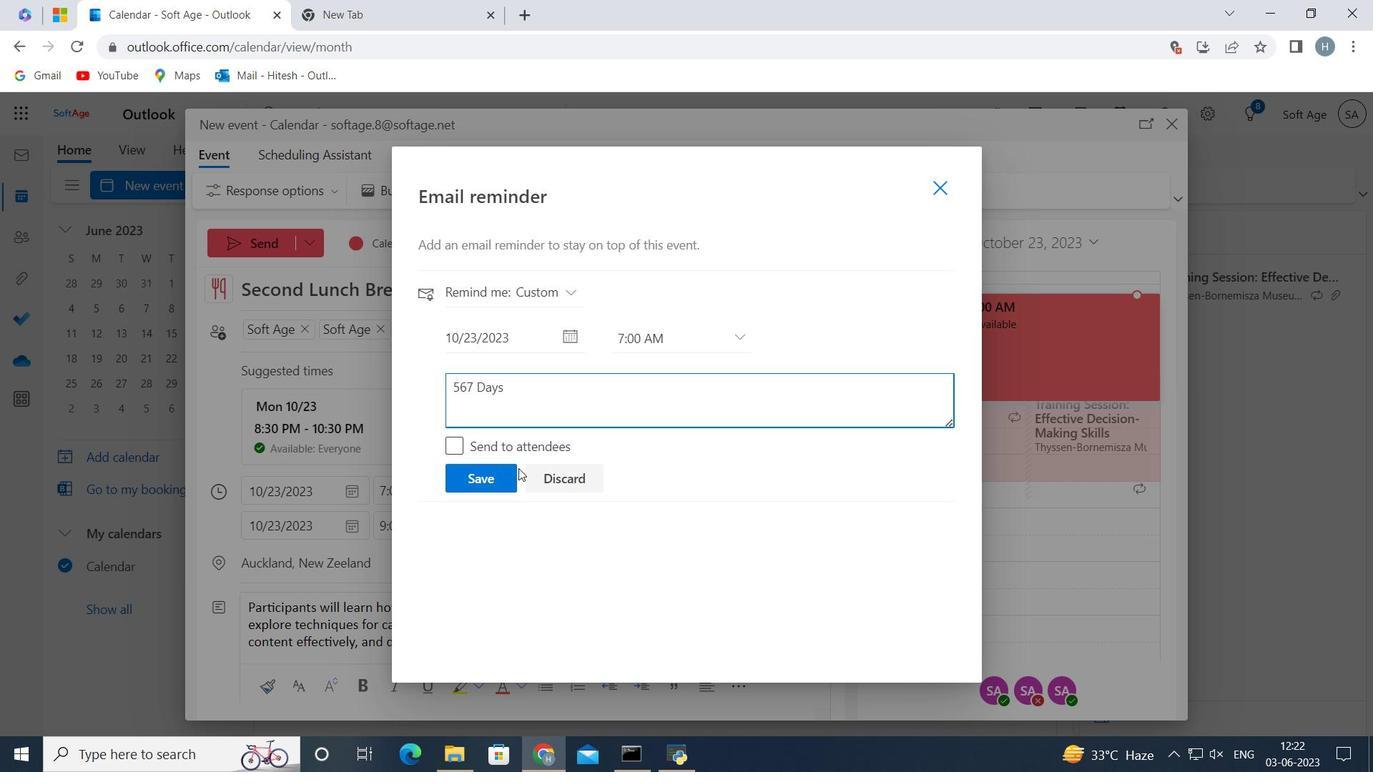 
Action: Mouse pressed left at (496, 471)
Screenshot: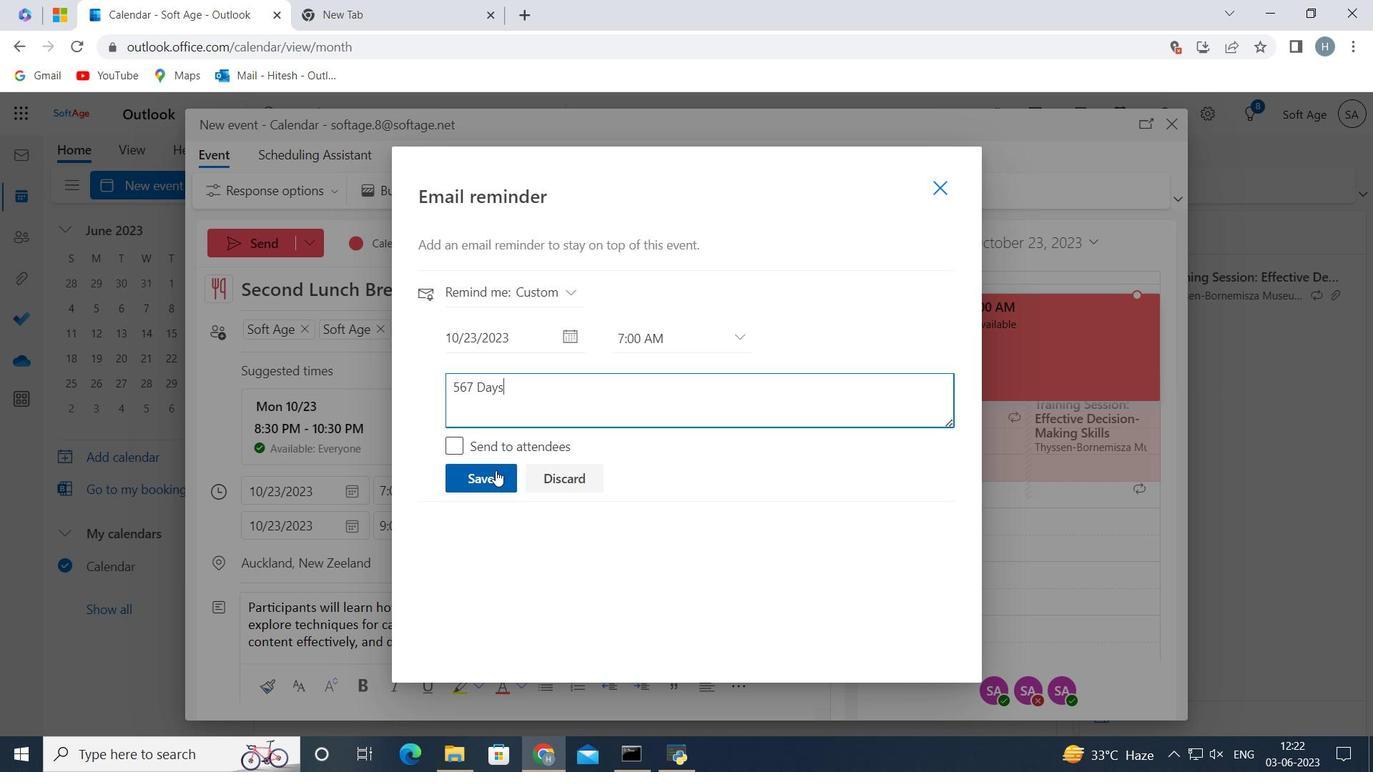 
Action: Mouse moved to (948, 184)
Screenshot: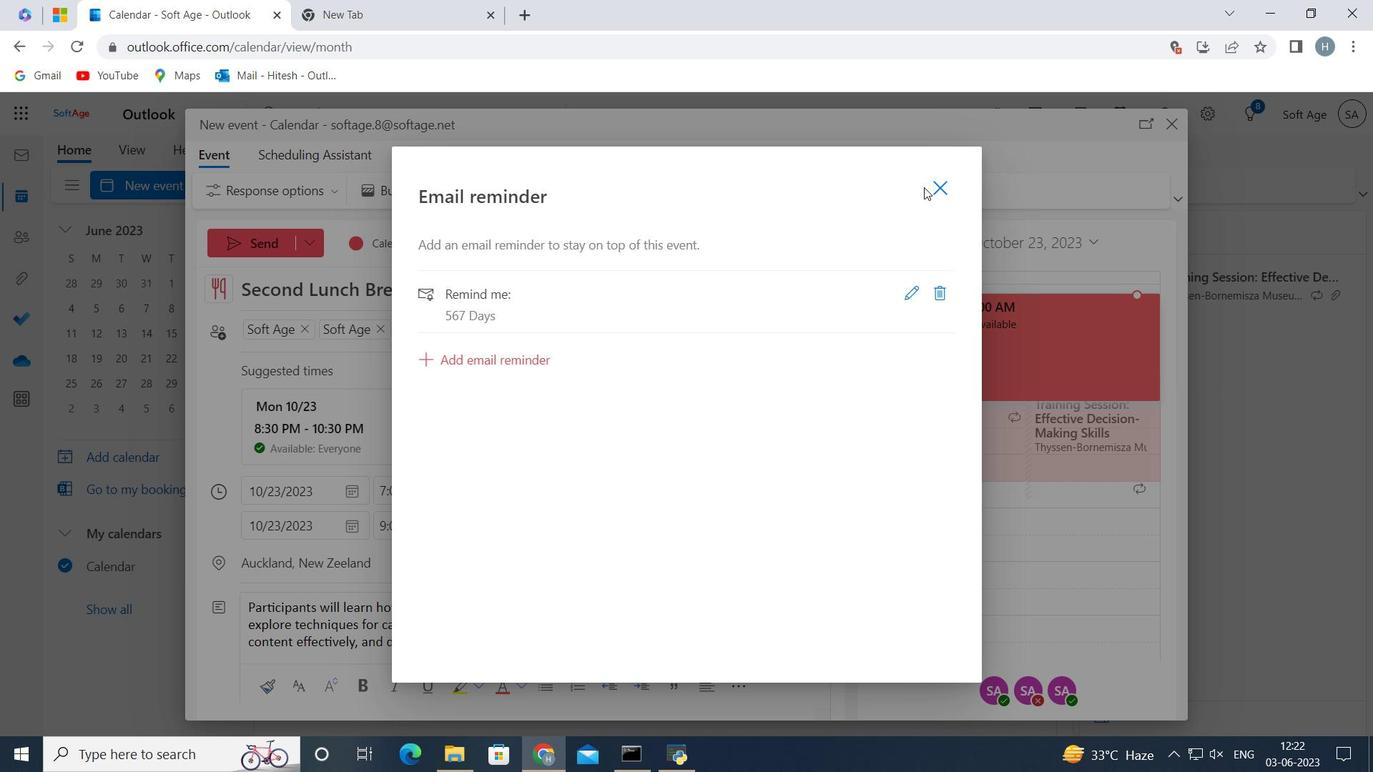 
Action: Mouse pressed left at (948, 184)
Screenshot: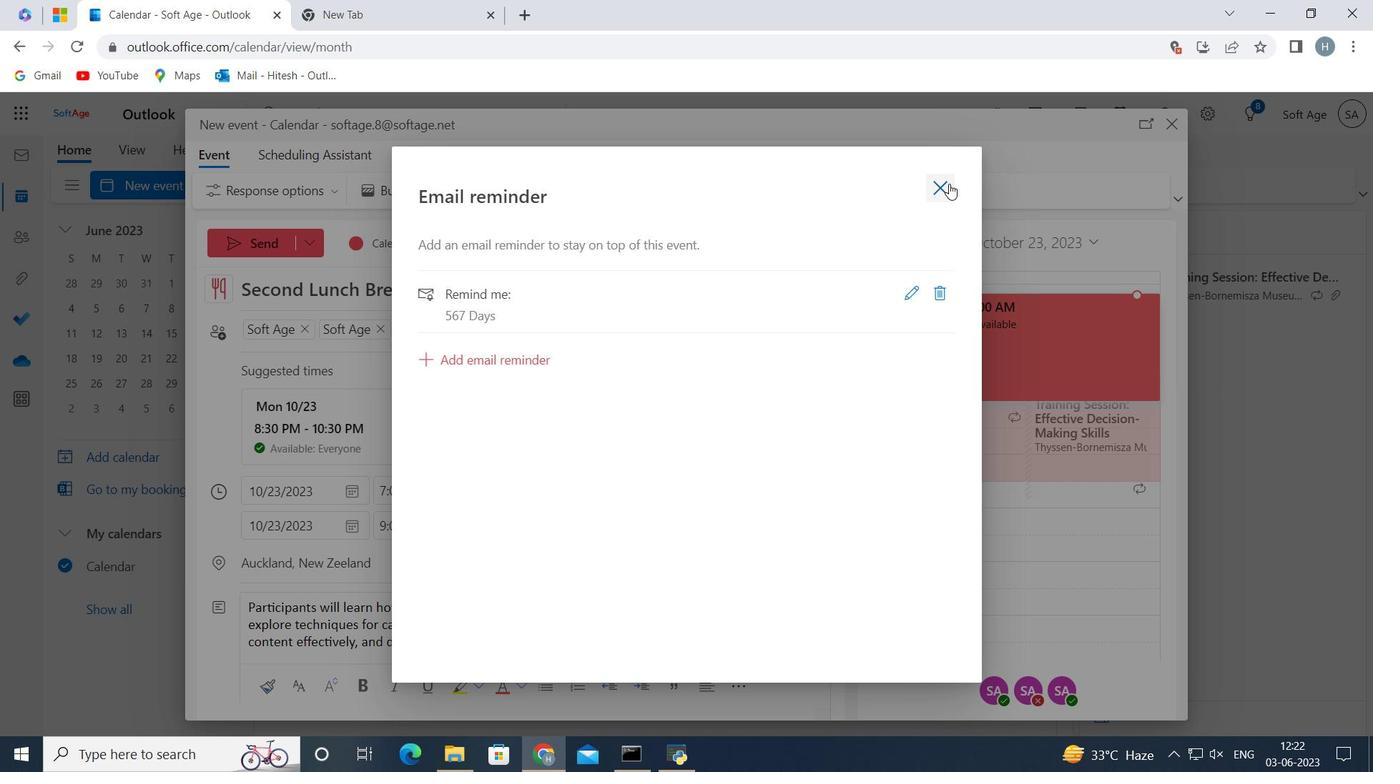 
Action: Mouse moved to (982, 544)
Screenshot: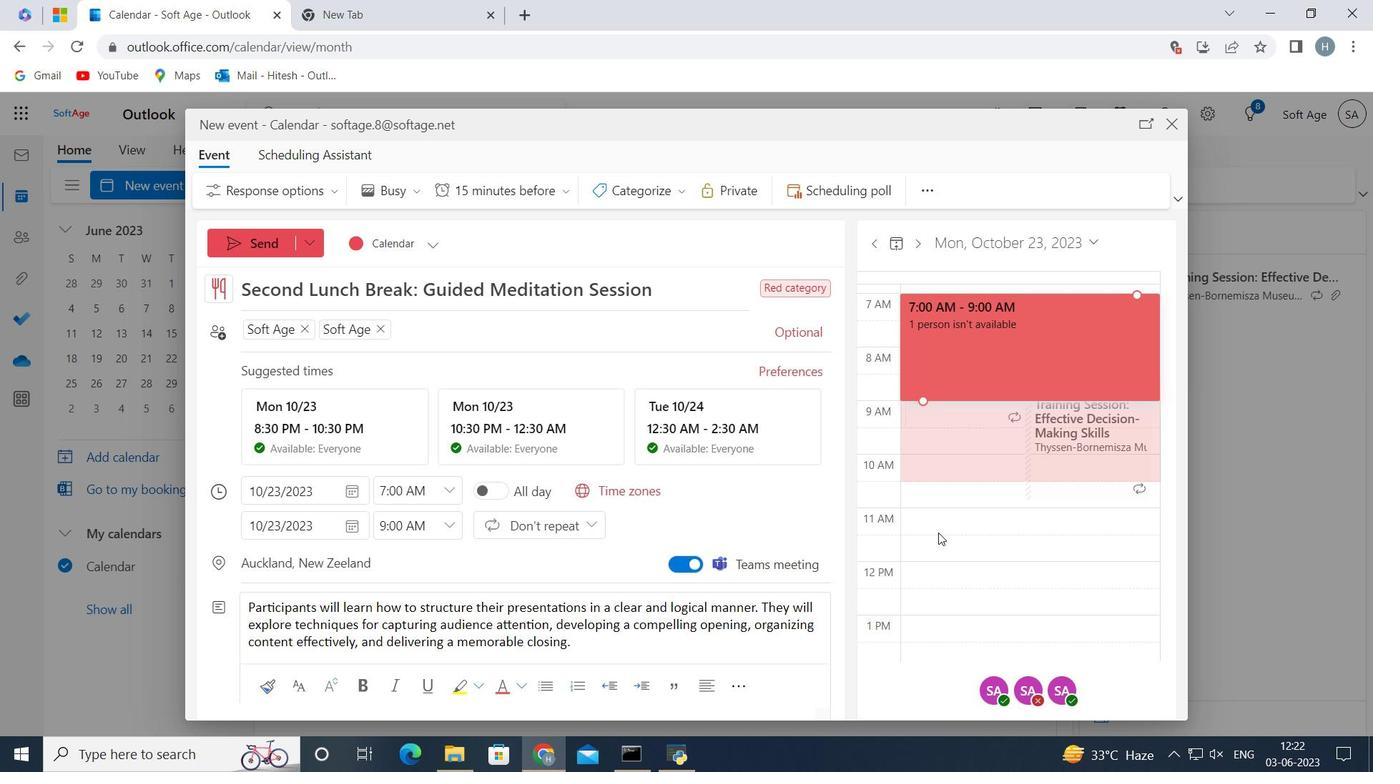 
